 Task: Search one way flight ticket for 4 adults, 1 infant in seat and 1 infant on lap in premium economy from Texarkana: Texarkana Regional Airport (webb Field) to Indianapolis: Indianapolis International Airport on 8-5-2023. Choice of flights is Emirates and Kenya Airways. Number of bags: 3 checked bags. Price is upto 107000. Outbound departure time preference is 23:45.
Action: Mouse moved to (388, 157)
Screenshot: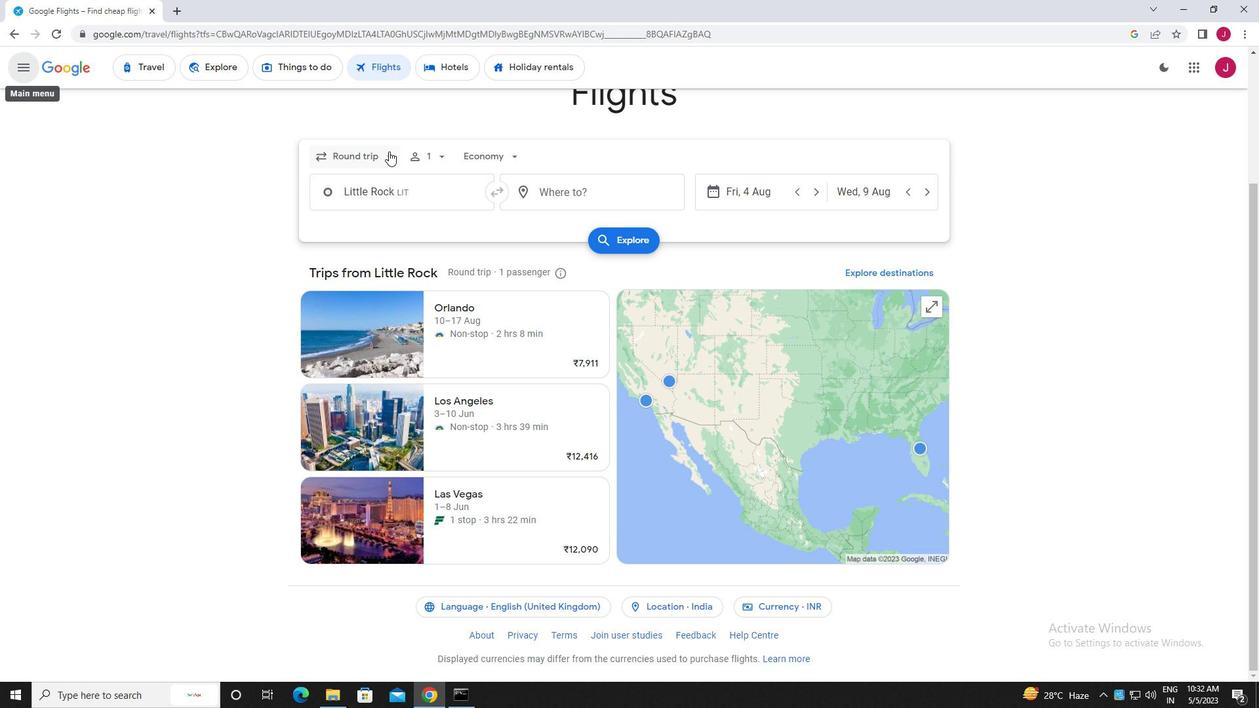 
Action: Mouse pressed left at (388, 157)
Screenshot: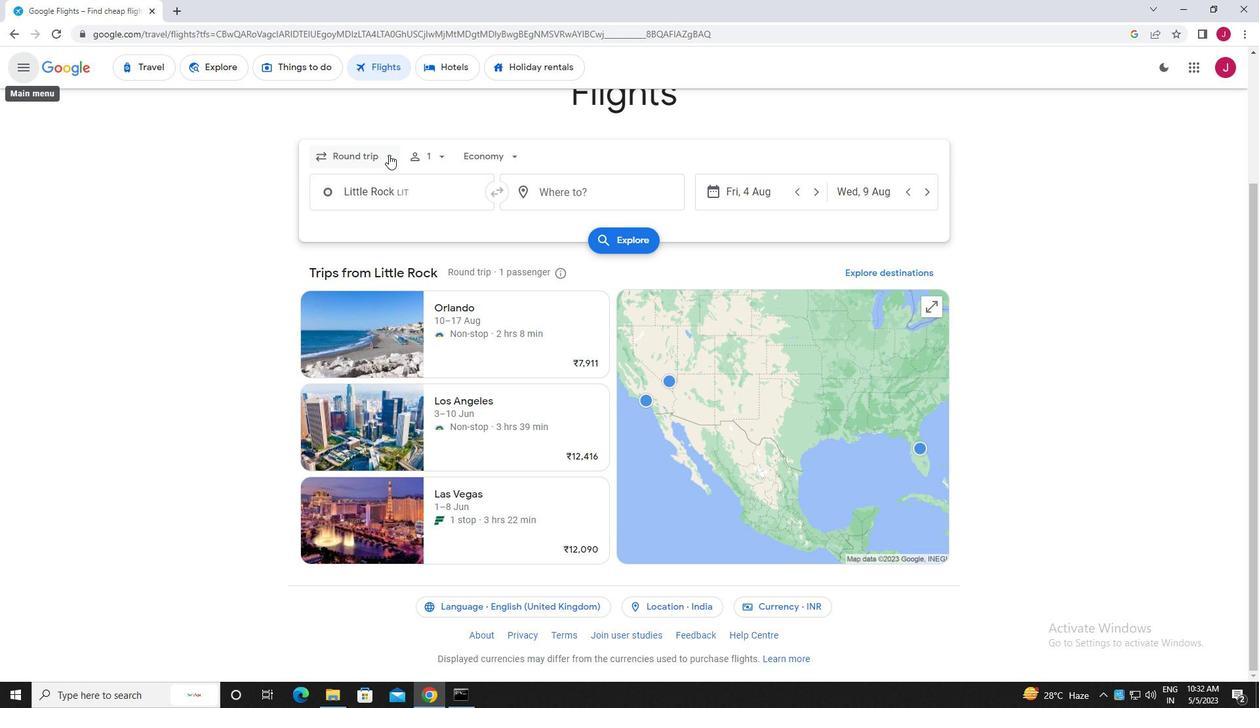 
Action: Mouse moved to (368, 217)
Screenshot: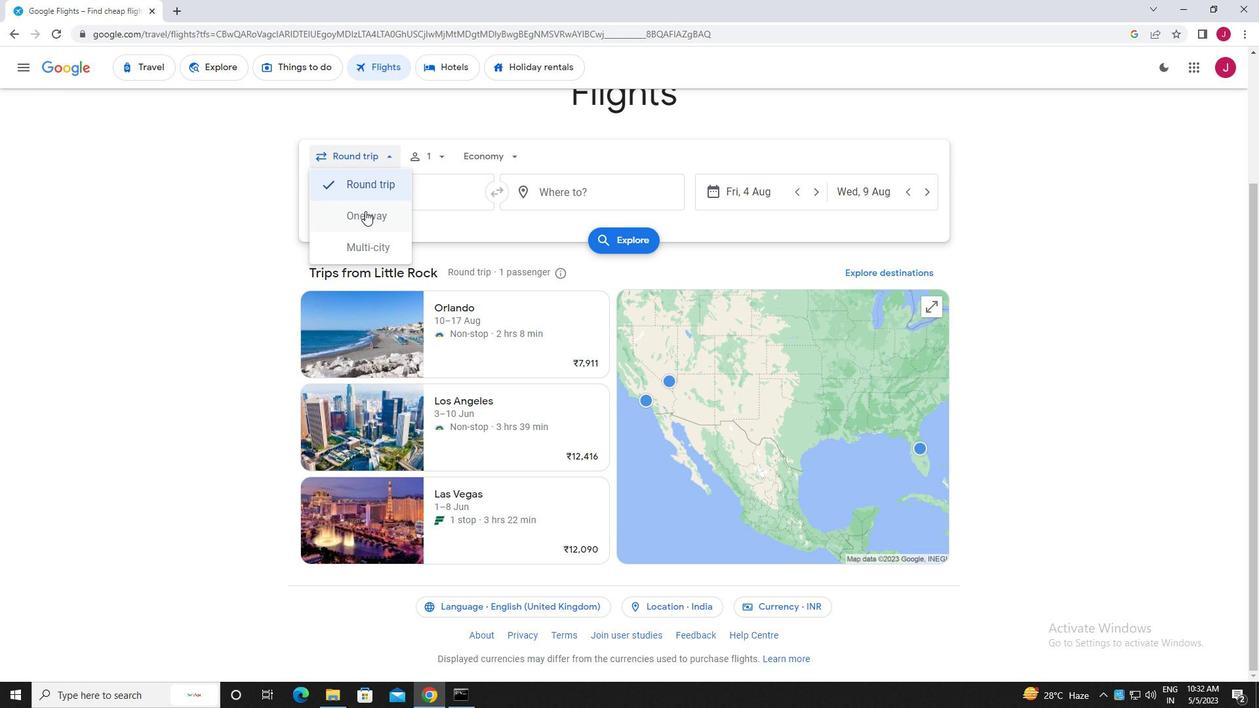 
Action: Mouse pressed left at (368, 217)
Screenshot: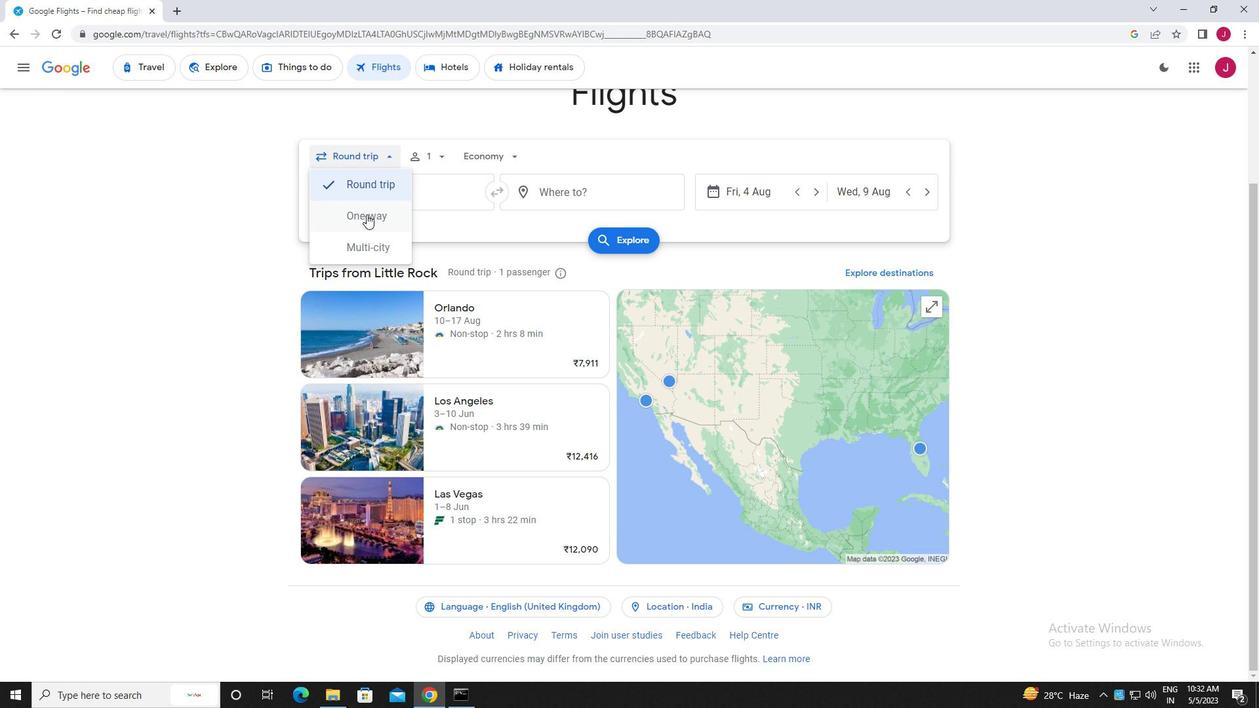 
Action: Mouse moved to (432, 157)
Screenshot: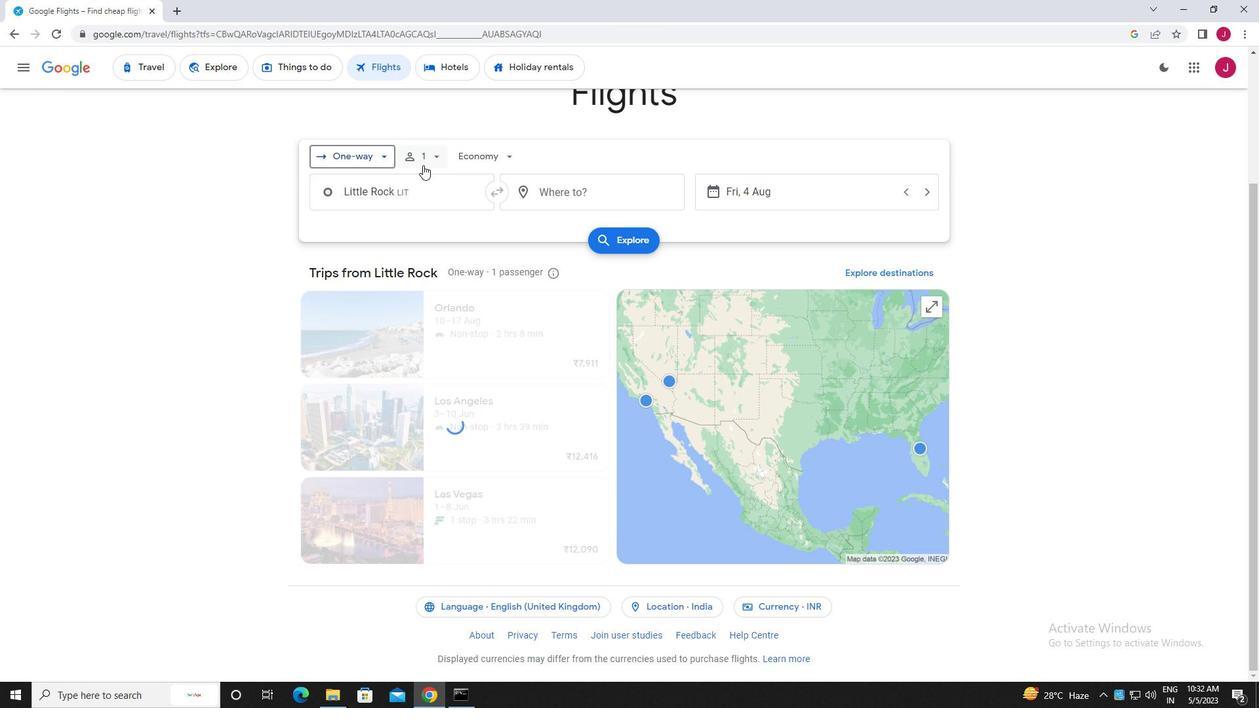 
Action: Mouse pressed left at (432, 157)
Screenshot: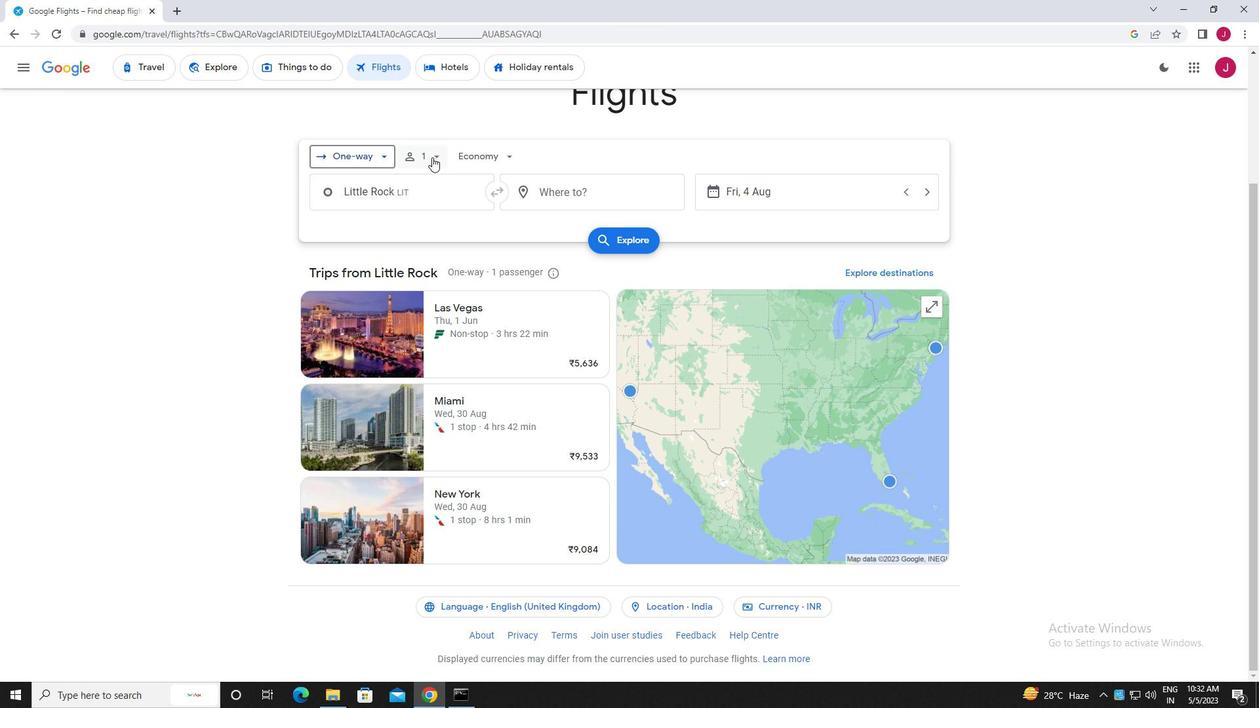 
Action: Mouse moved to (539, 190)
Screenshot: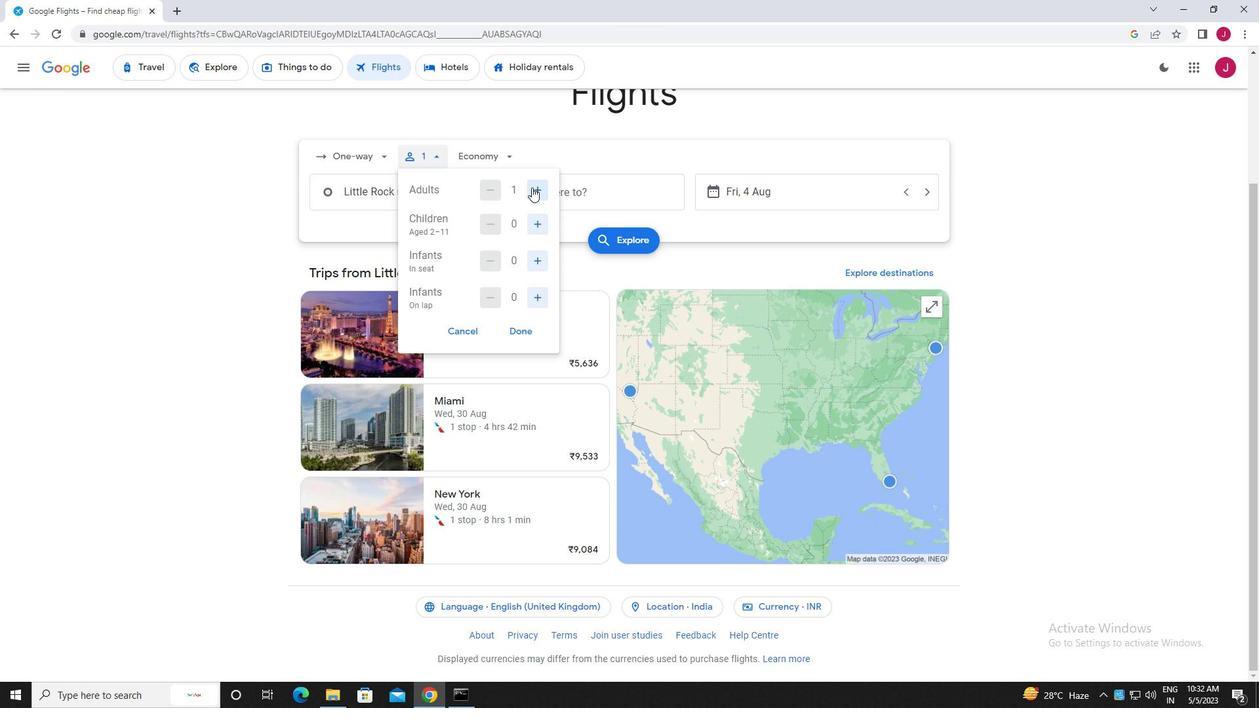 
Action: Mouse pressed left at (539, 190)
Screenshot: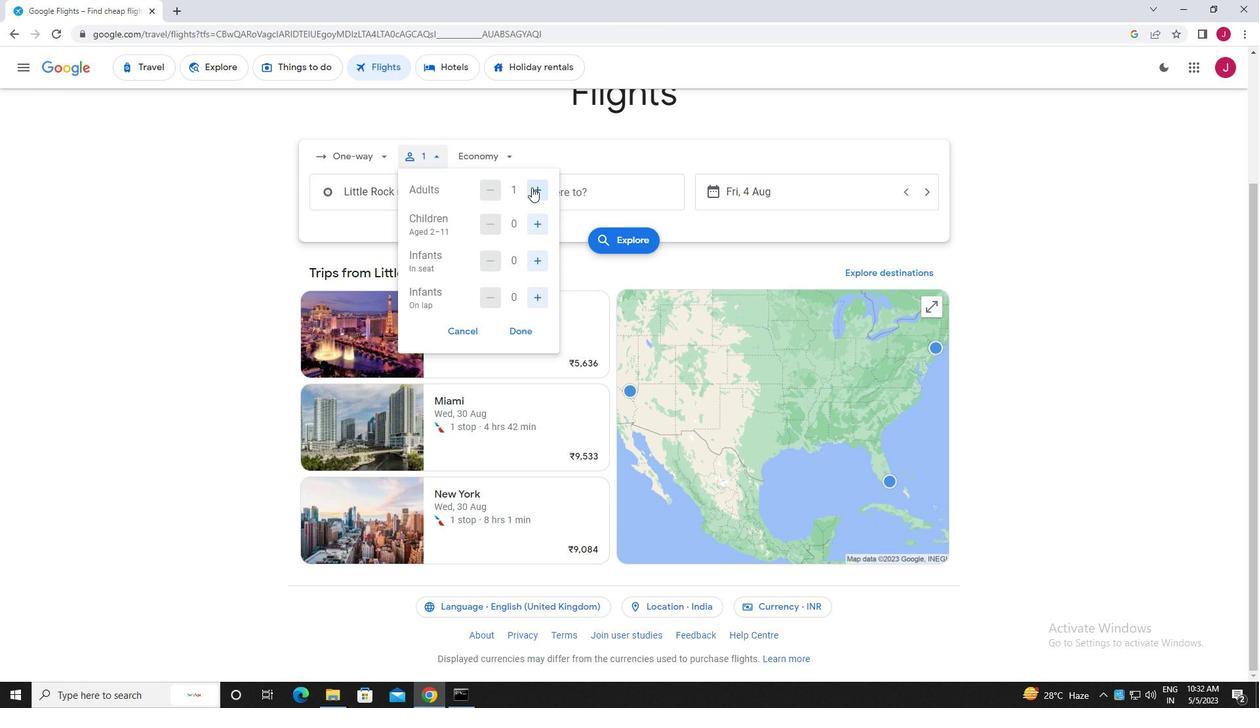 
Action: Mouse pressed left at (539, 190)
Screenshot: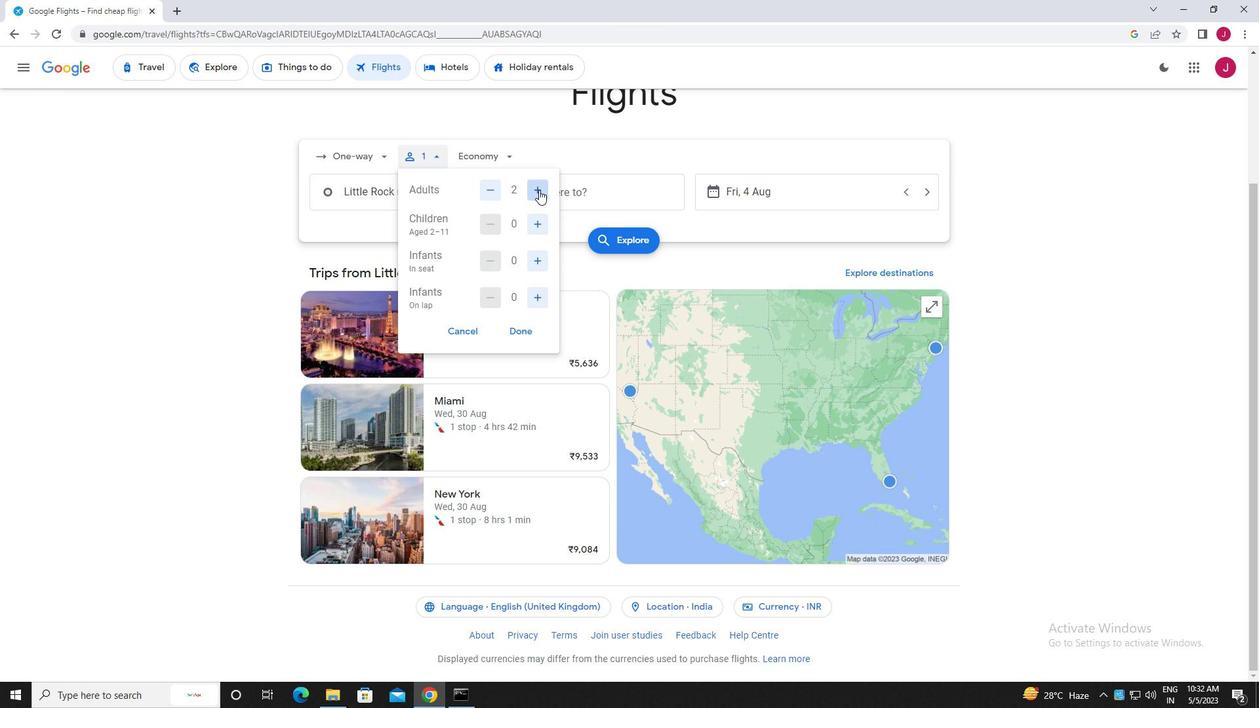 
Action: Mouse pressed left at (539, 190)
Screenshot: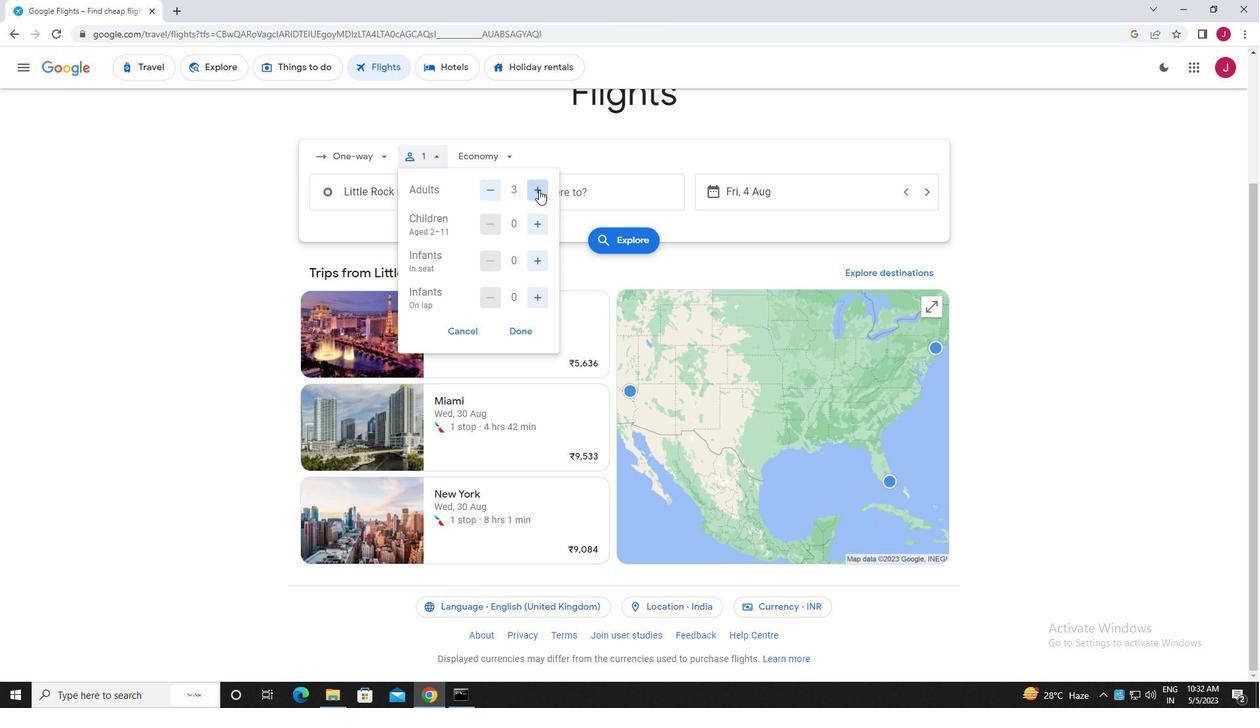 
Action: Mouse moved to (538, 225)
Screenshot: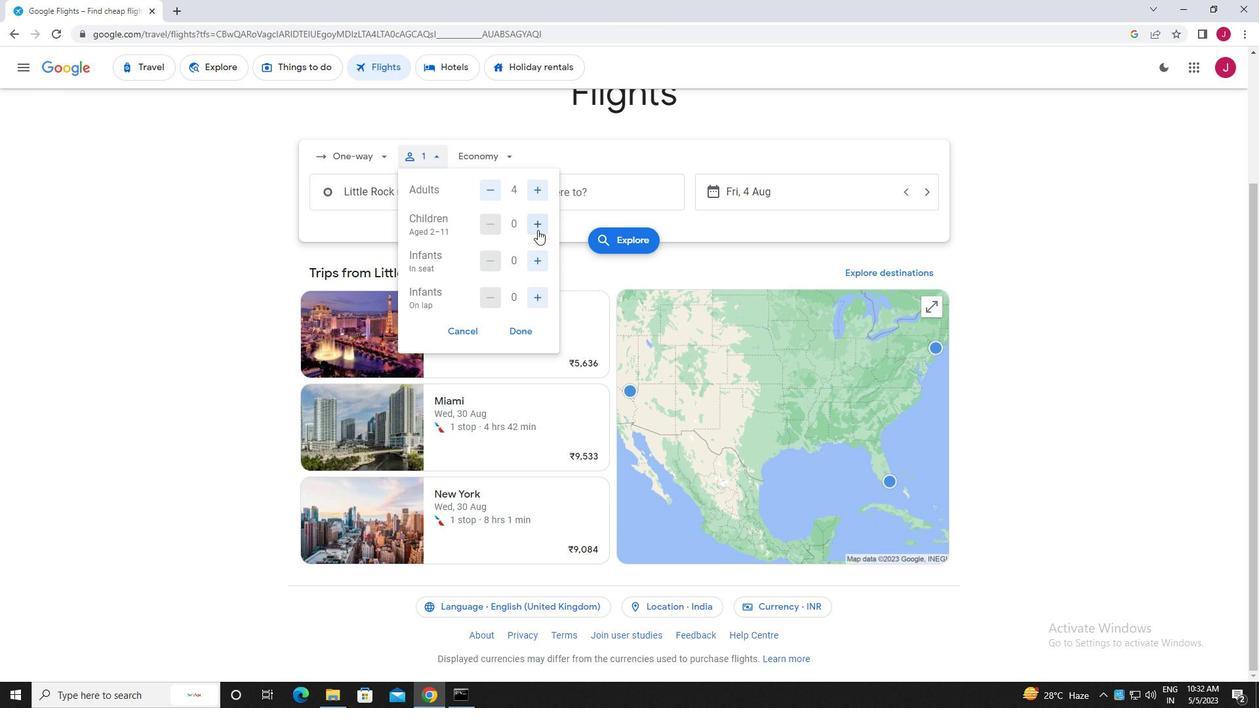 
Action: Mouse pressed left at (538, 225)
Screenshot: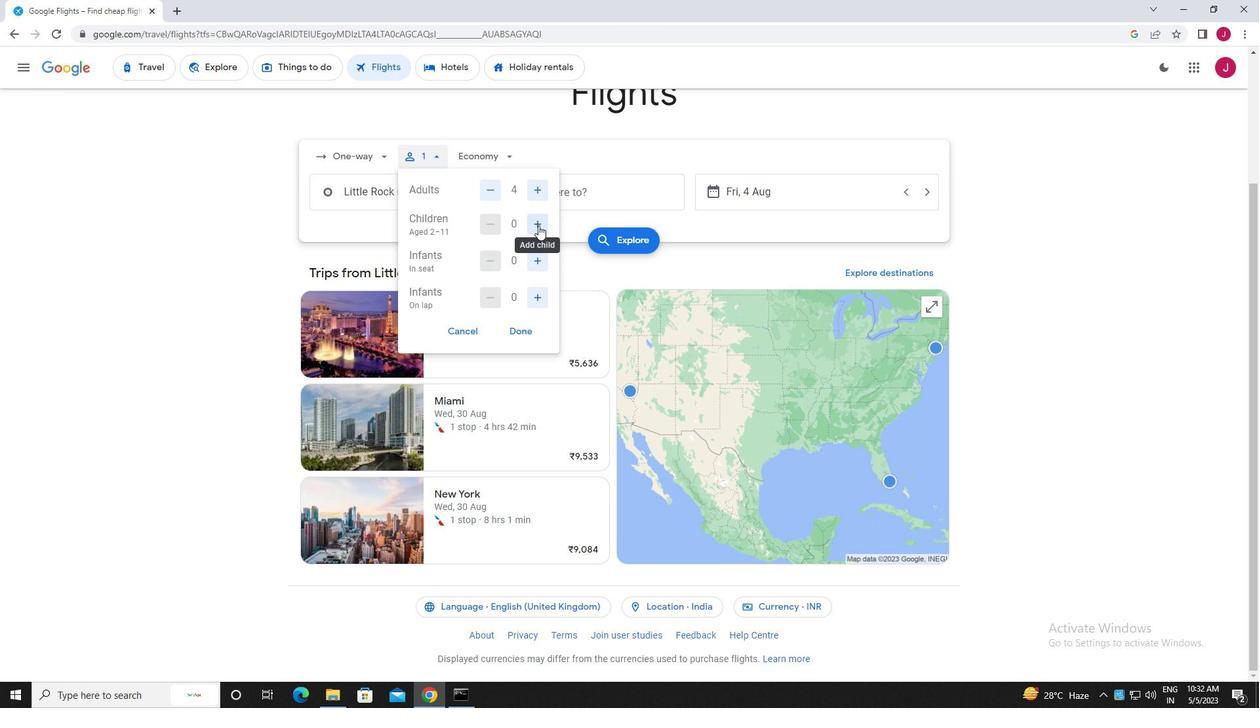 
Action: Mouse moved to (487, 225)
Screenshot: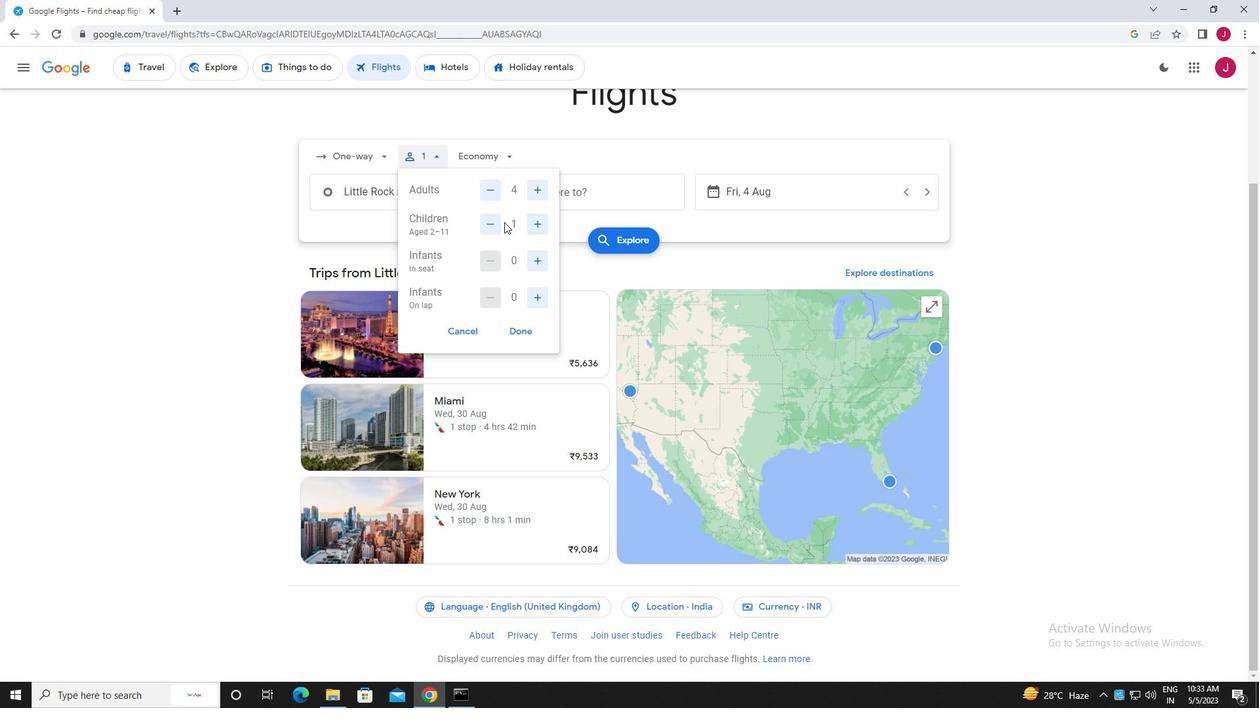 
Action: Mouse pressed left at (487, 225)
Screenshot: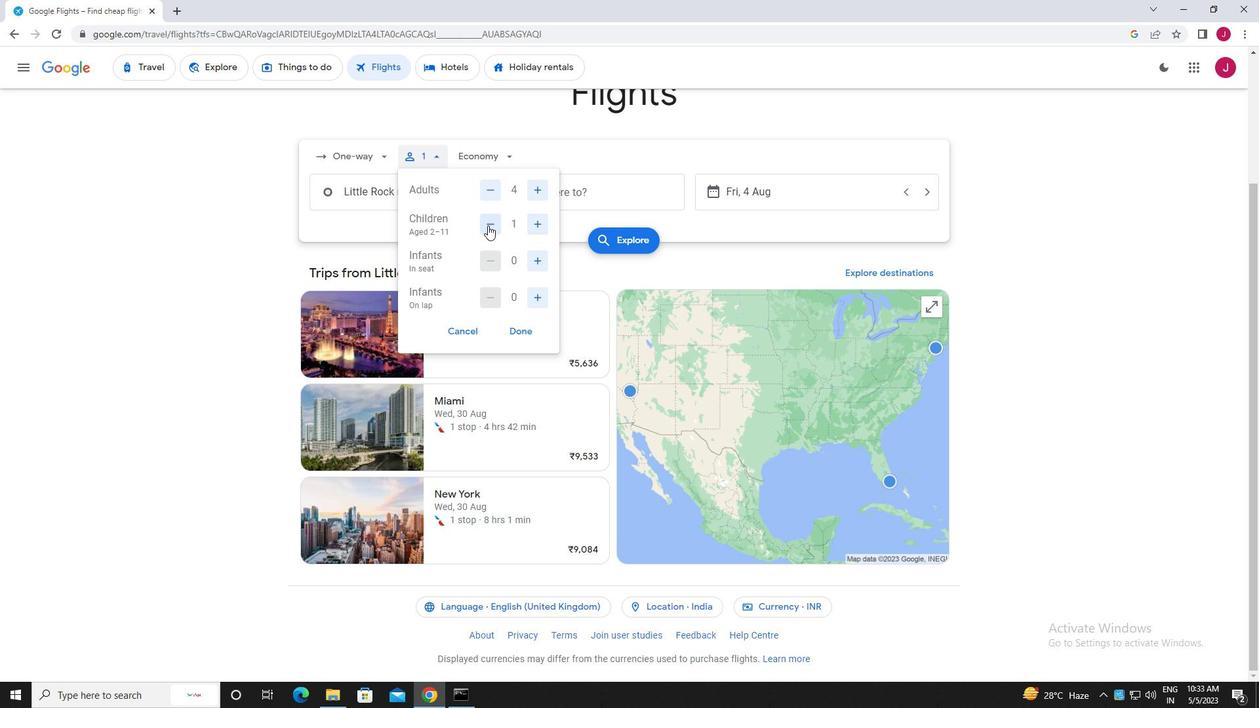 
Action: Mouse moved to (539, 261)
Screenshot: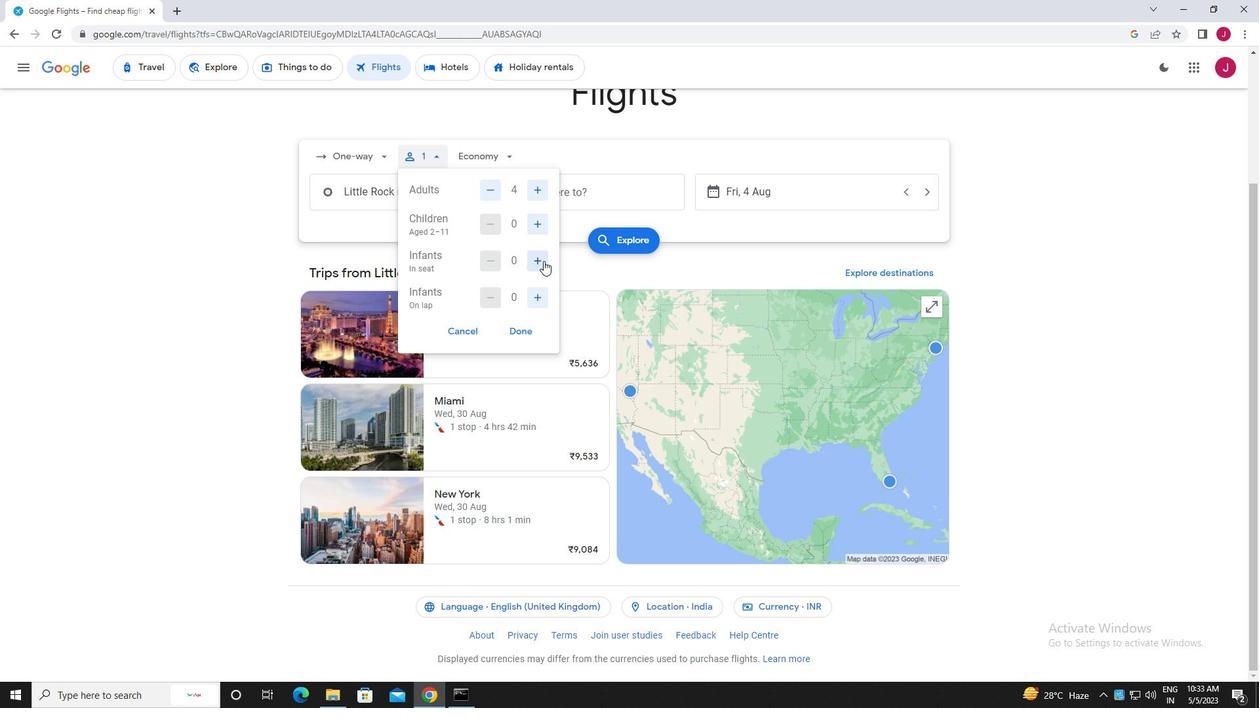 
Action: Mouse pressed left at (539, 261)
Screenshot: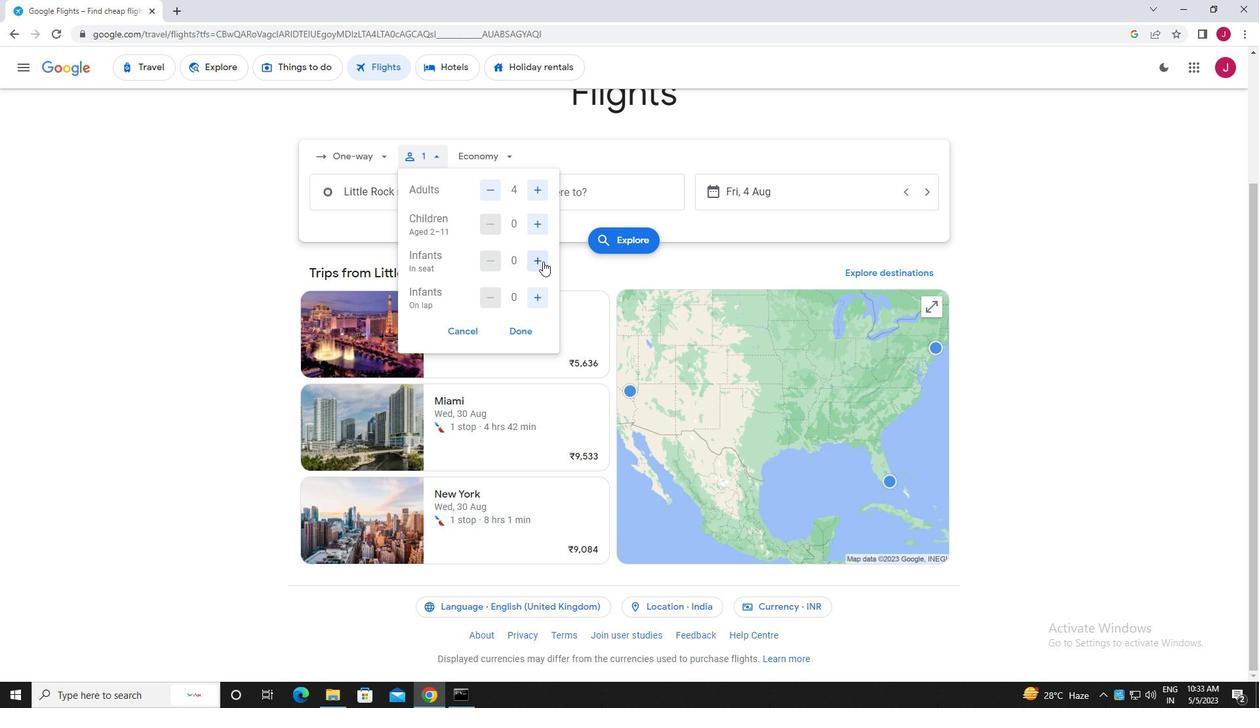 
Action: Mouse moved to (537, 293)
Screenshot: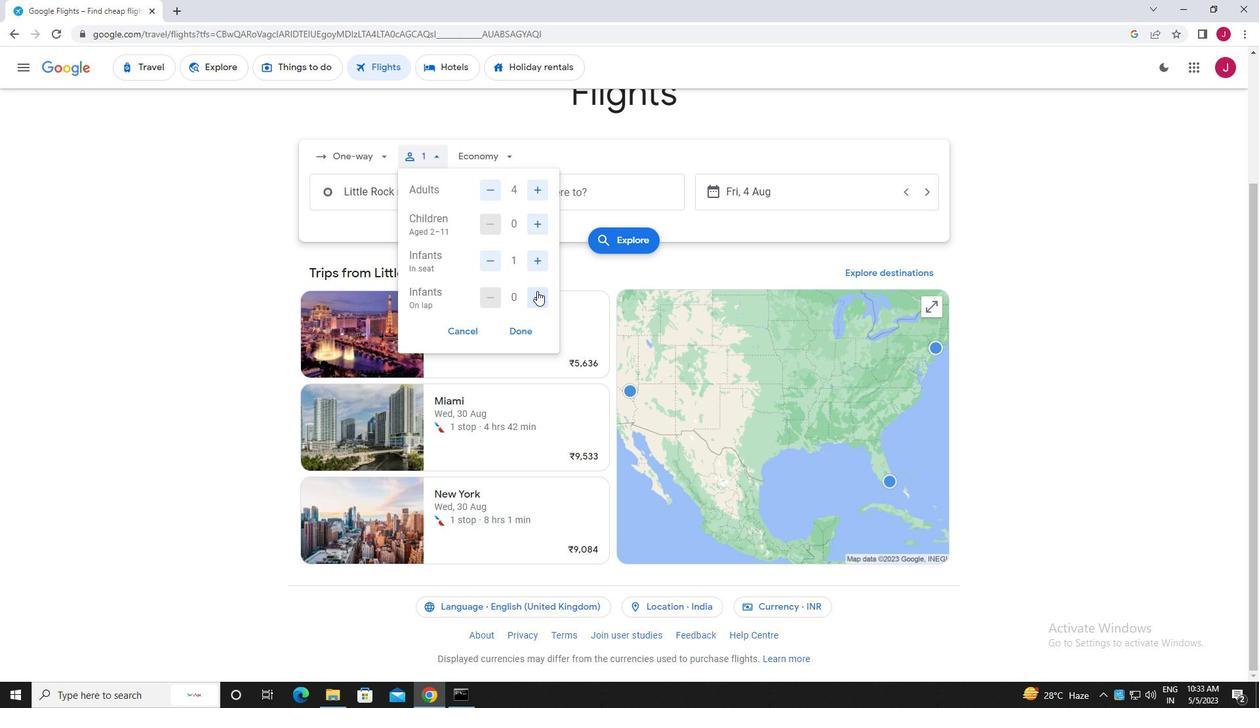 
Action: Mouse pressed left at (537, 293)
Screenshot: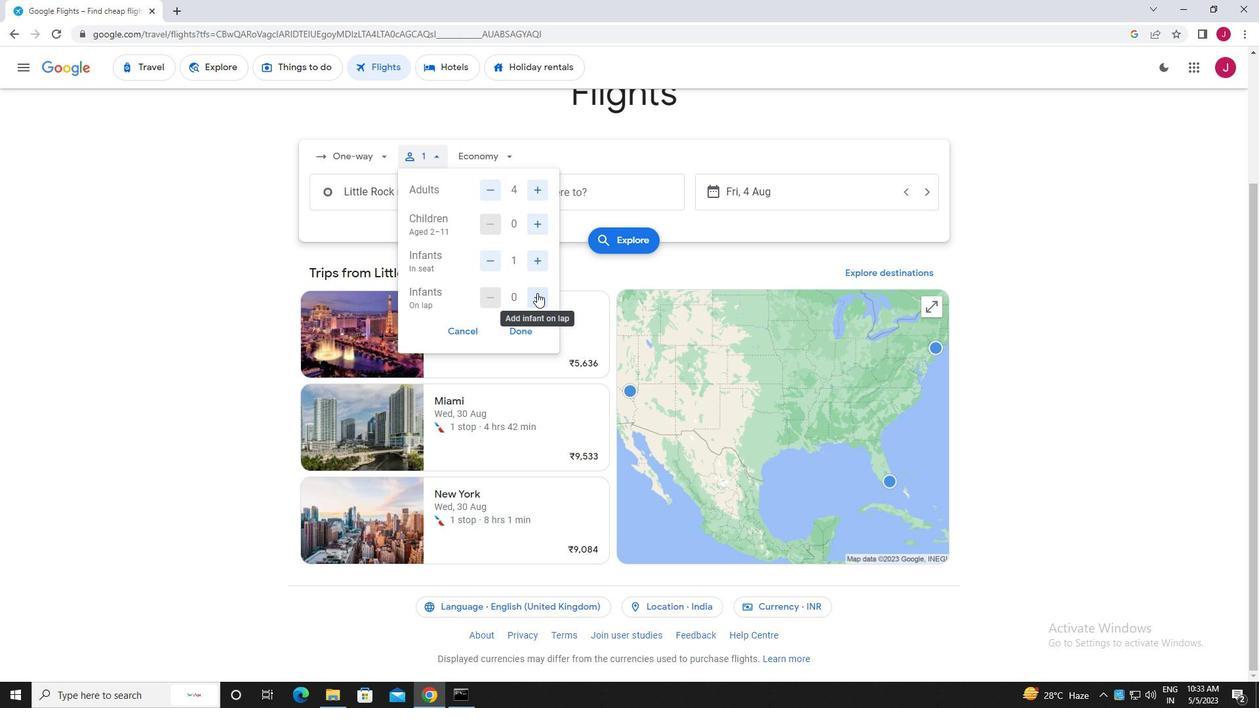 
Action: Mouse moved to (524, 329)
Screenshot: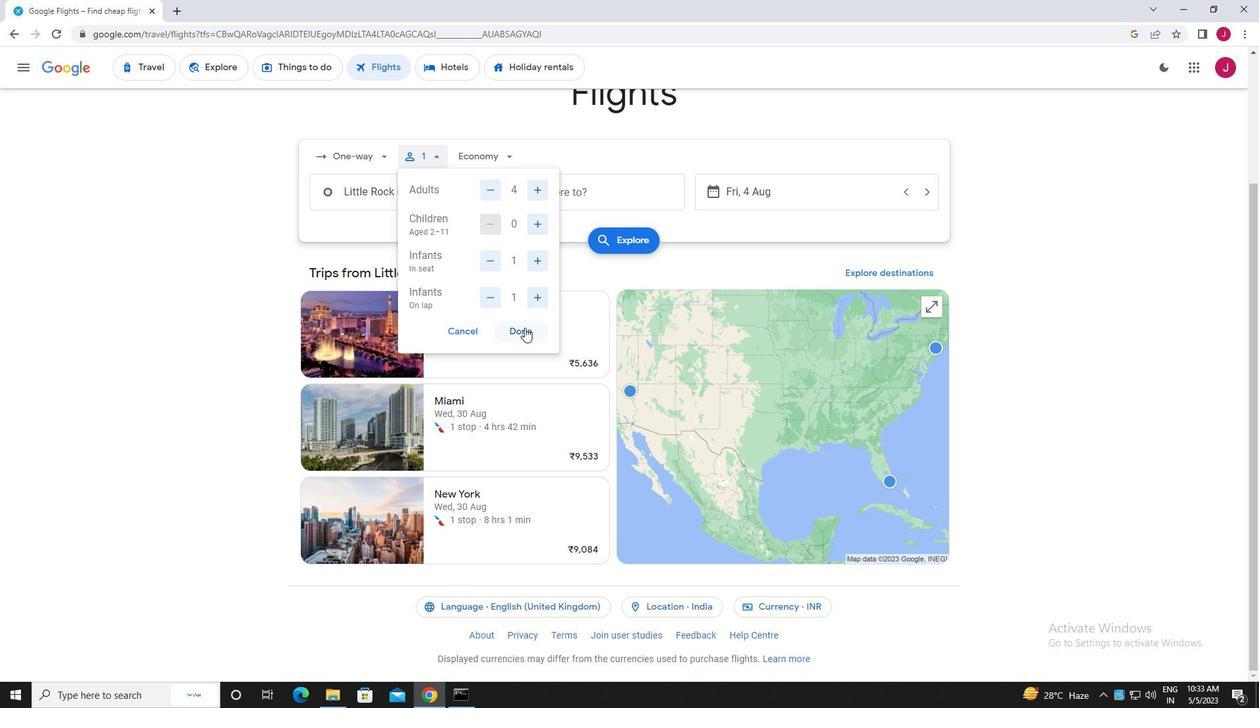 
Action: Mouse pressed left at (524, 329)
Screenshot: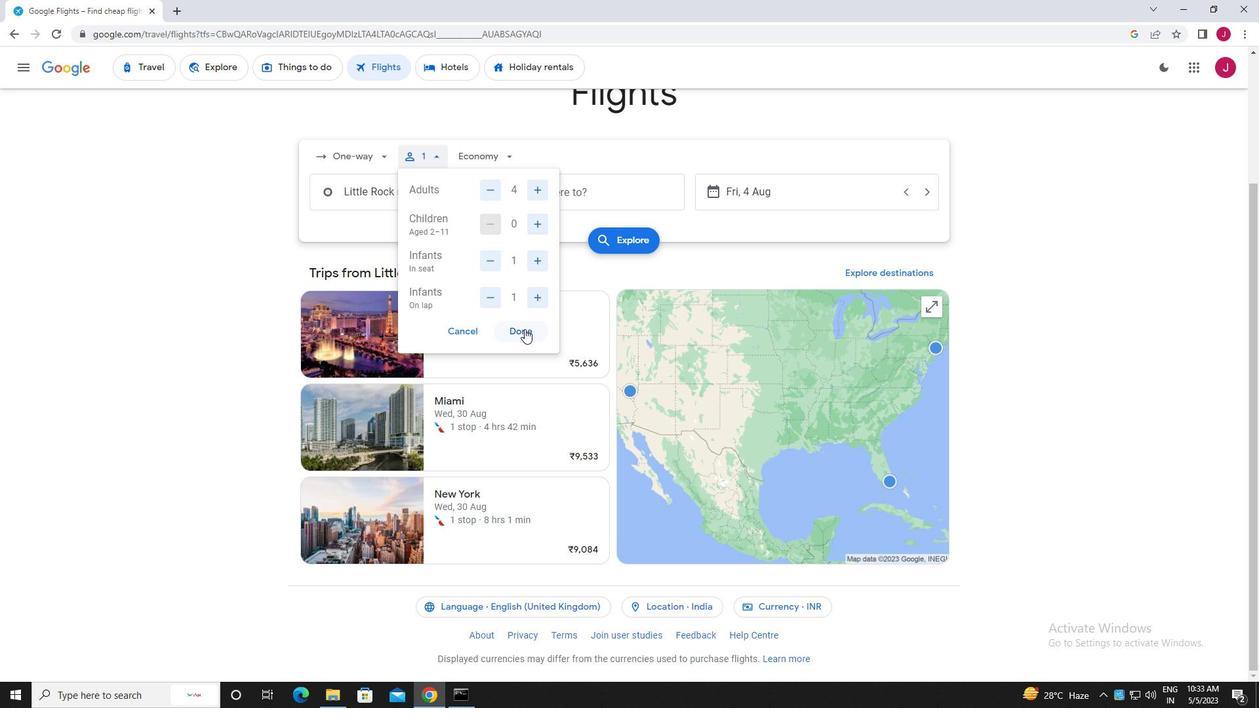 
Action: Mouse moved to (491, 156)
Screenshot: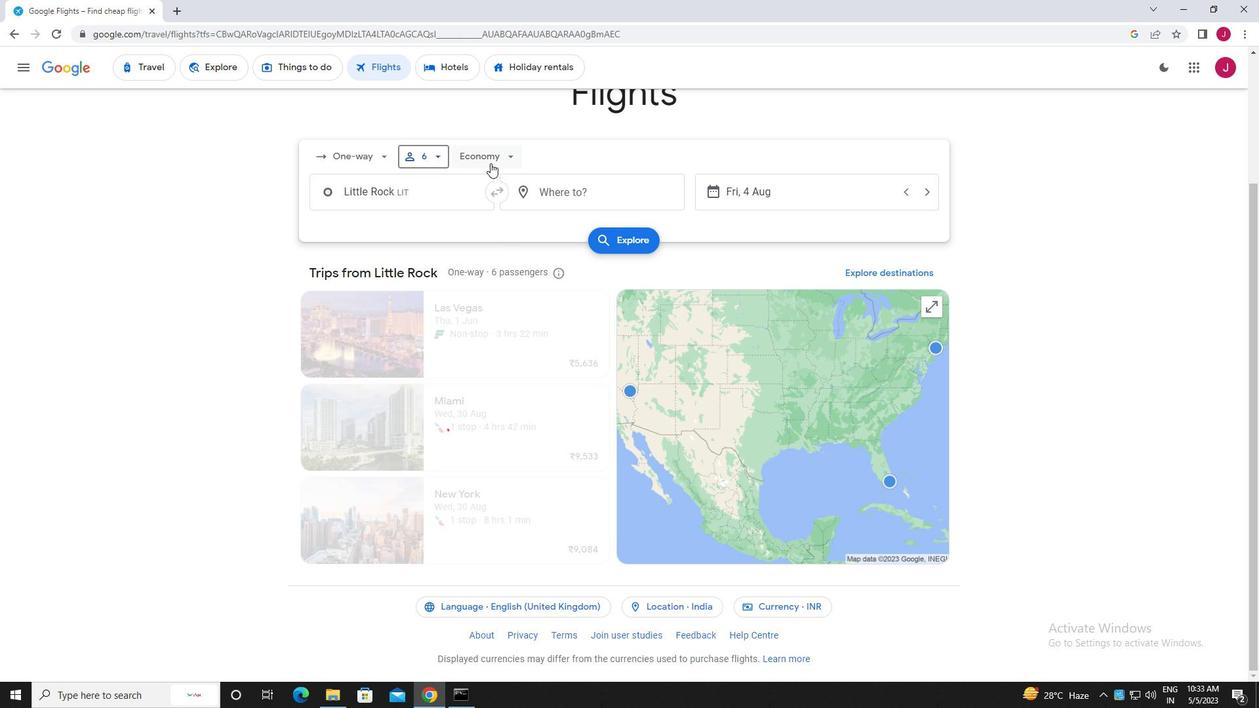 
Action: Mouse pressed left at (491, 156)
Screenshot: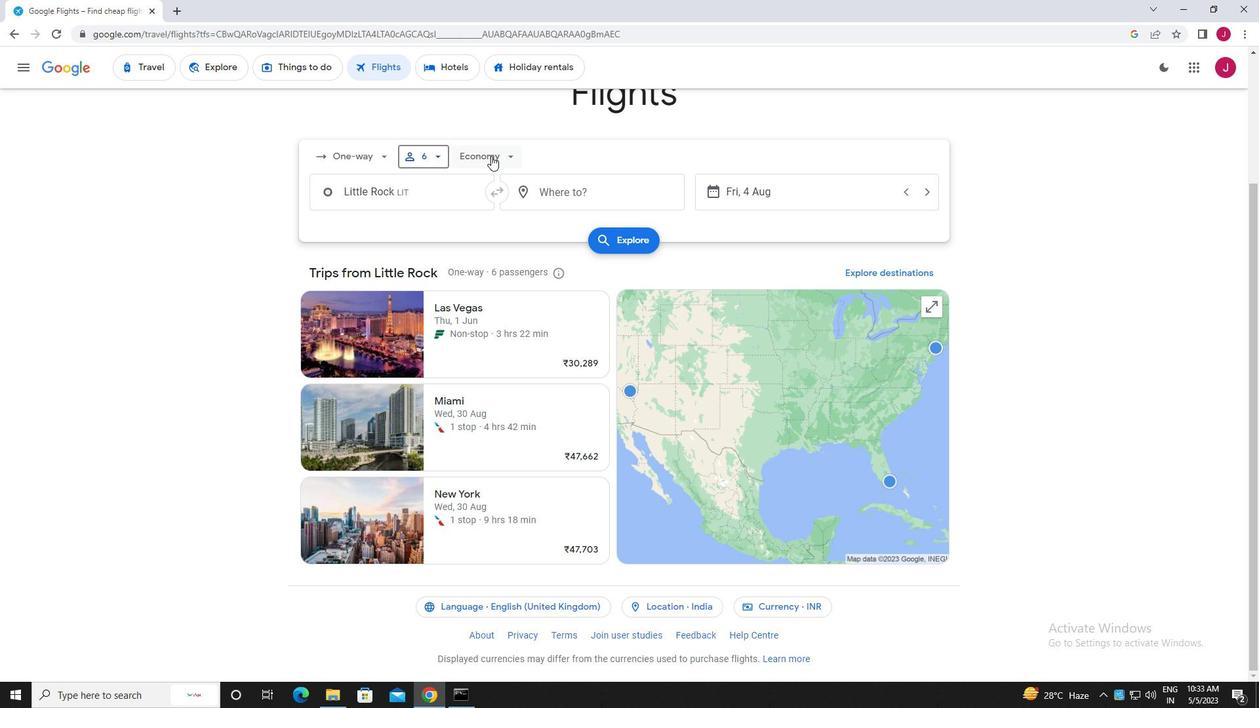 
Action: Mouse moved to (516, 213)
Screenshot: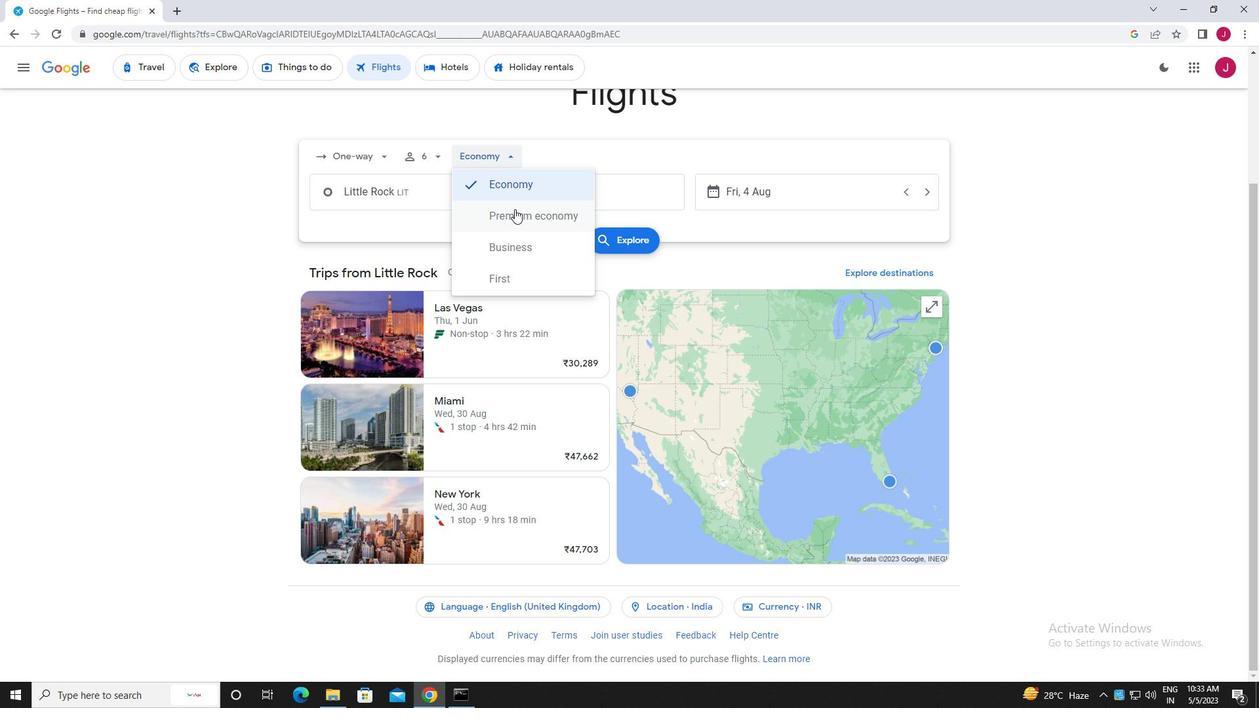 
Action: Mouse pressed left at (516, 213)
Screenshot: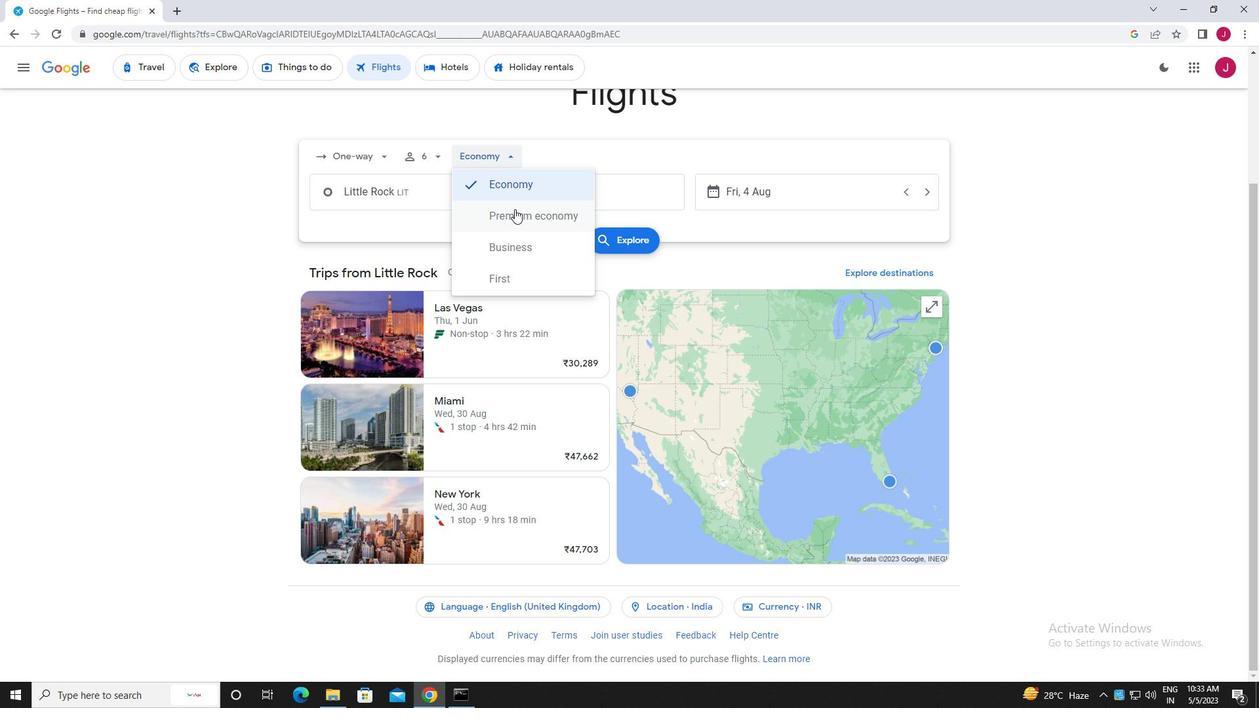 
Action: Mouse moved to (422, 192)
Screenshot: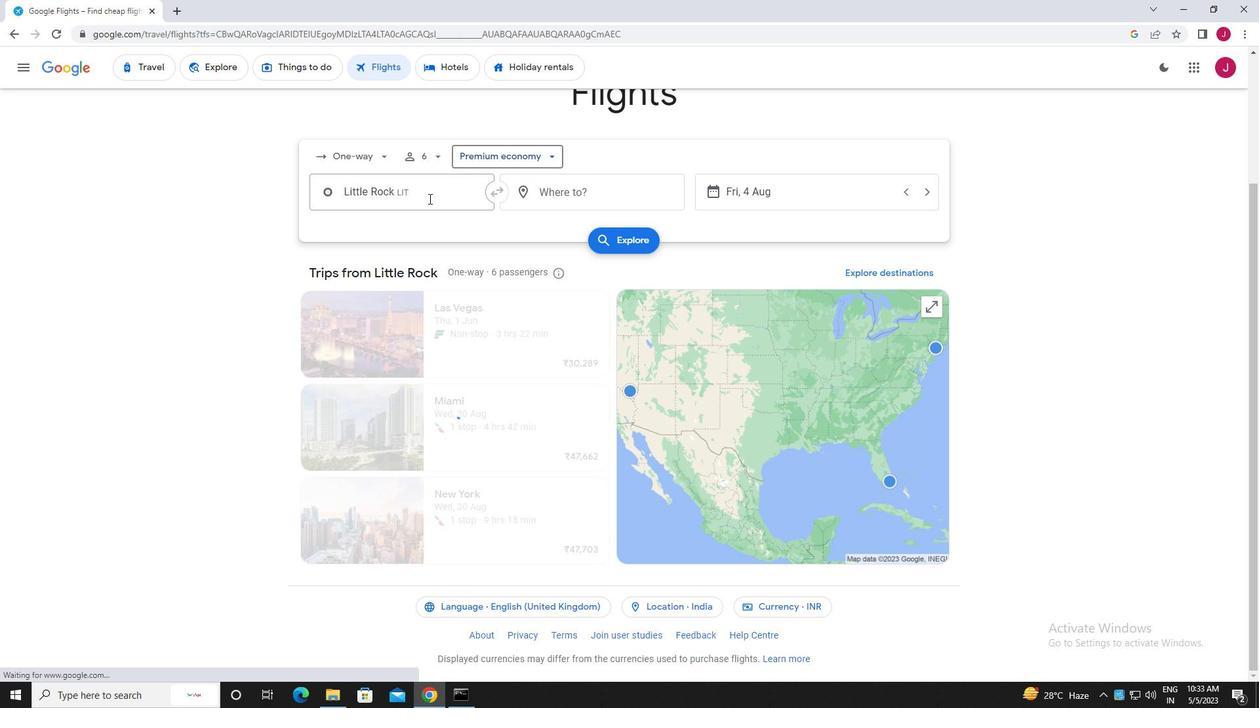 
Action: Mouse pressed left at (422, 192)
Screenshot: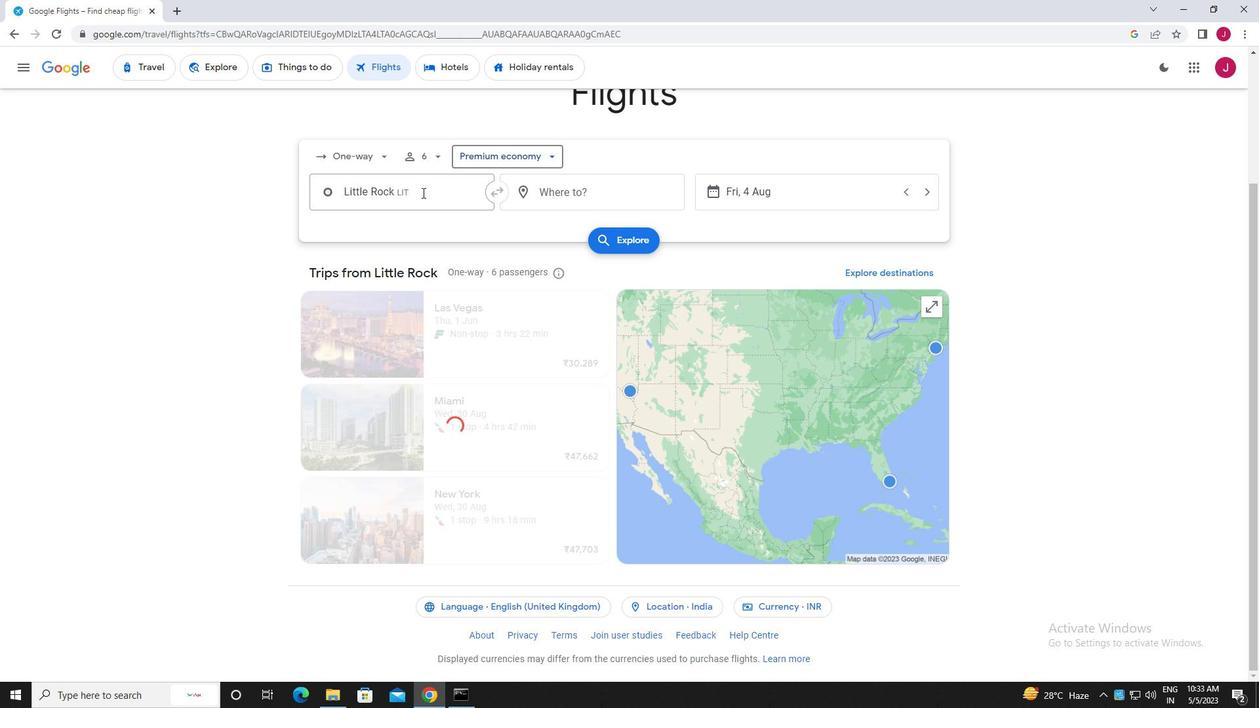 
Action: Key pressed texarkana
Screenshot: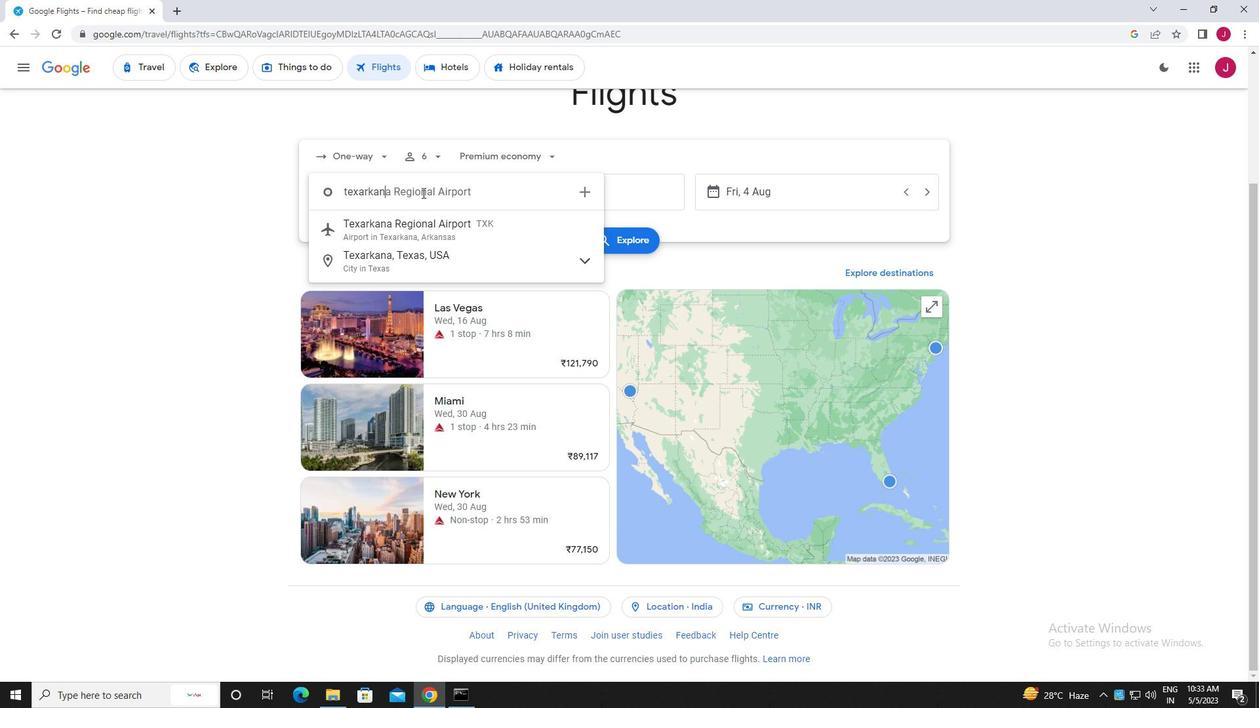 
Action: Mouse moved to (411, 217)
Screenshot: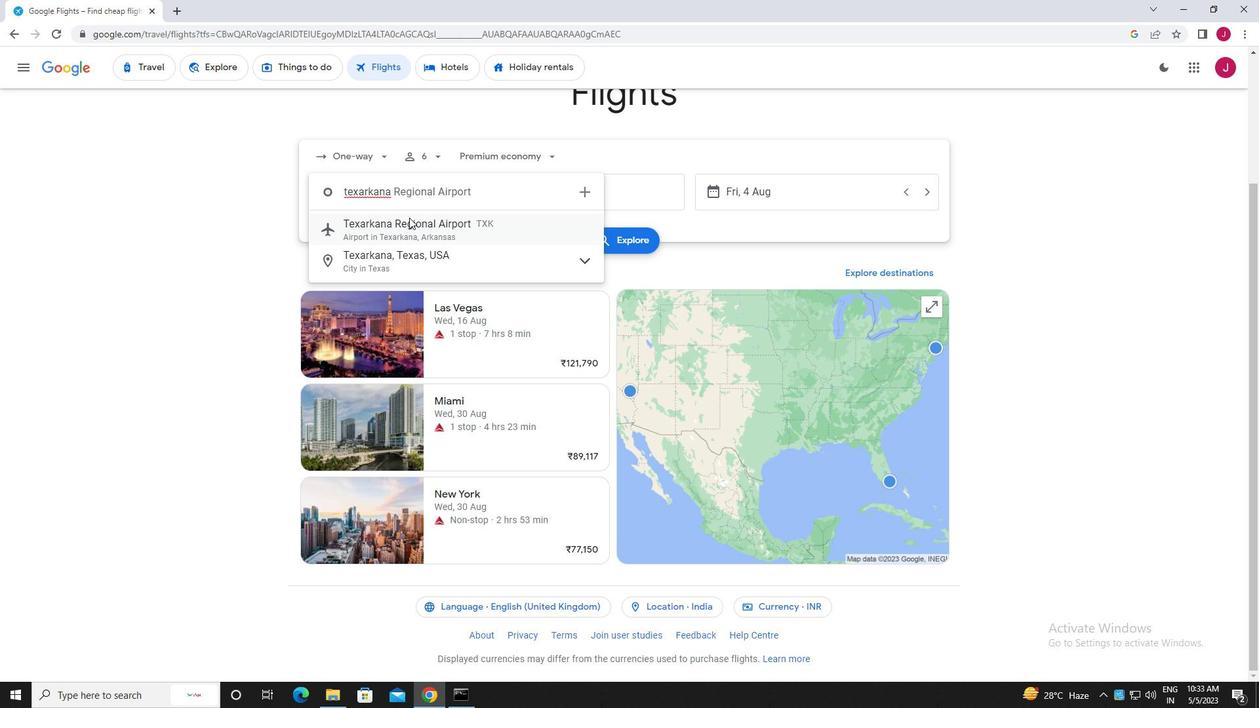 
Action: Mouse pressed left at (411, 217)
Screenshot: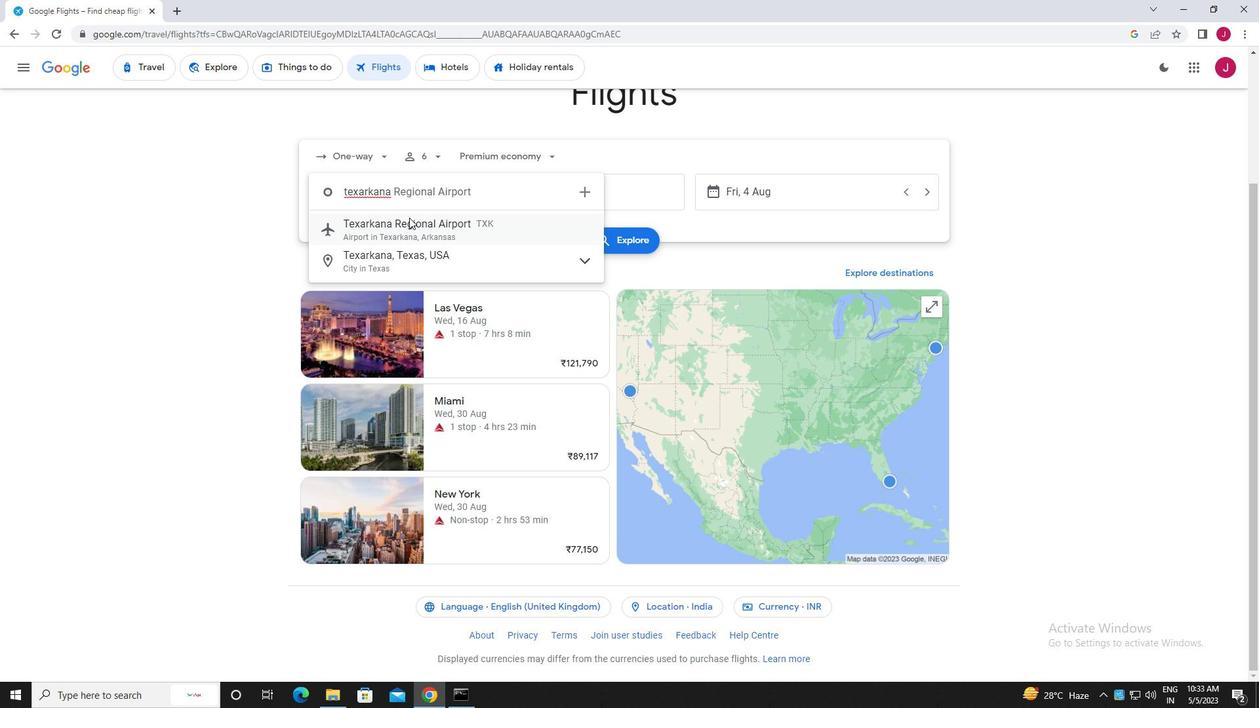 
Action: Mouse moved to (569, 194)
Screenshot: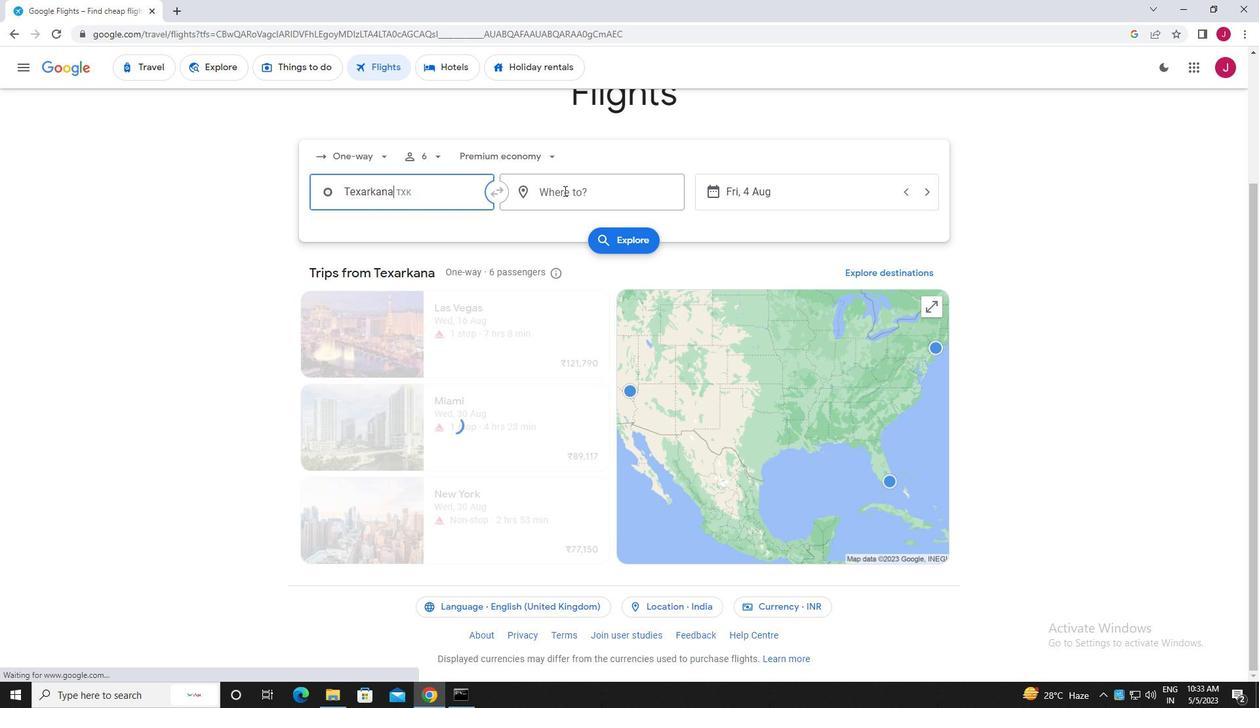 
Action: Mouse pressed left at (569, 194)
Screenshot: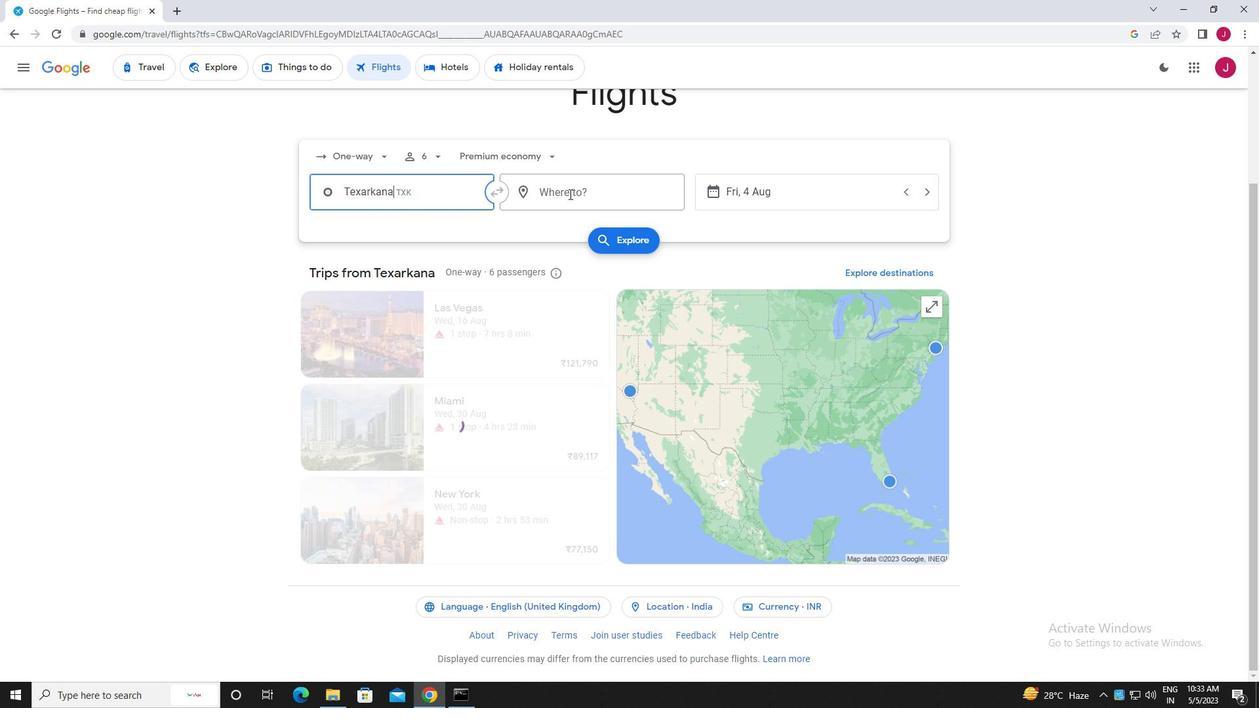 
Action: Key pressed ind<Key.backspace>diana
Screenshot: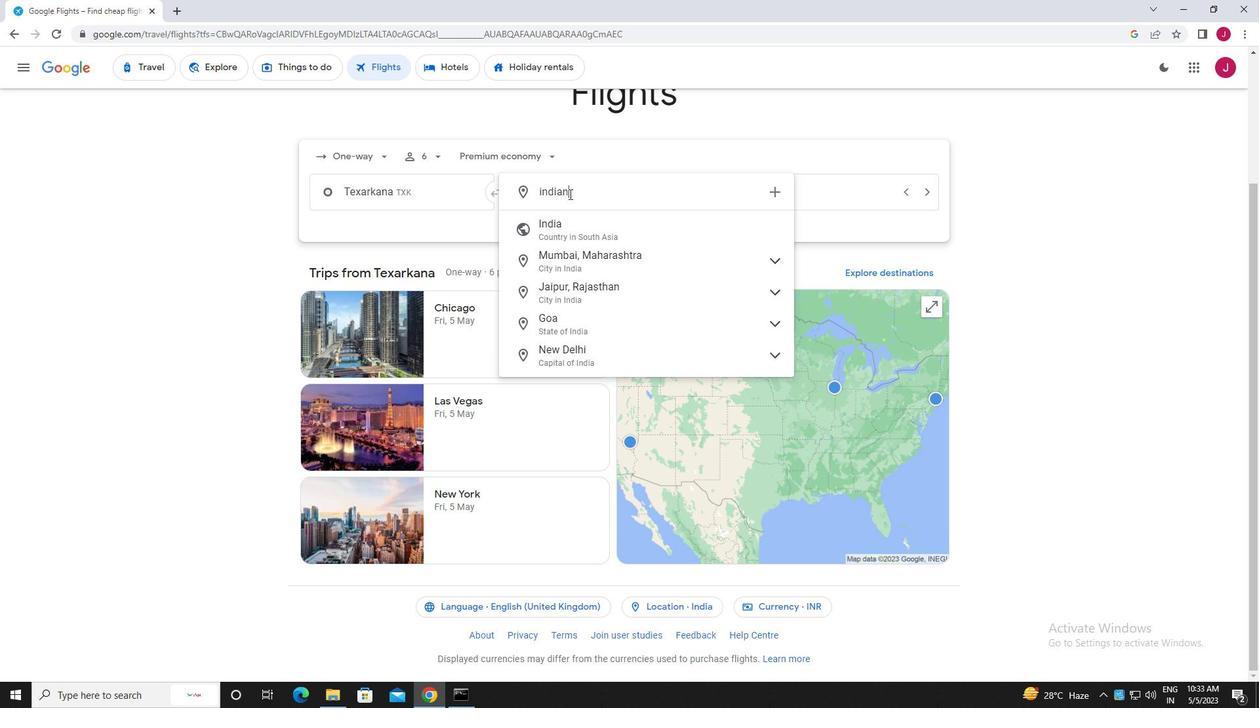 
Action: Mouse moved to (617, 190)
Screenshot: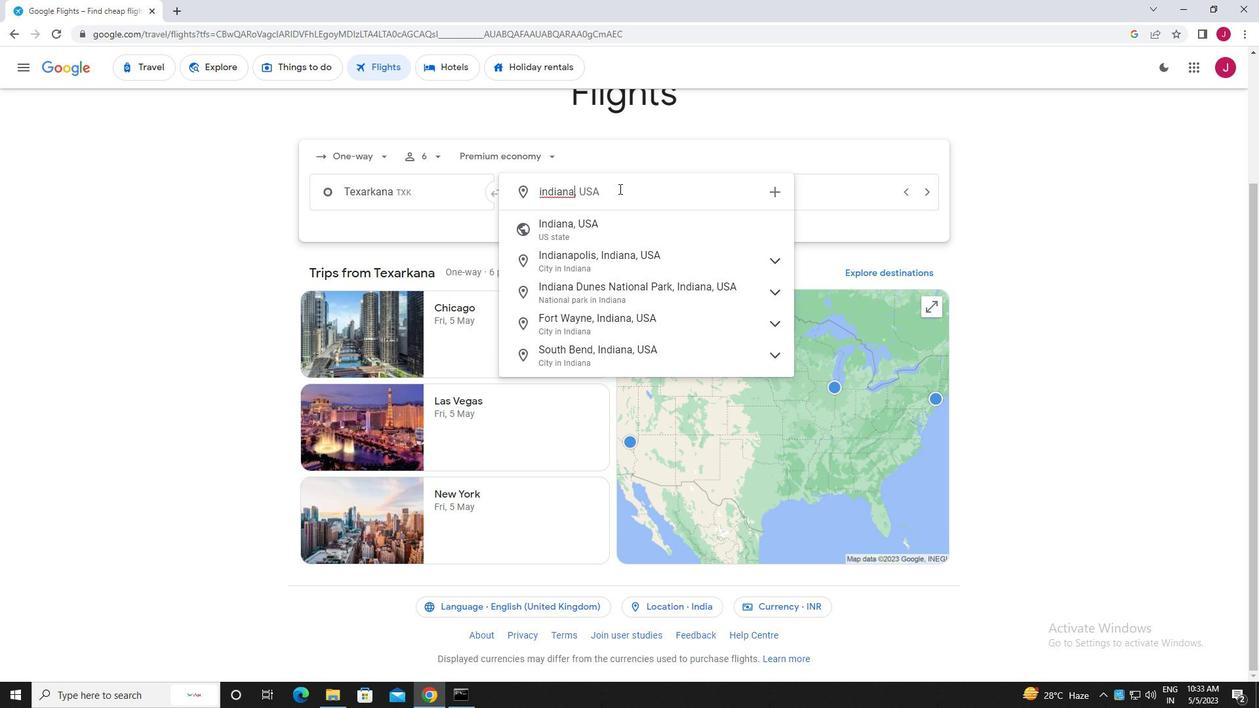
Action: Key pressed polis
Screenshot: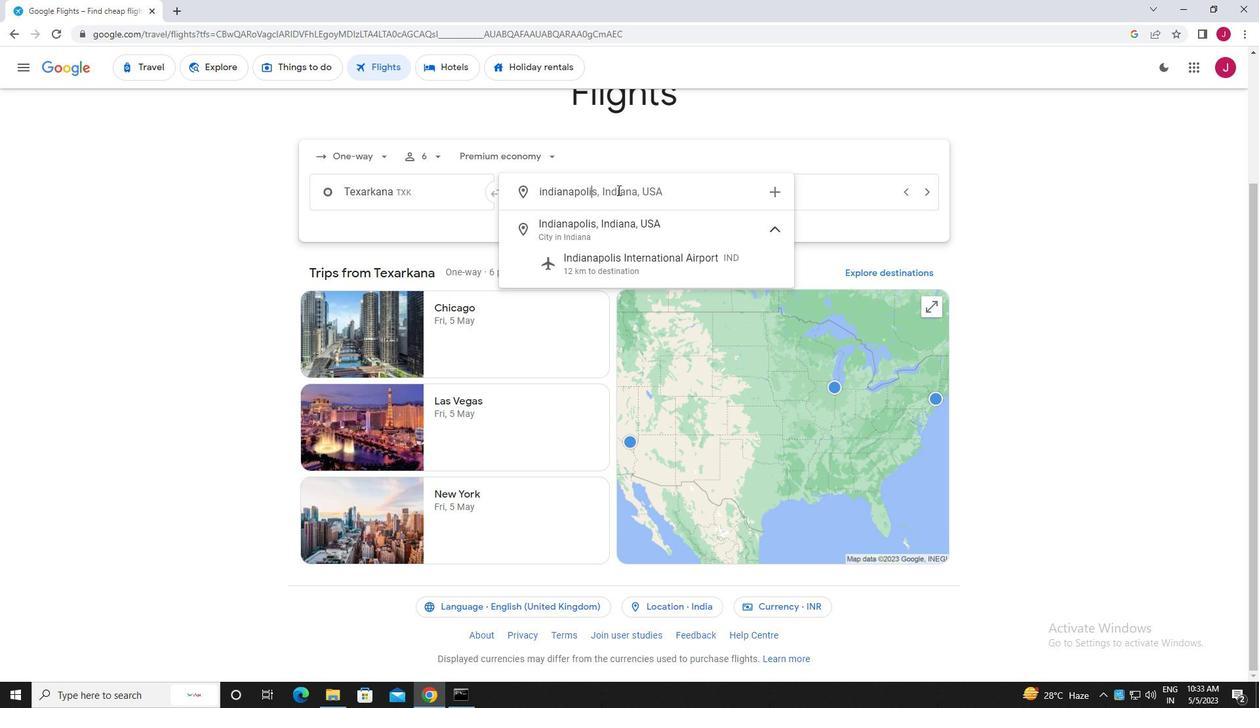 
Action: Mouse moved to (642, 263)
Screenshot: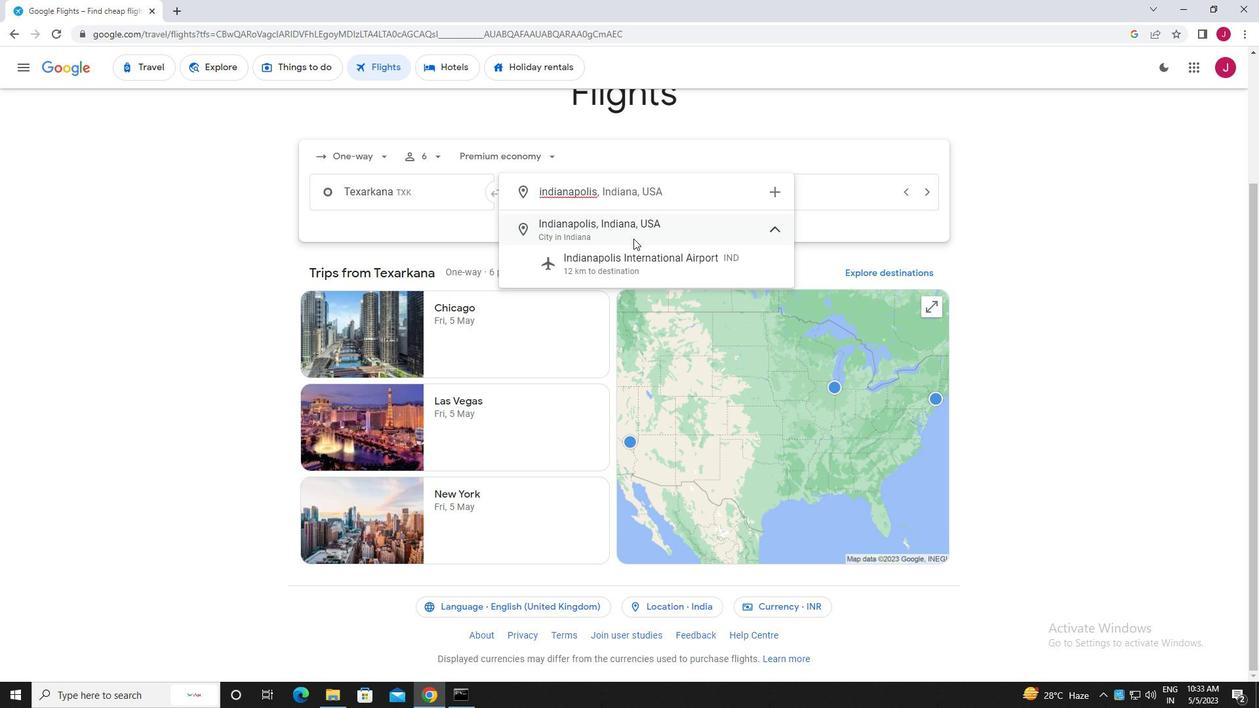 
Action: Mouse pressed left at (642, 263)
Screenshot: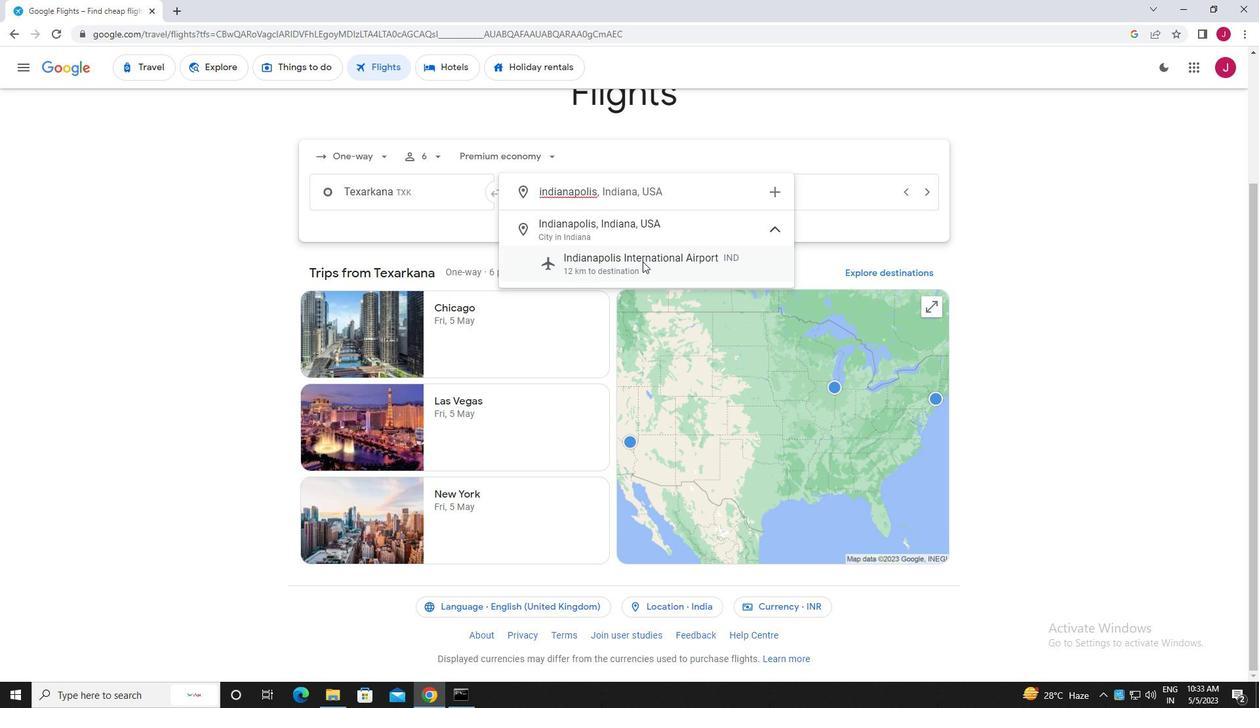 
Action: Mouse moved to (763, 192)
Screenshot: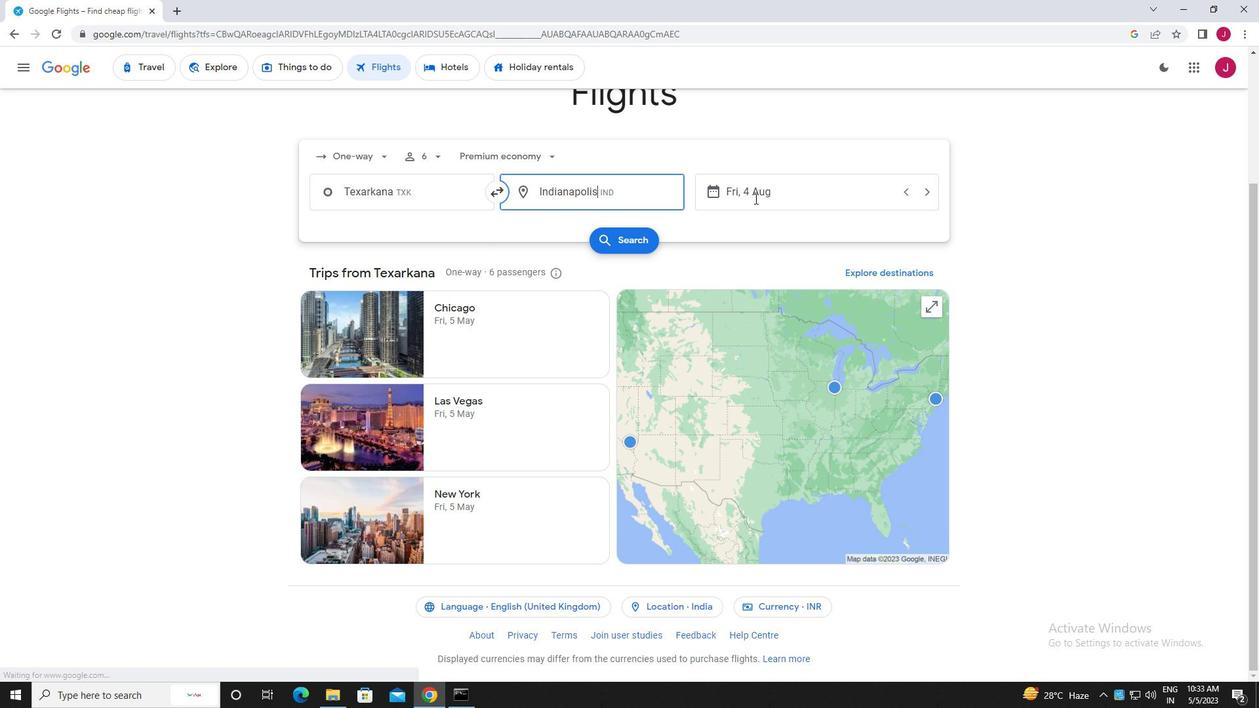 
Action: Mouse pressed left at (763, 192)
Screenshot: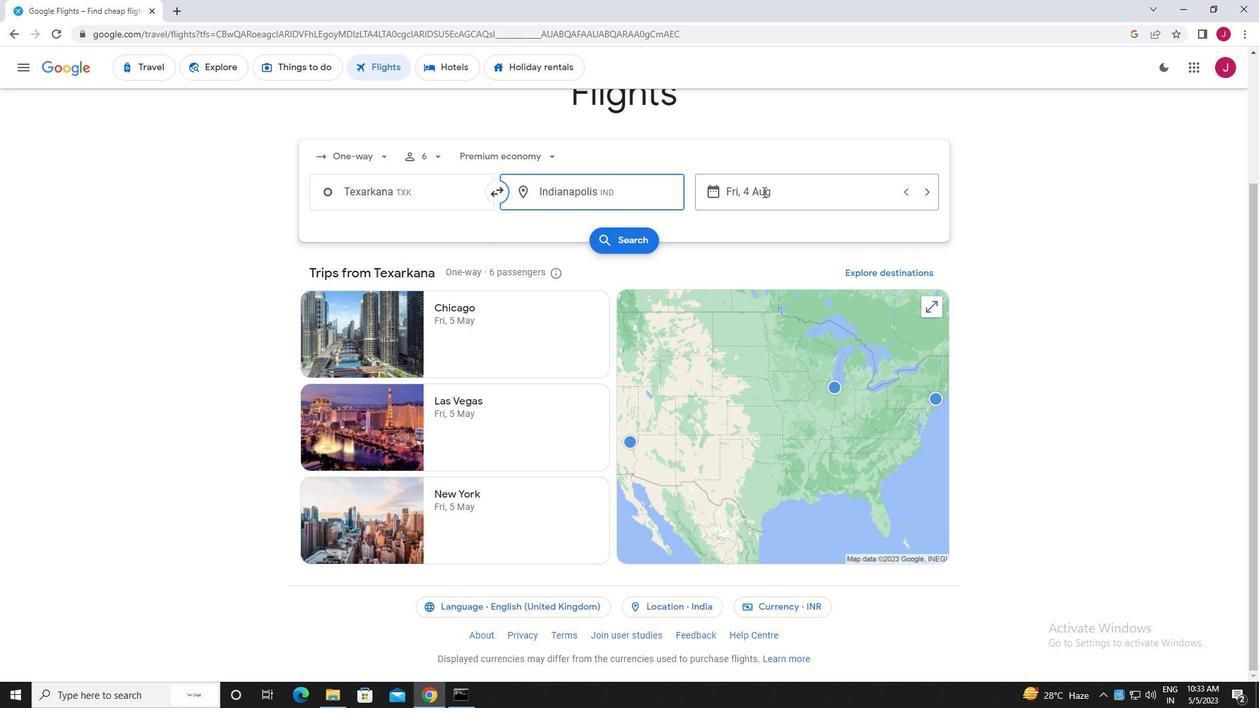 
Action: Mouse moved to (661, 296)
Screenshot: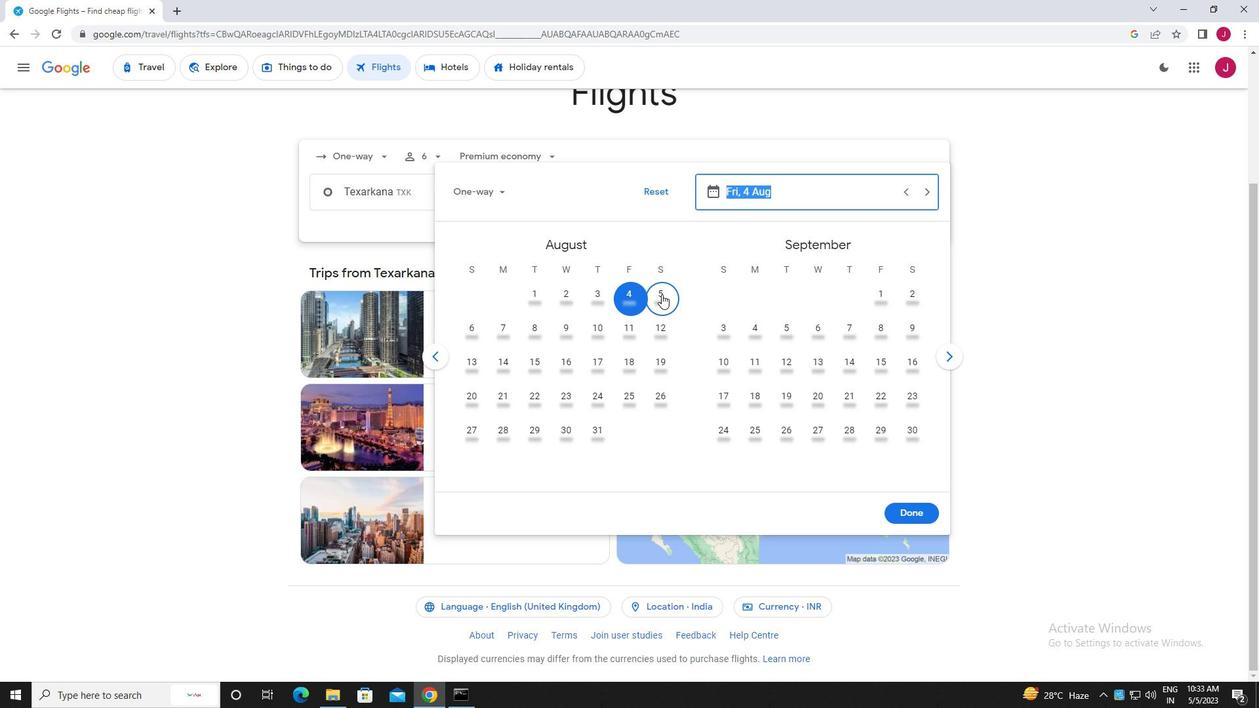 
Action: Mouse pressed left at (661, 296)
Screenshot: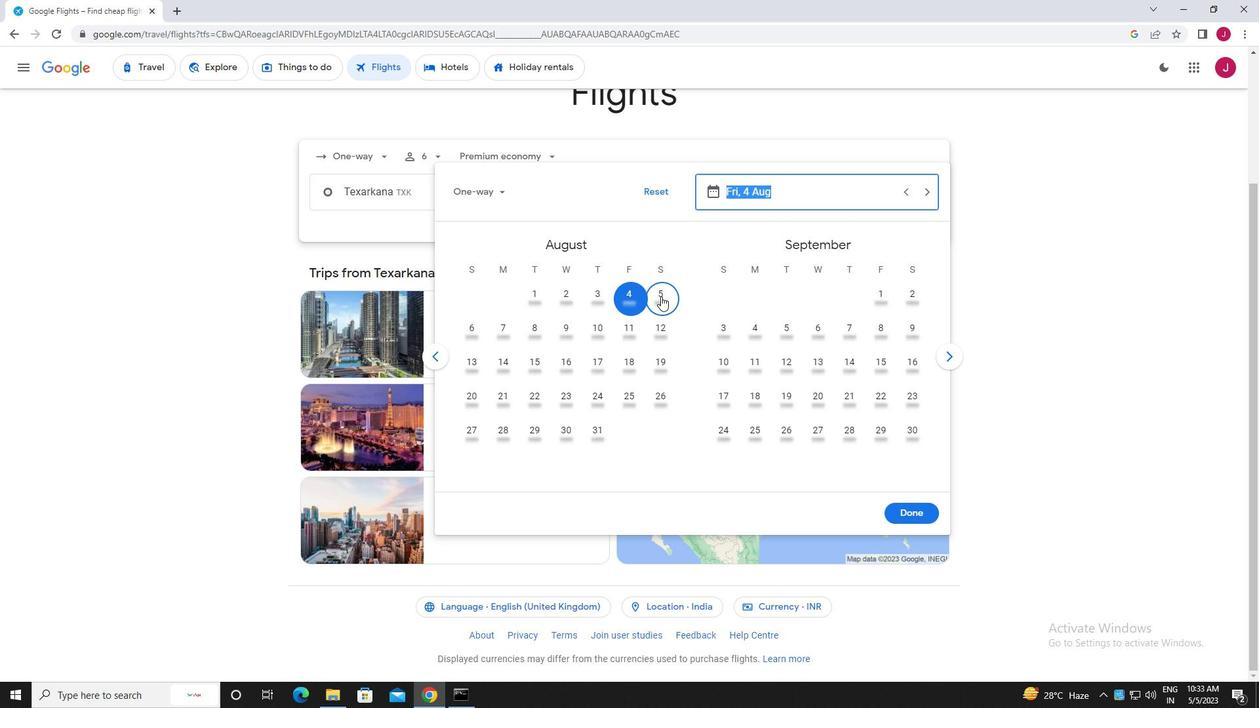 
Action: Mouse moved to (920, 513)
Screenshot: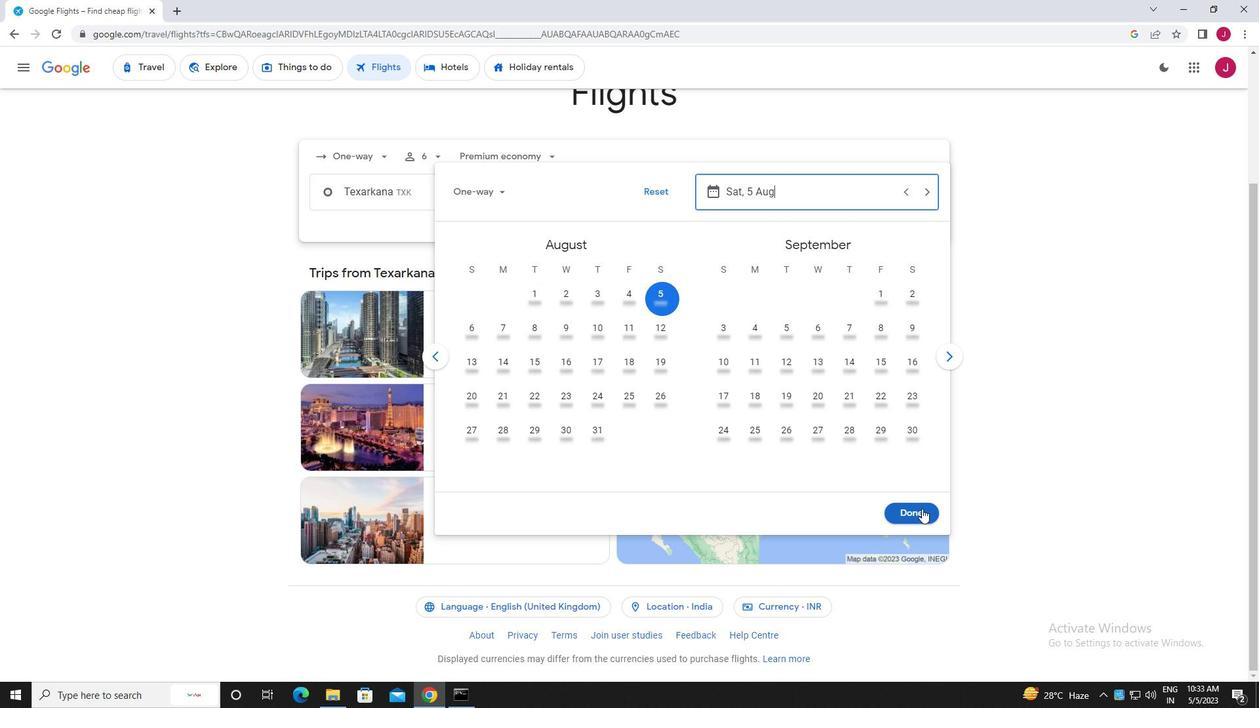 
Action: Mouse pressed left at (920, 513)
Screenshot: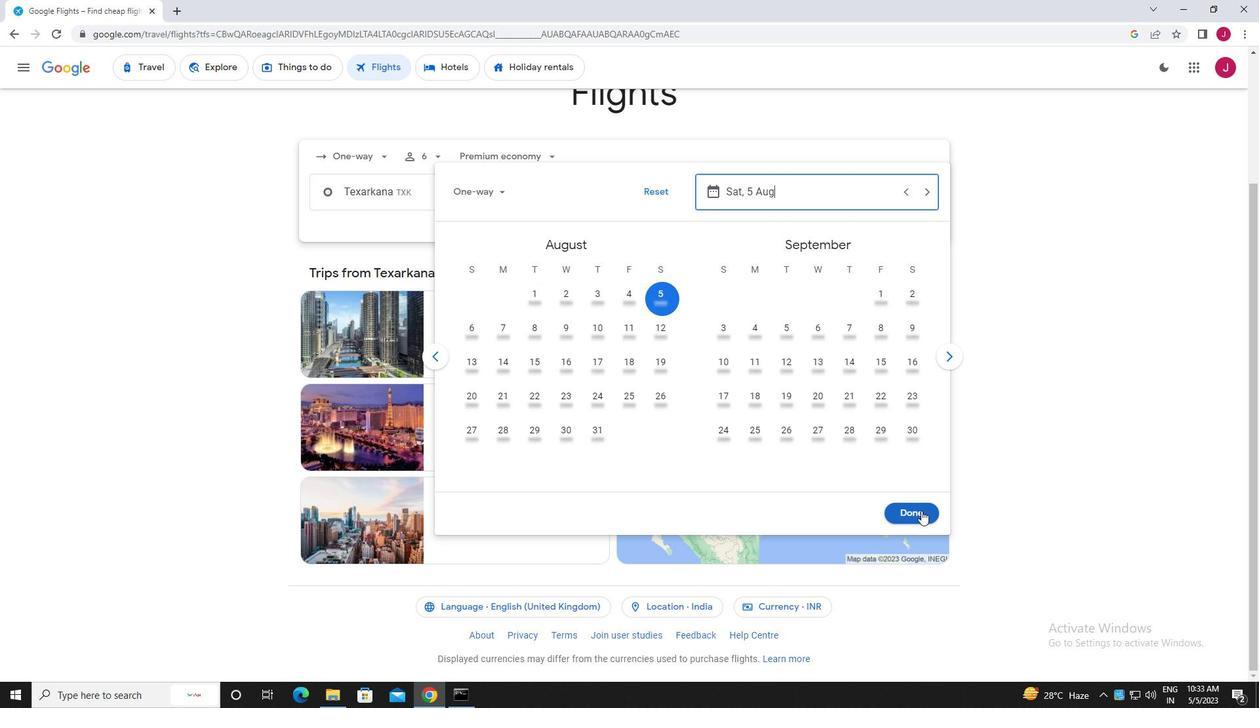 
Action: Mouse moved to (616, 245)
Screenshot: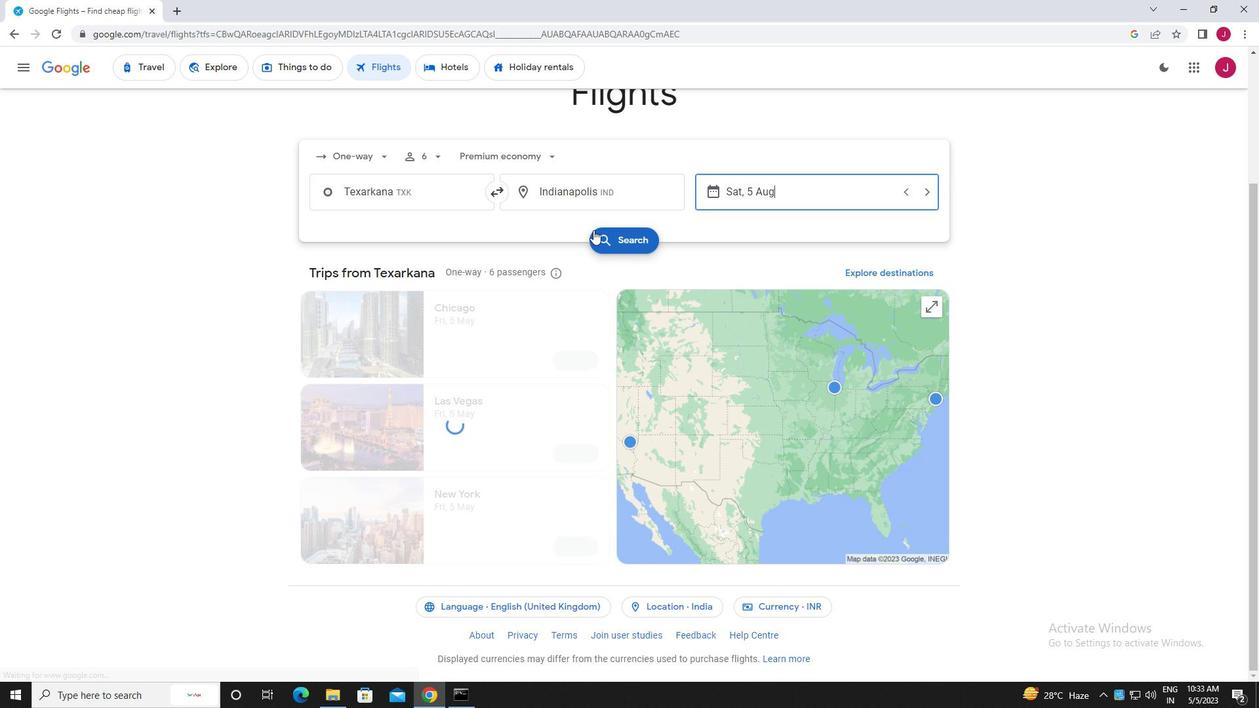
Action: Mouse pressed left at (616, 245)
Screenshot: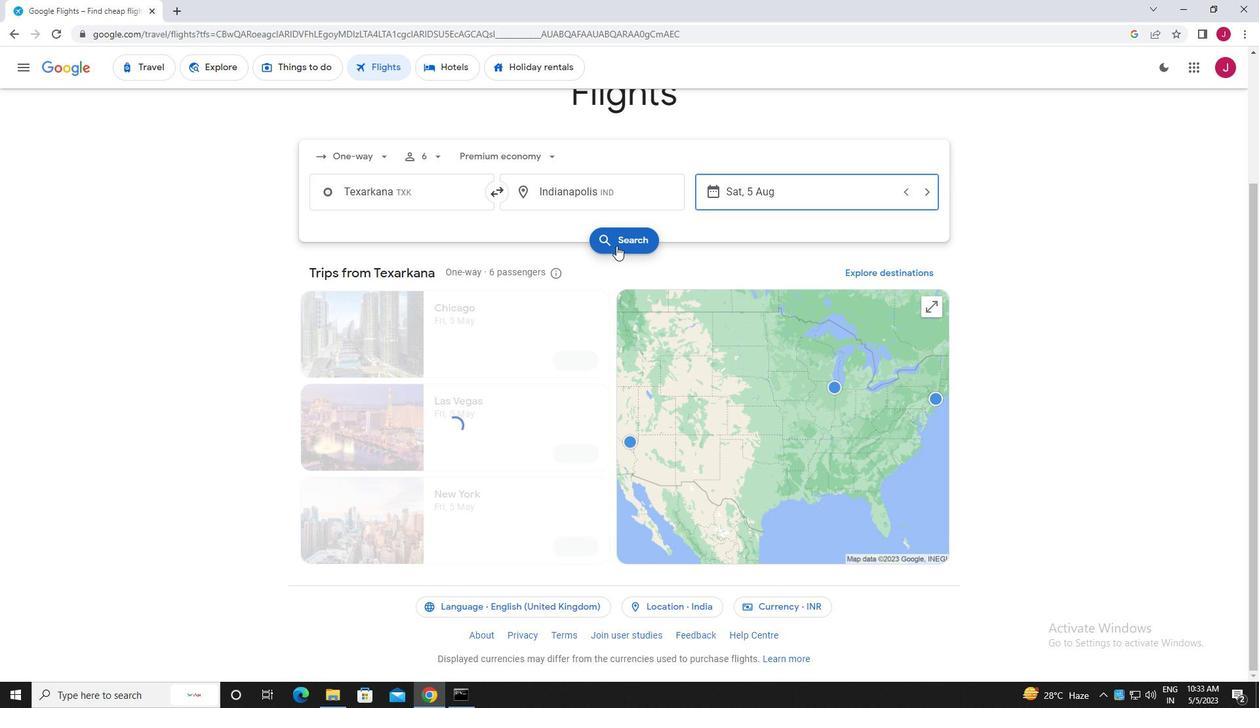 
Action: Mouse moved to (346, 186)
Screenshot: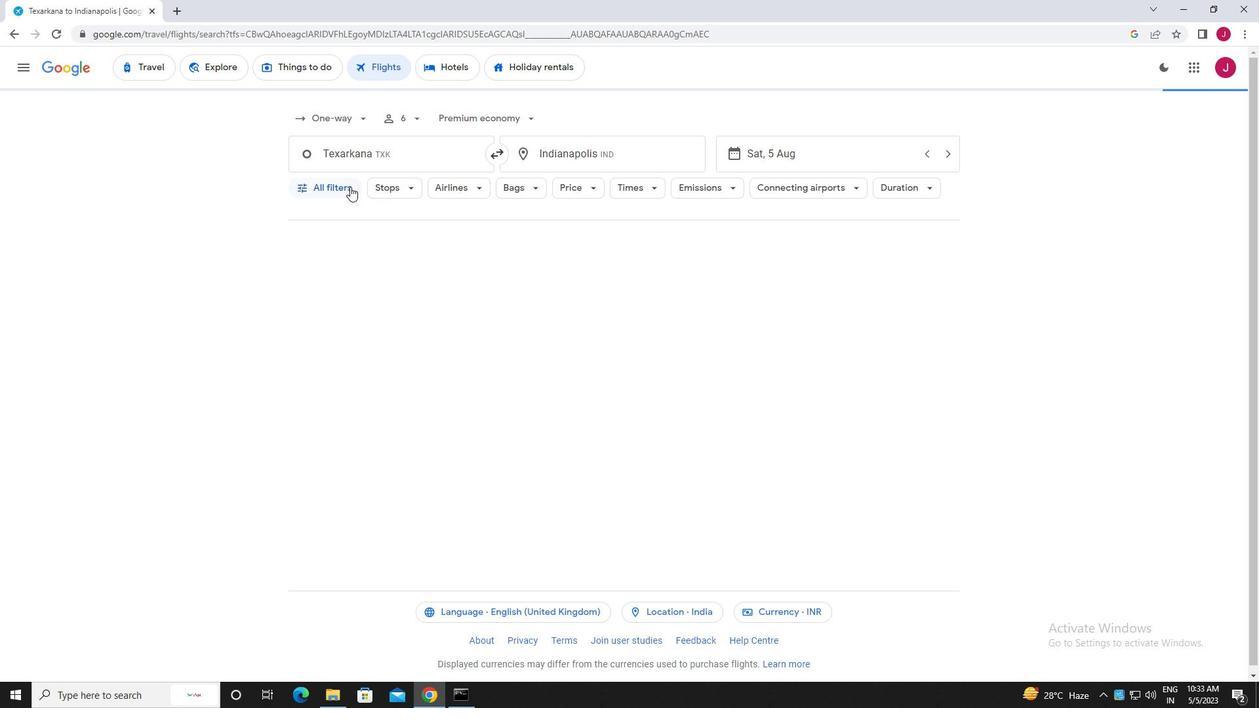 
Action: Mouse pressed left at (346, 186)
Screenshot: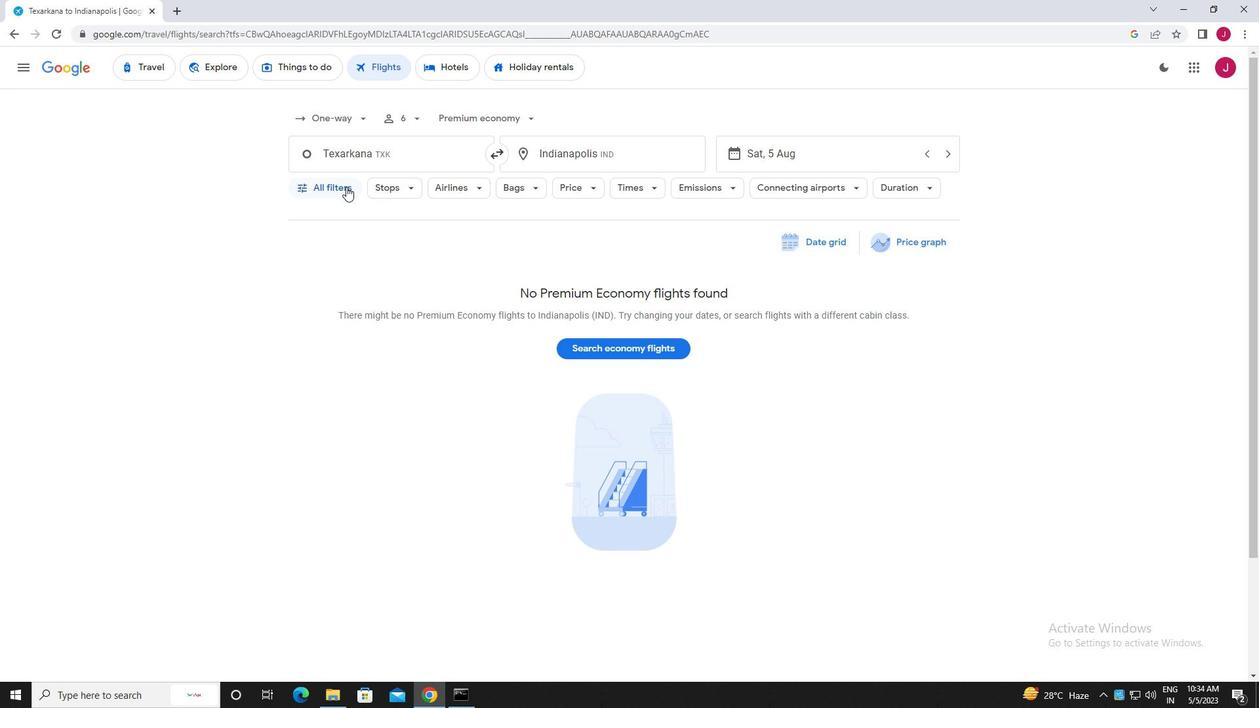 
Action: Mouse moved to (400, 268)
Screenshot: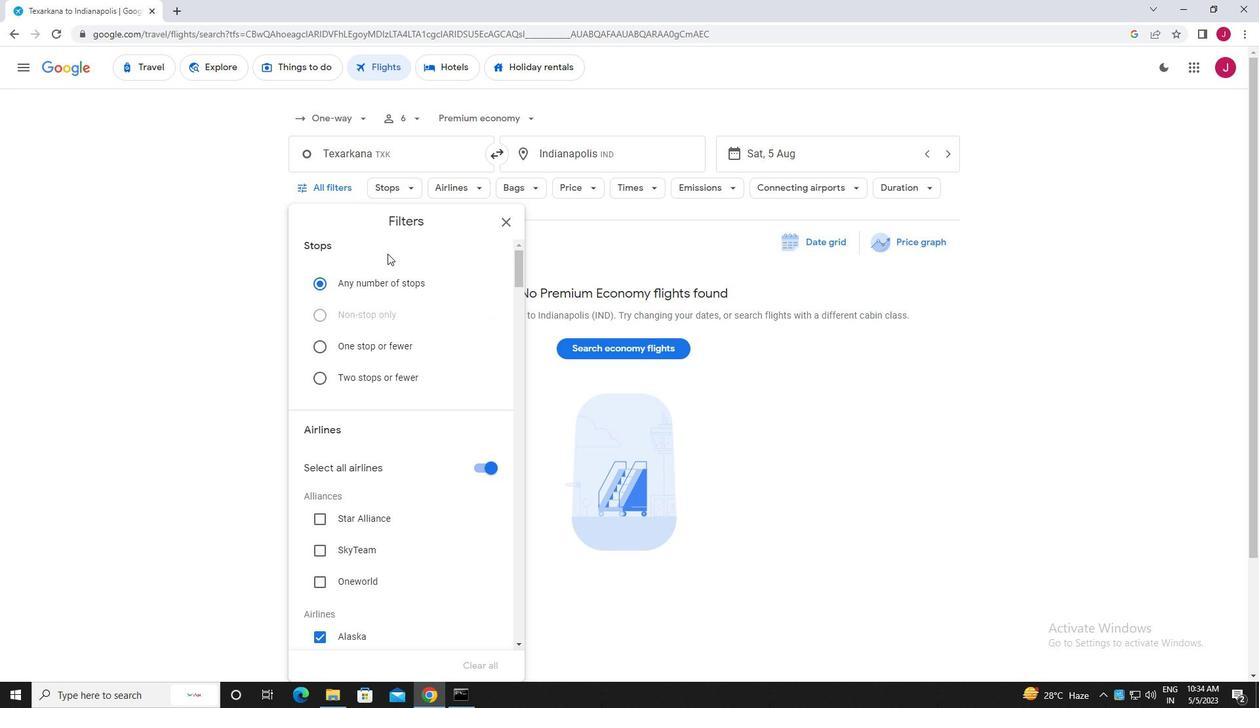 
Action: Mouse scrolled (400, 267) with delta (0, 0)
Screenshot: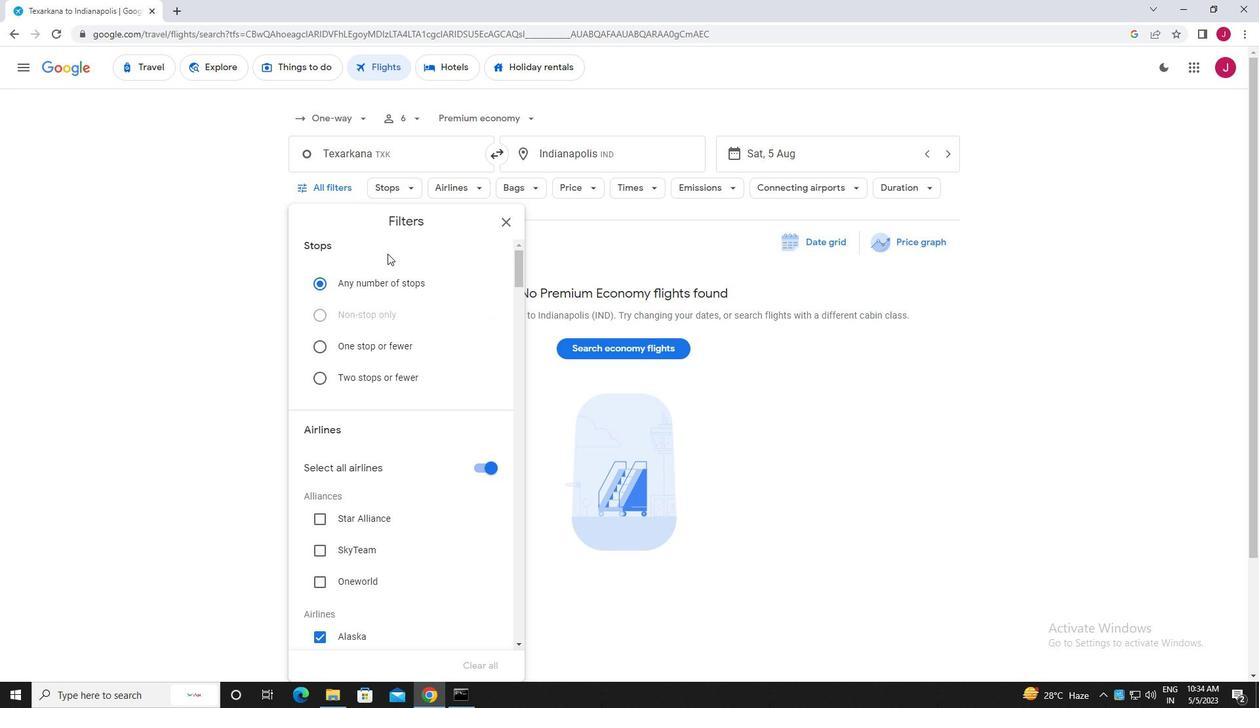 
Action: Mouse scrolled (400, 267) with delta (0, 0)
Screenshot: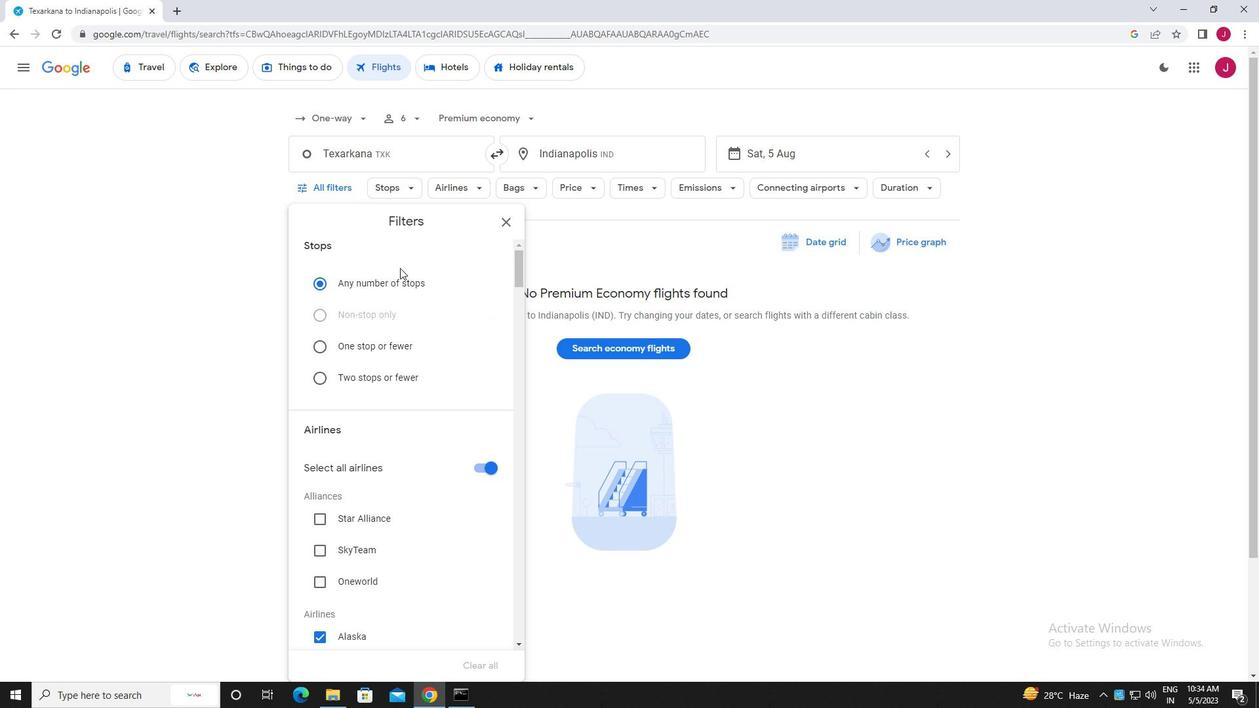 
Action: Mouse moved to (472, 342)
Screenshot: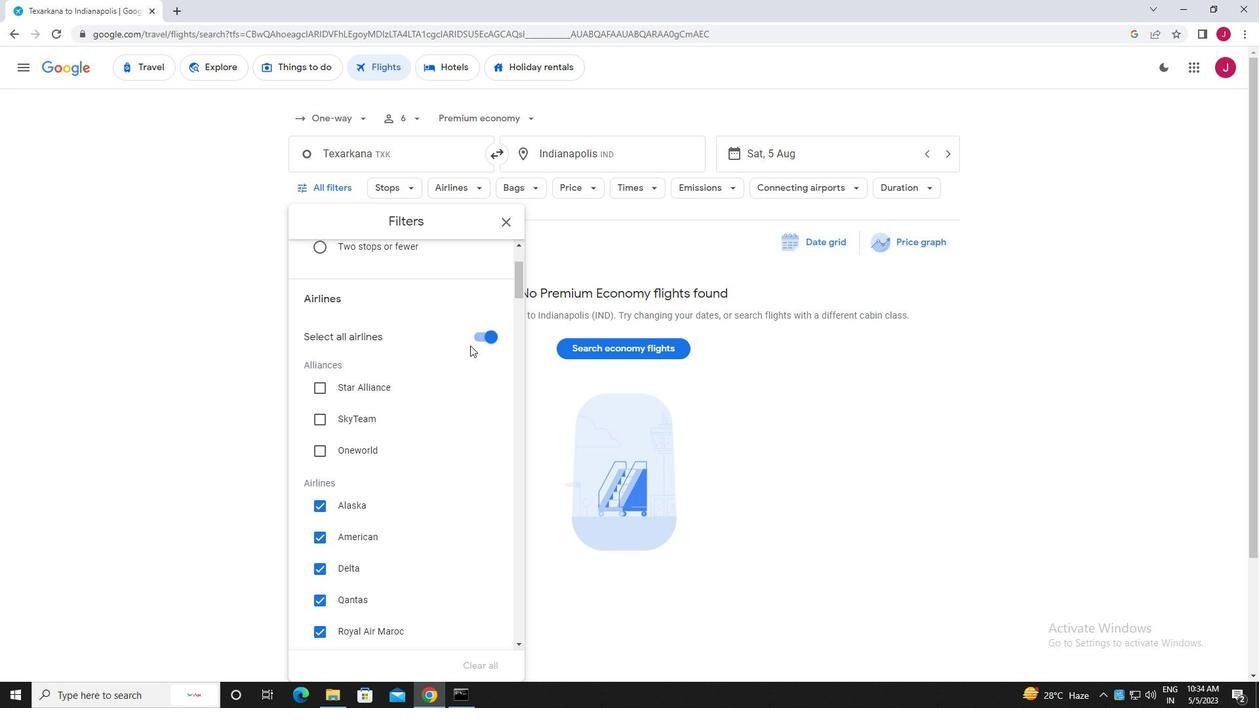 
Action: Mouse pressed left at (472, 342)
Screenshot: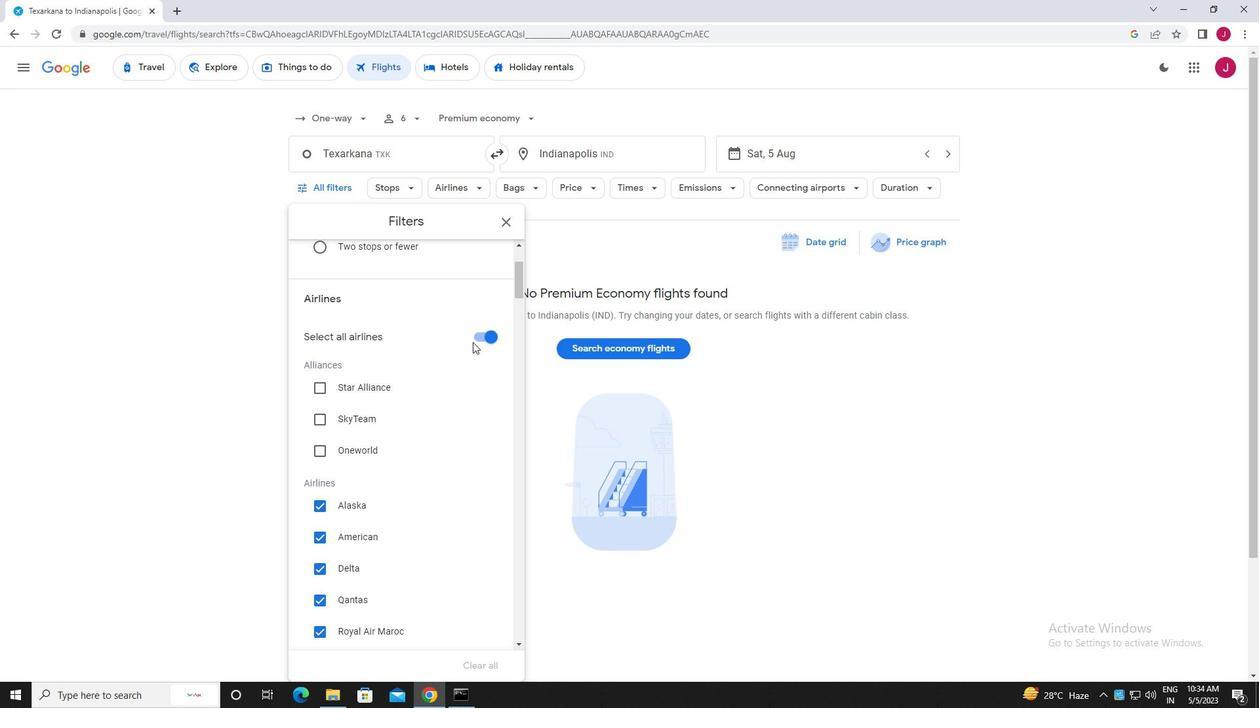 
Action: Mouse moved to (478, 339)
Screenshot: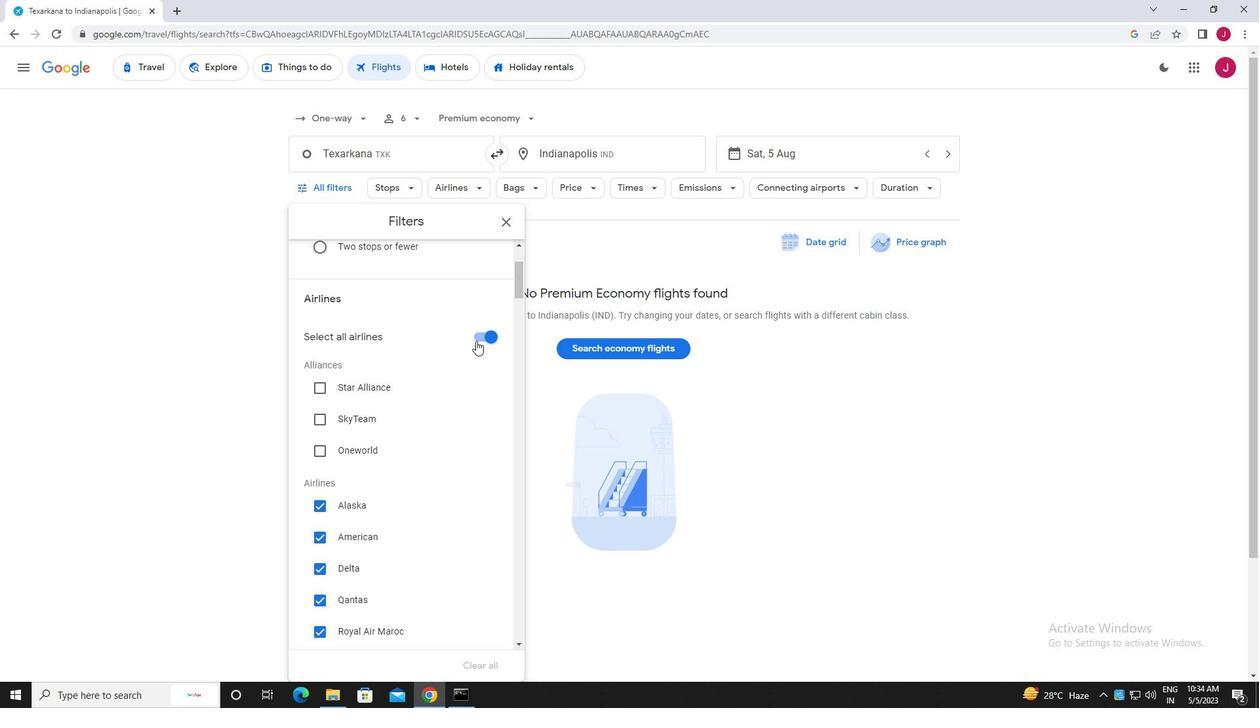 
Action: Mouse pressed left at (478, 339)
Screenshot: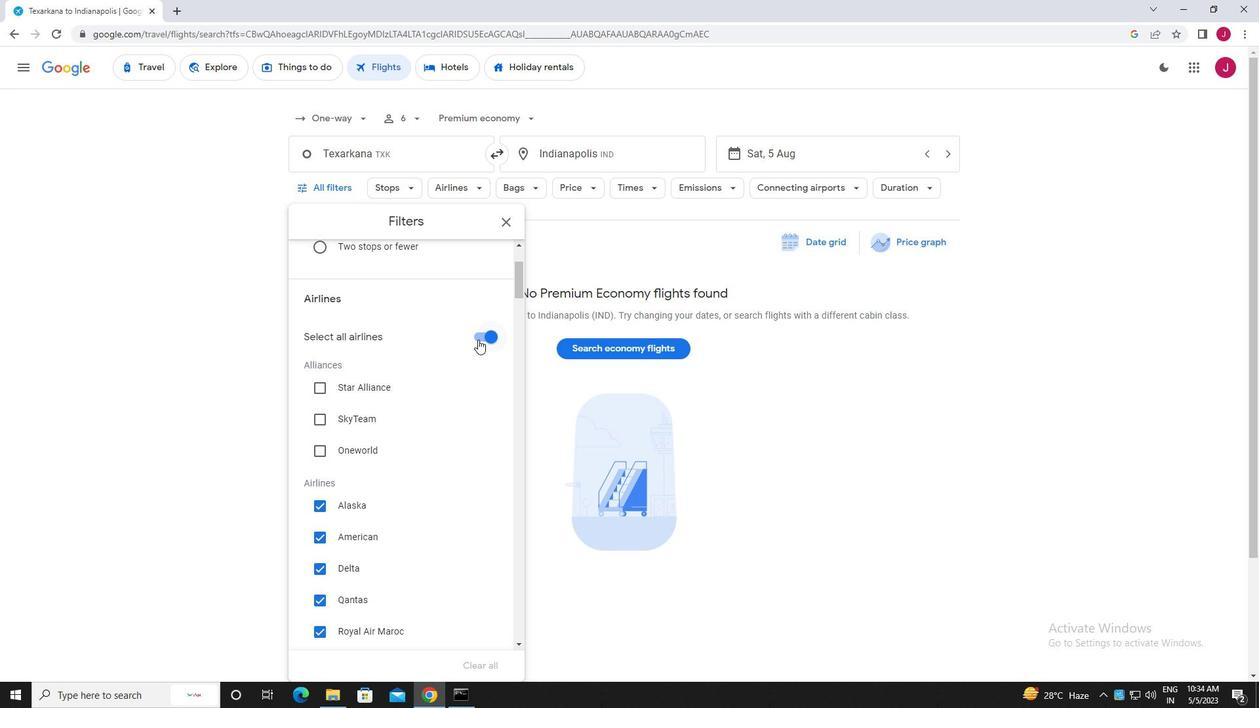 
Action: Mouse moved to (436, 329)
Screenshot: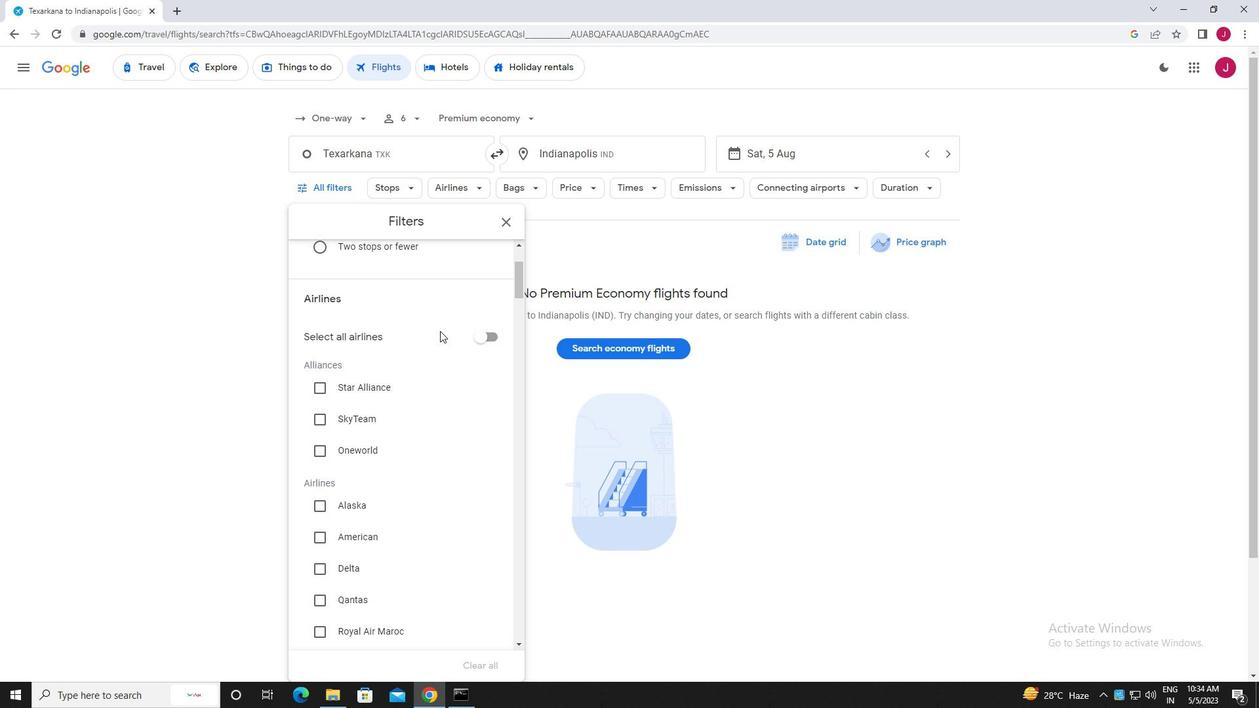 
Action: Mouse scrolled (436, 329) with delta (0, 0)
Screenshot: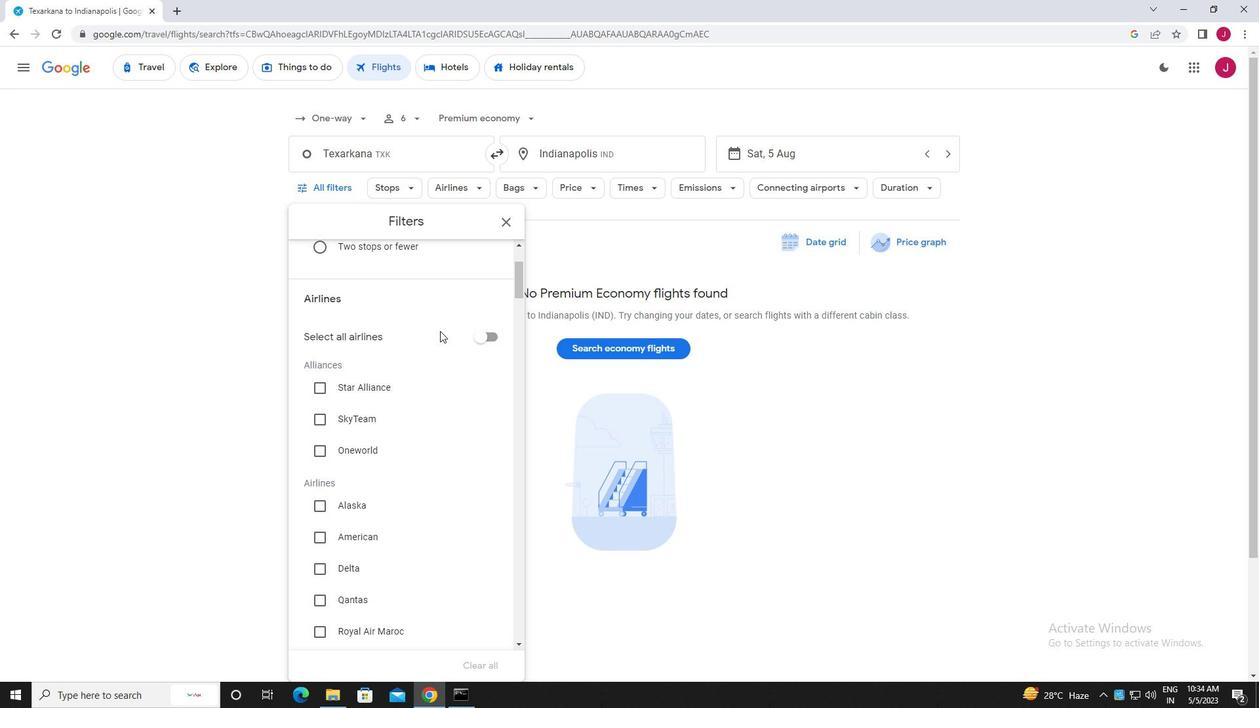 
Action: Mouse scrolled (436, 329) with delta (0, 0)
Screenshot: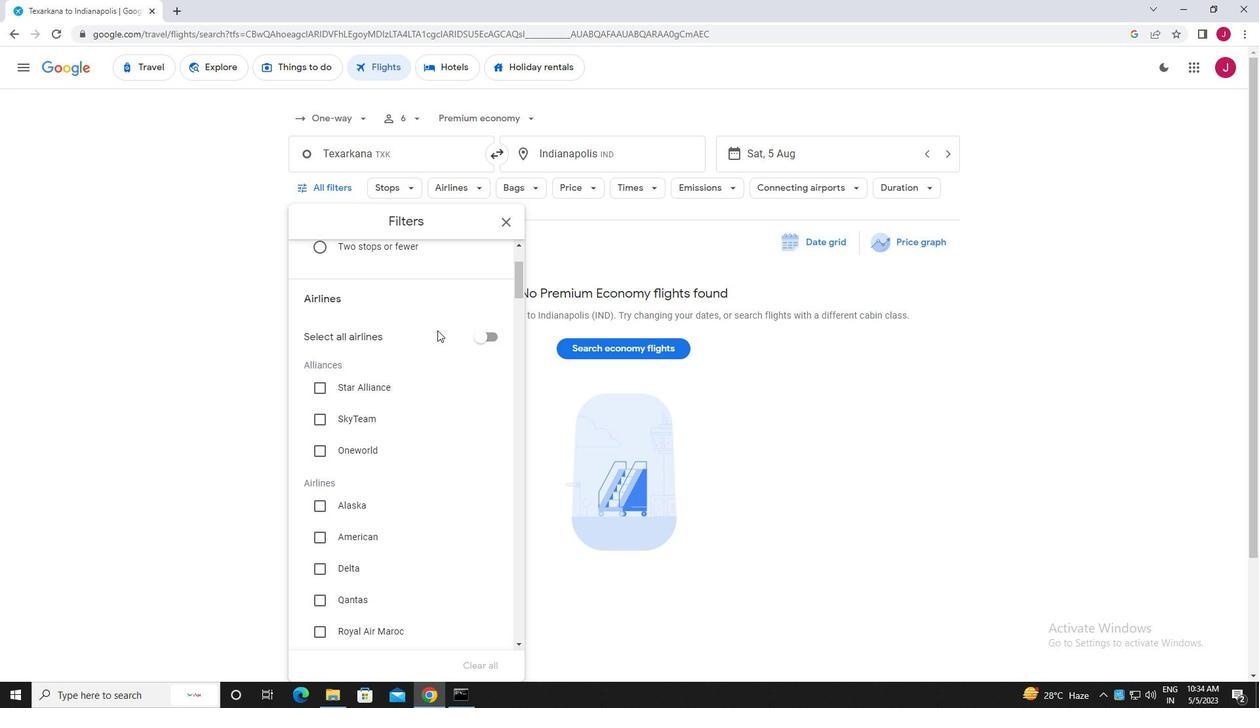 
Action: Mouse moved to (375, 454)
Screenshot: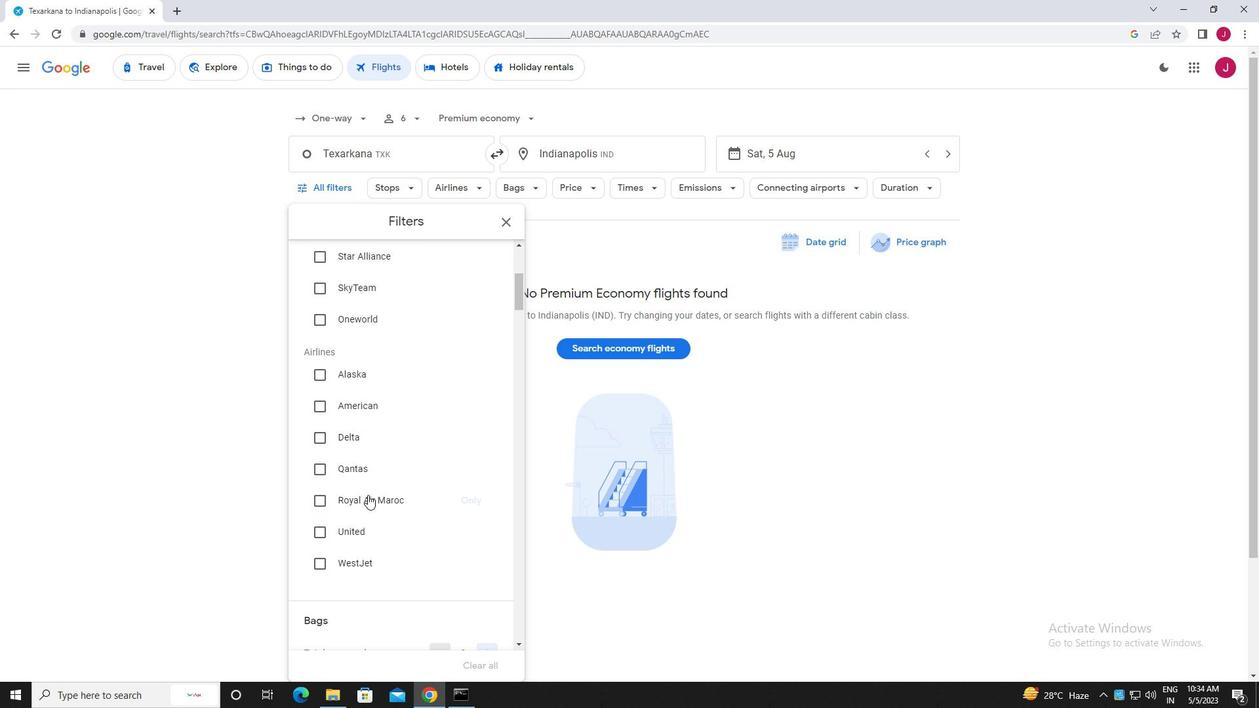 
Action: Mouse scrolled (375, 453) with delta (0, 0)
Screenshot: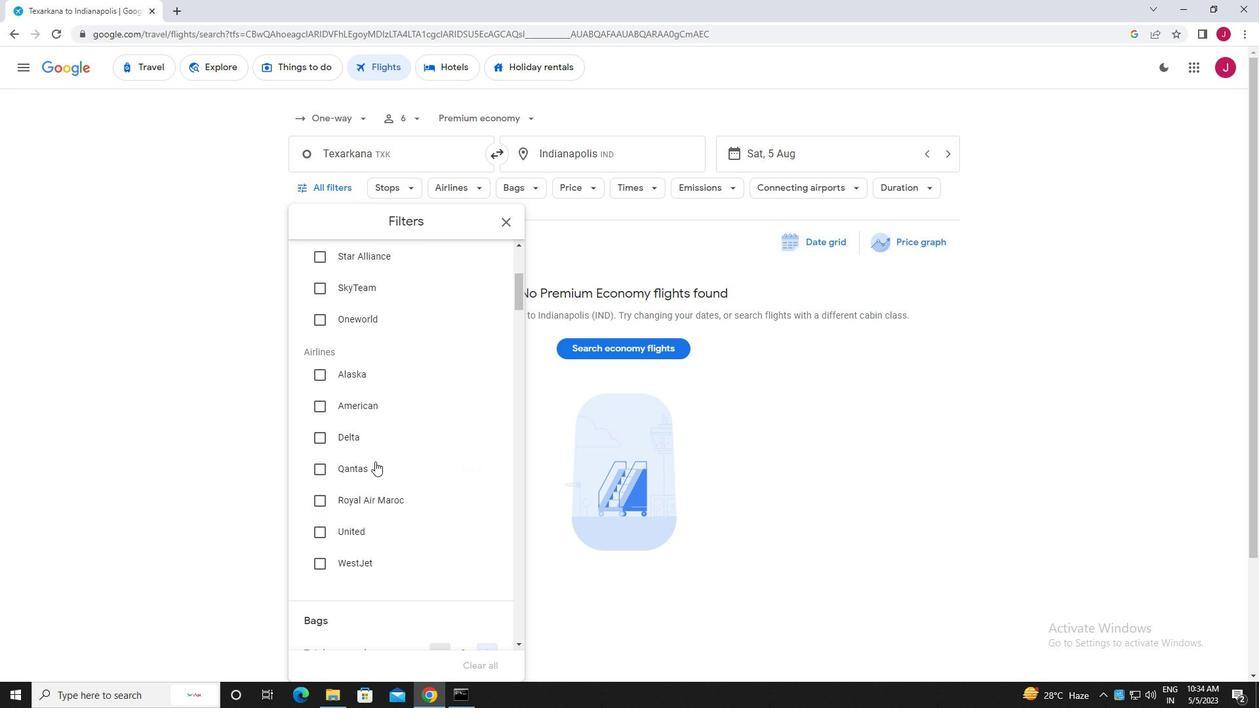 
Action: Mouse scrolled (375, 453) with delta (0, 0)
Screenshot: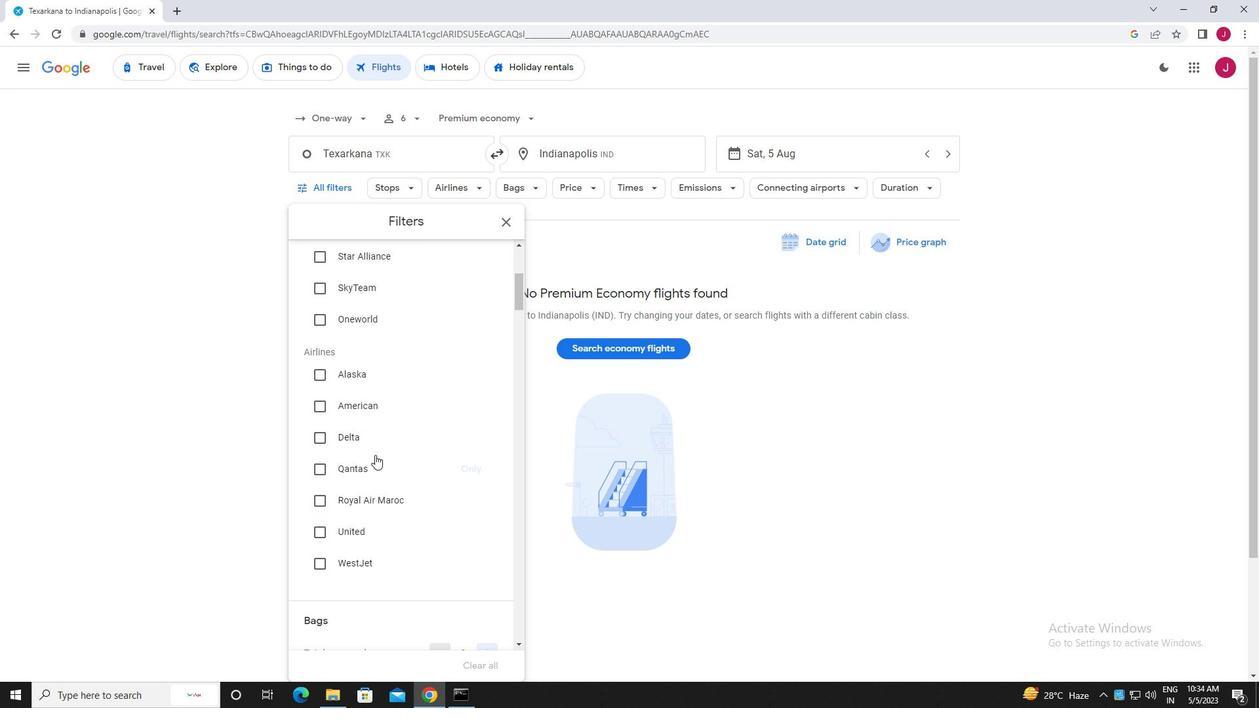 
Action: Mouse scrolled (375, 453) with delta (0, 0)
Screenshot: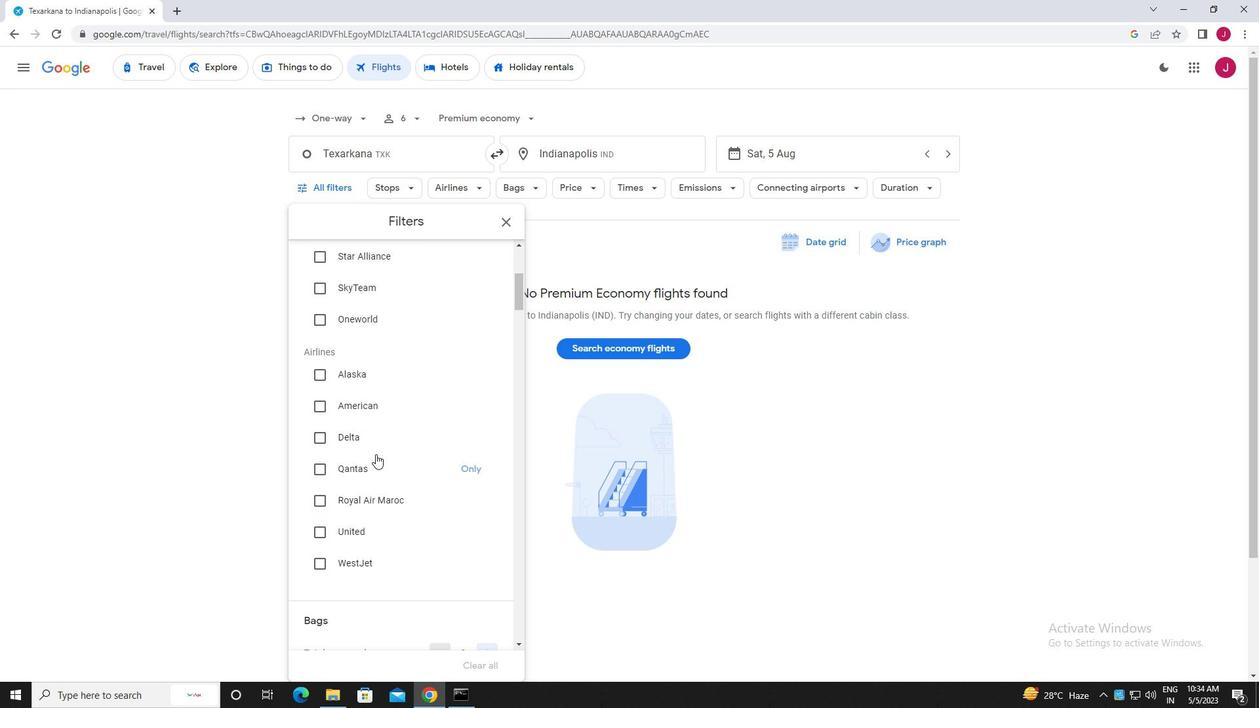 
Action: Mouse scrolled (375, 453) with delta (0, 0)
Screenshot: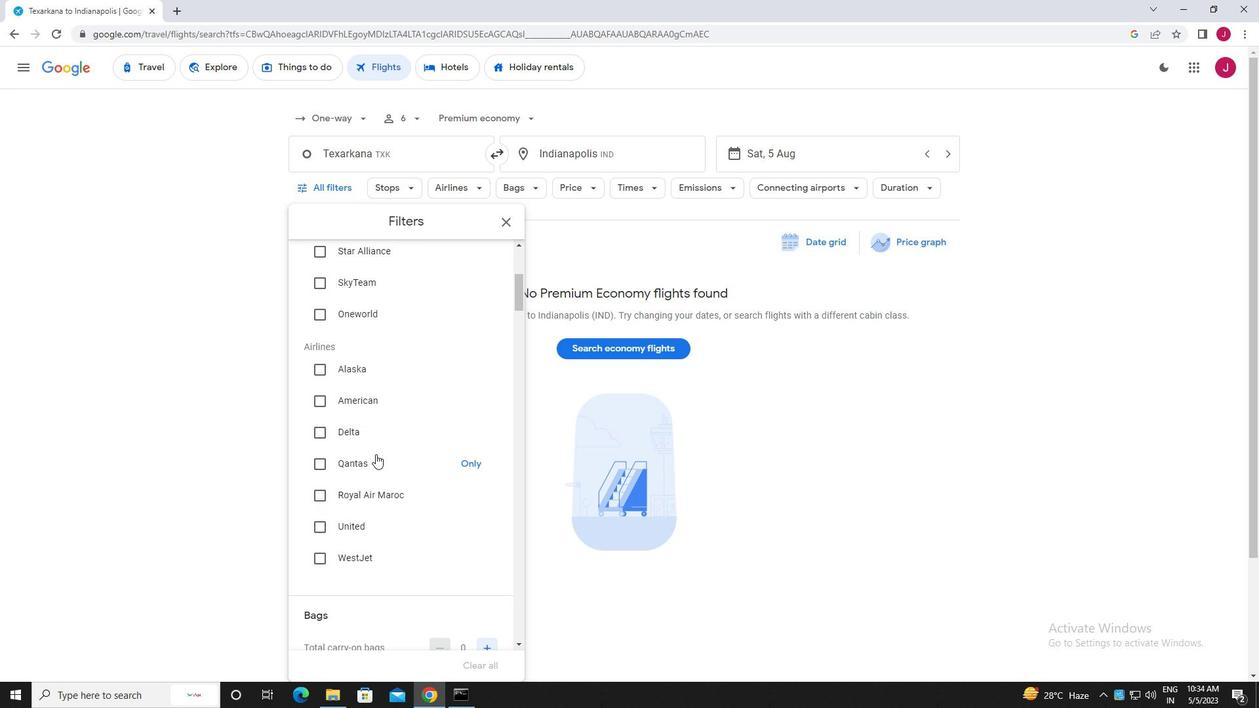 
Action: Mouse scrolled (375, 453) with delta (0, 0)
Screenshot: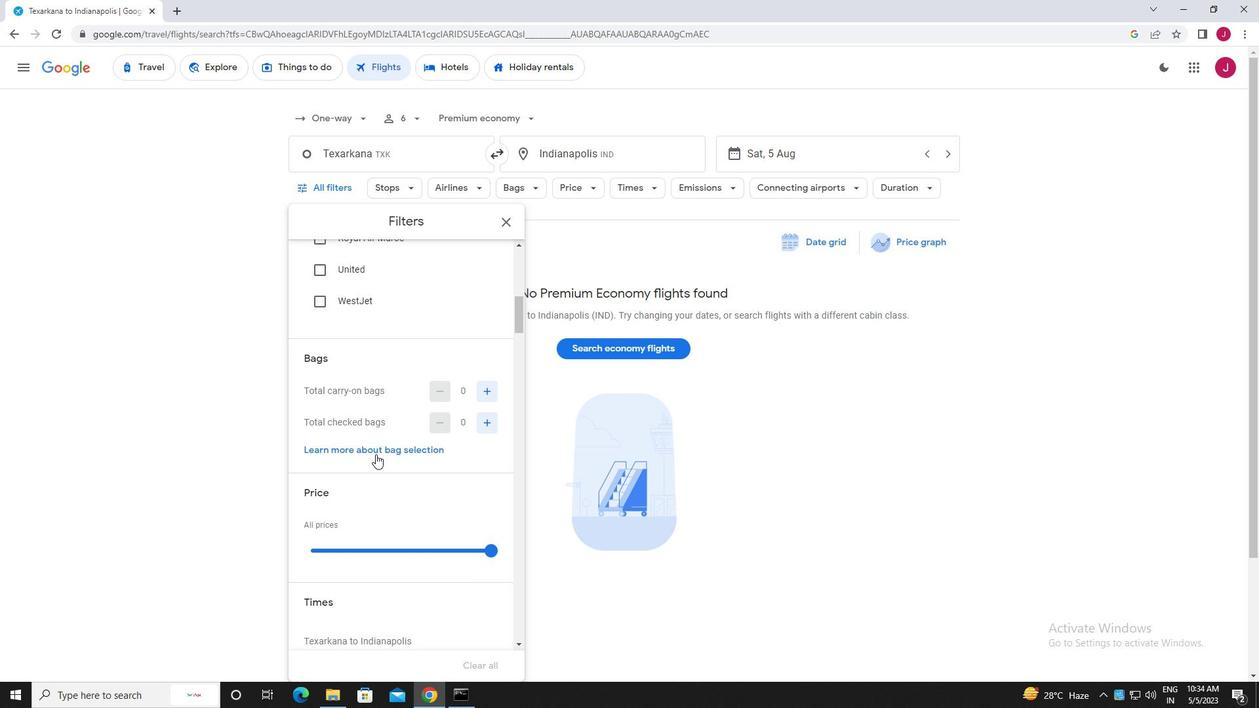 
Action: Mouse scrolled (375, 453) with delta (0, 0)
Screenshot: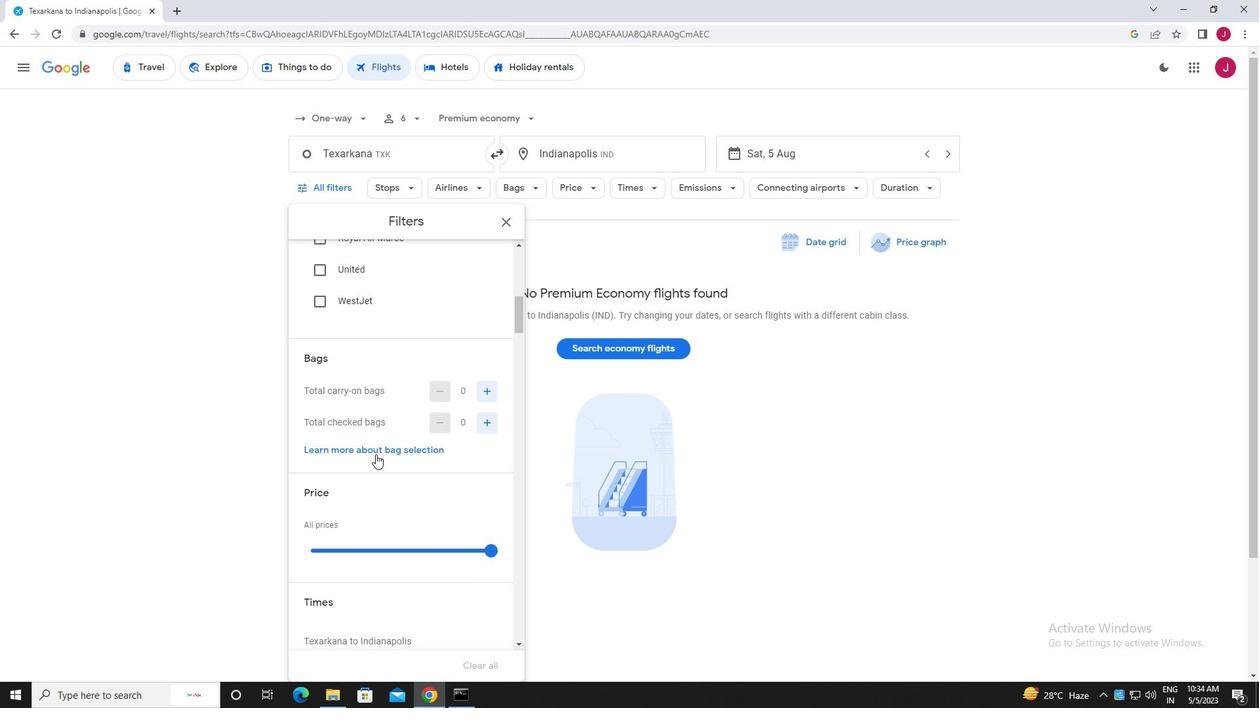 
Action: Mouse moved to (485, 293)
Screenshot: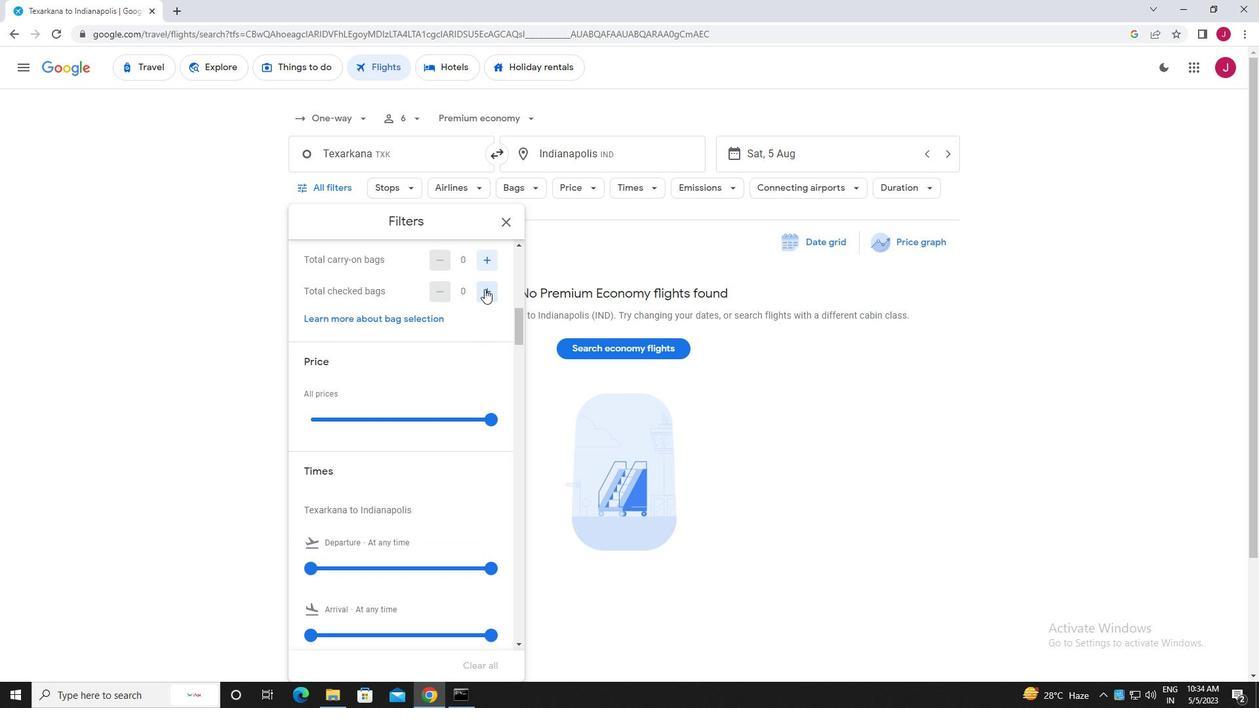 
Action: Mouse pressed left at (485, 293)
Screenshot: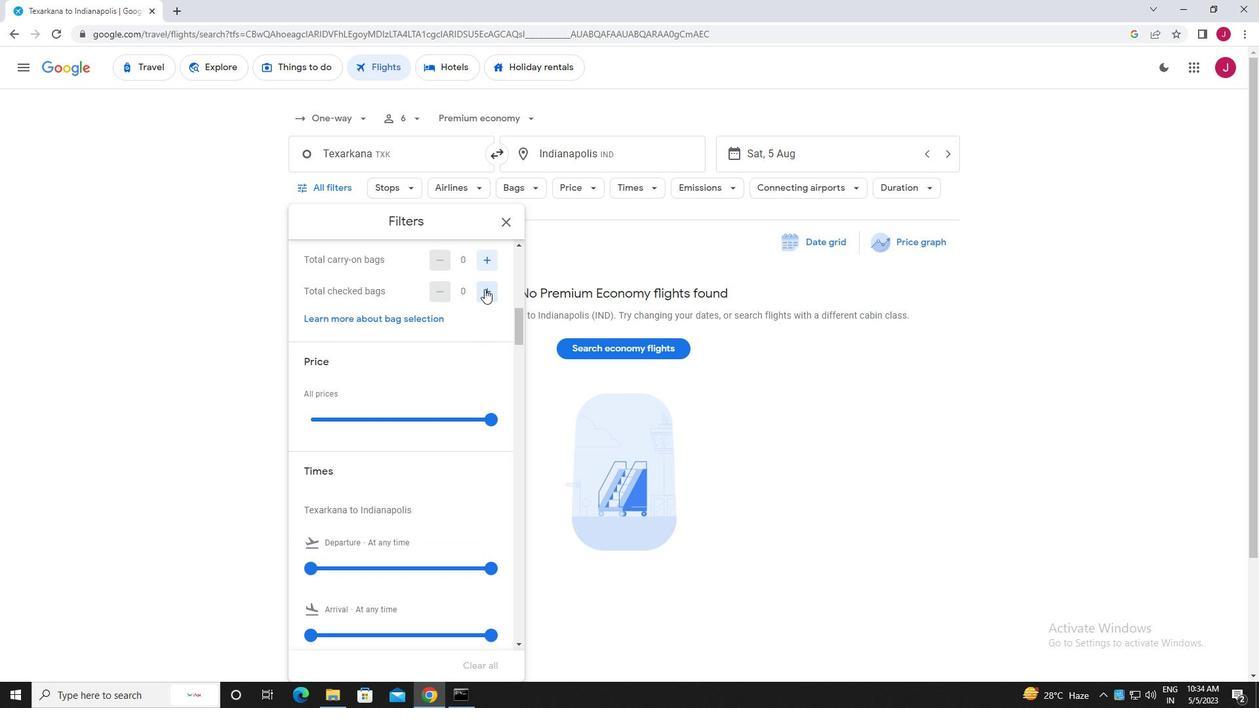 
Action: Mouse moved to (485, 293)
Screenshot: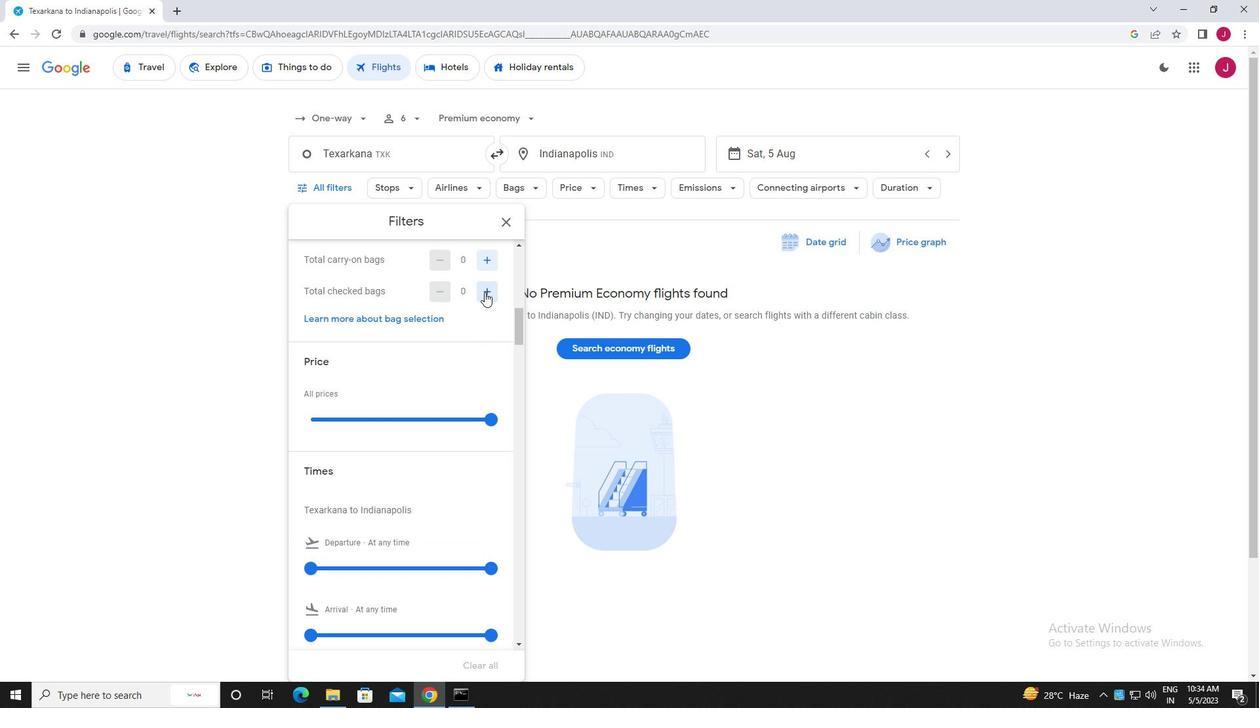 
Action: Mouse pressed left at (485, 293)
Screenshot: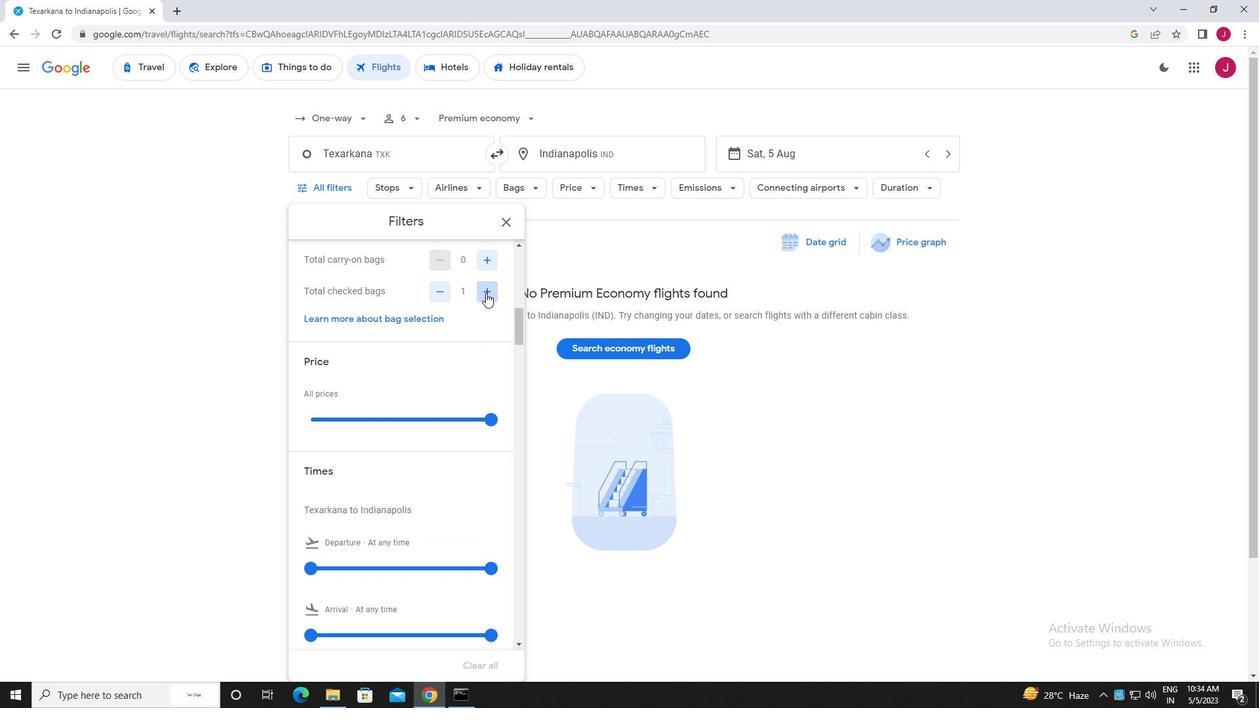 
Action: Mouse pressed left at (485, 293)
Screenshot: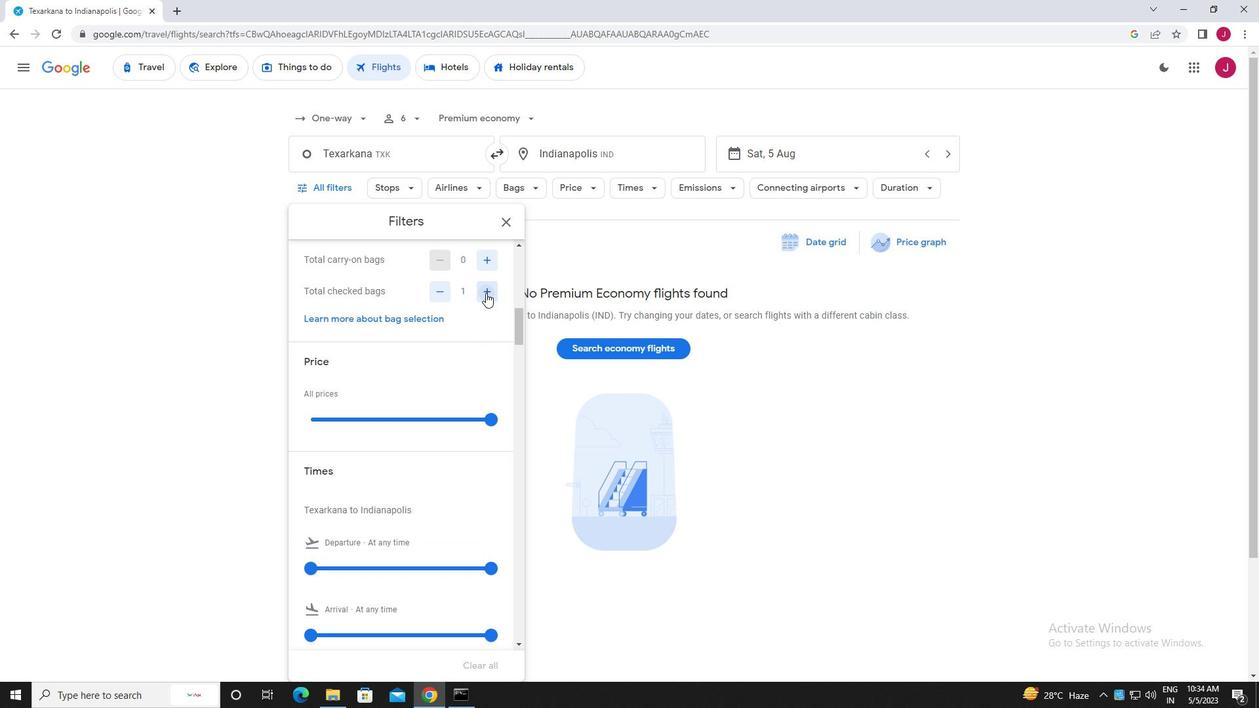 
Action: Mouse moved to (491, 424)
Screenshot: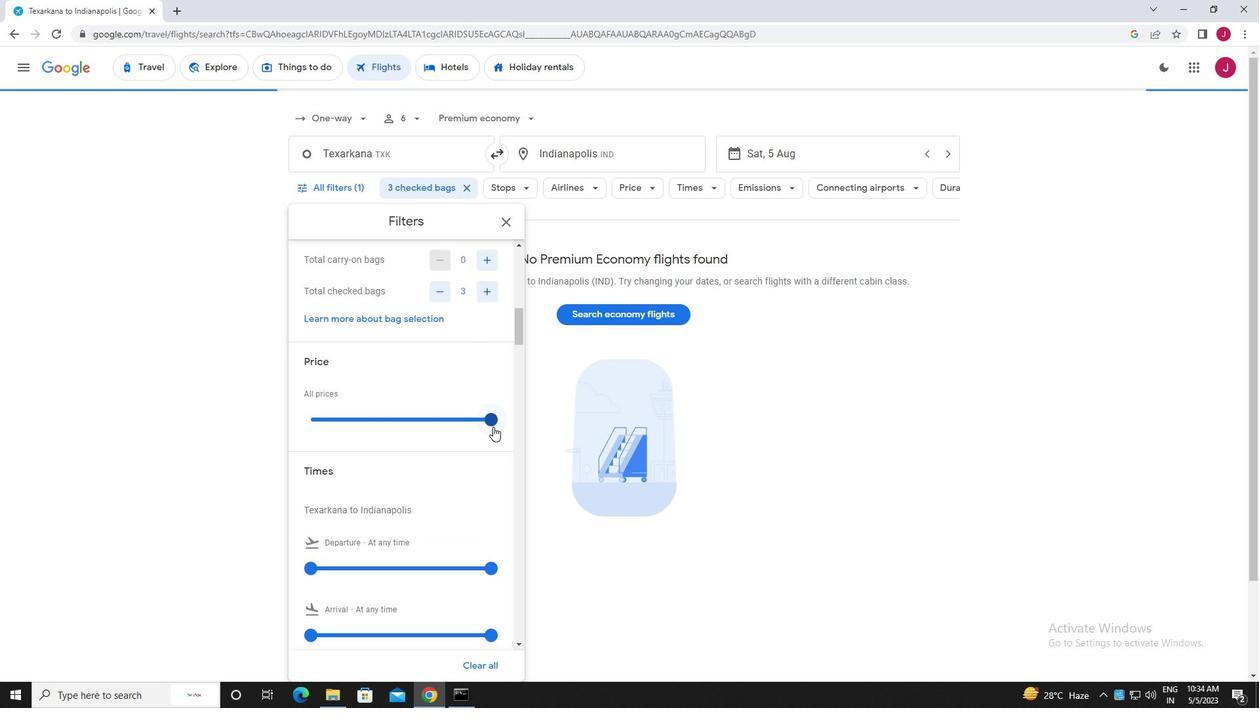 
Action: Mouse pressed left at (491, 424)
Screenshot: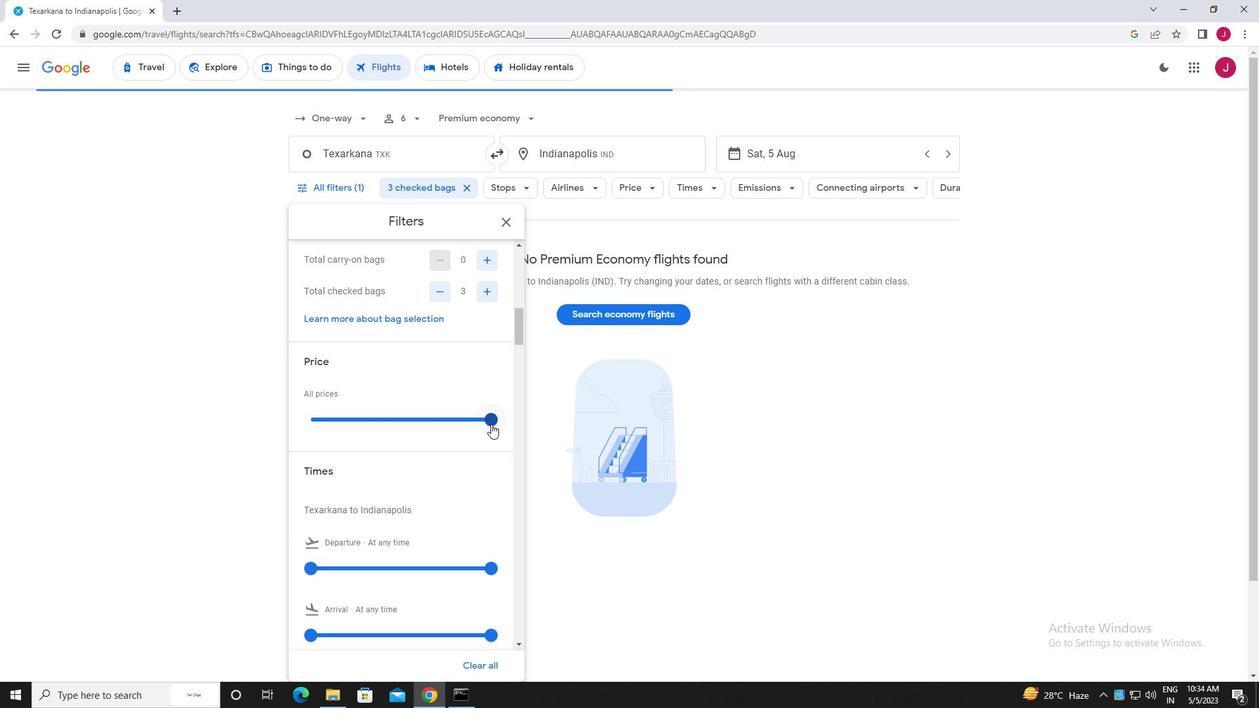 
Action: Mouse moved to (430, 407)
Screenshot: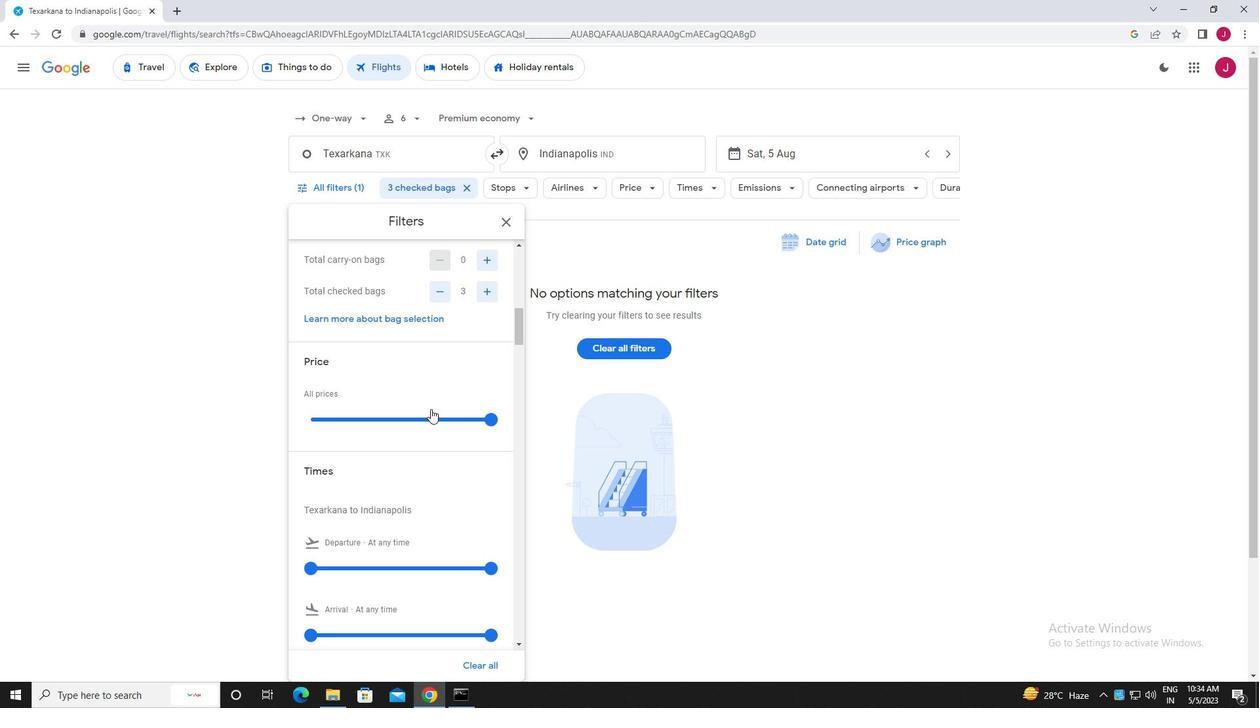 
Action: Mouse scrolled (430, 407) with delta (0, 0)
Screenshot: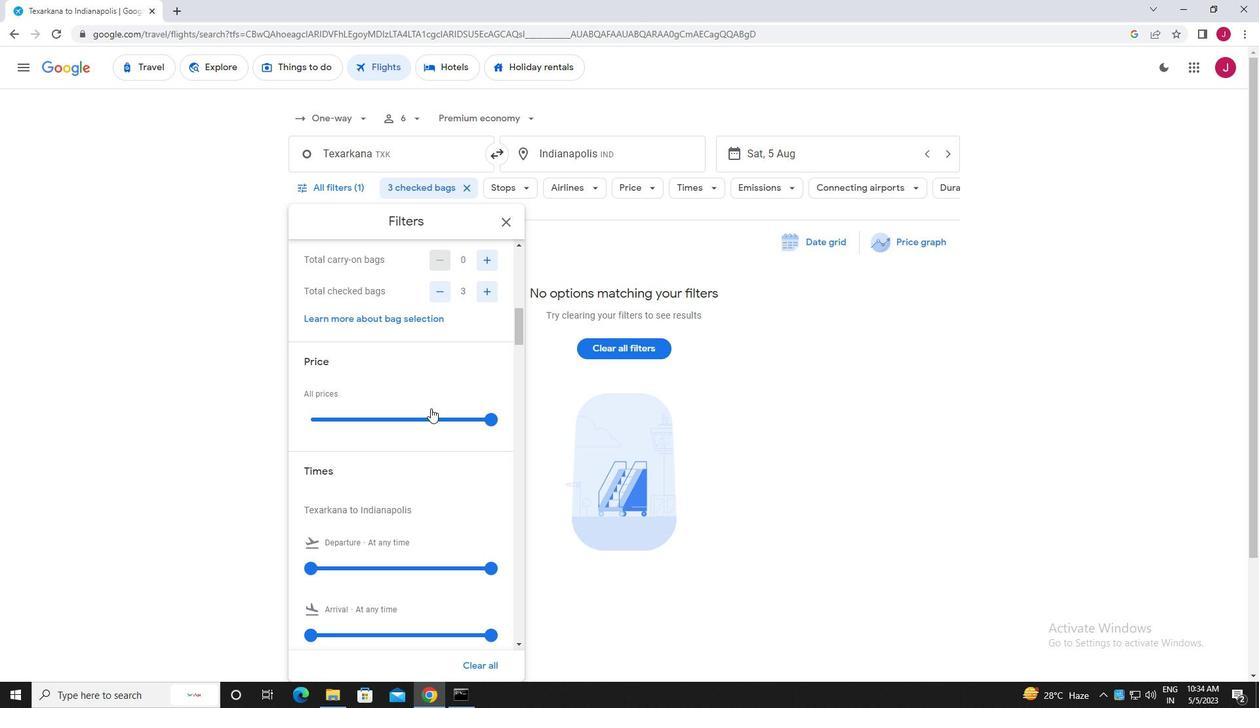
Action: Mouse moved to (430, 407)
Screenshot: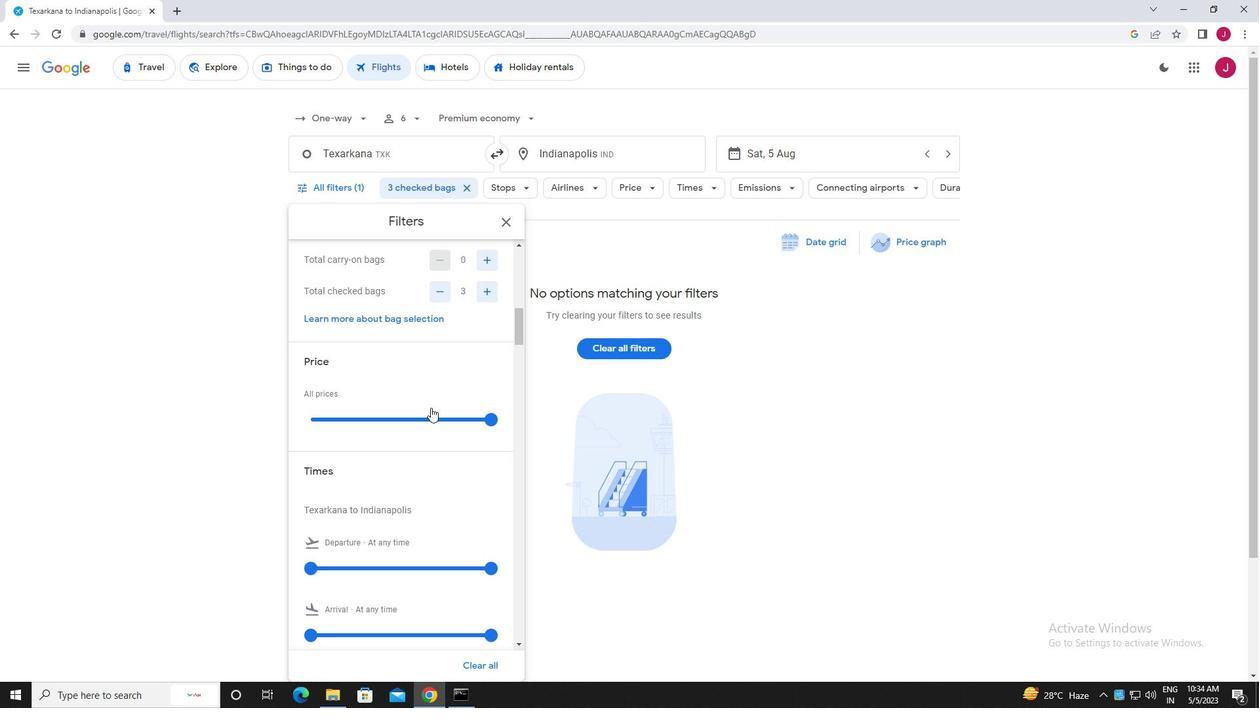 
Action: Mouse scrolled (430, 407) with delta (0, 0)
Screenshot: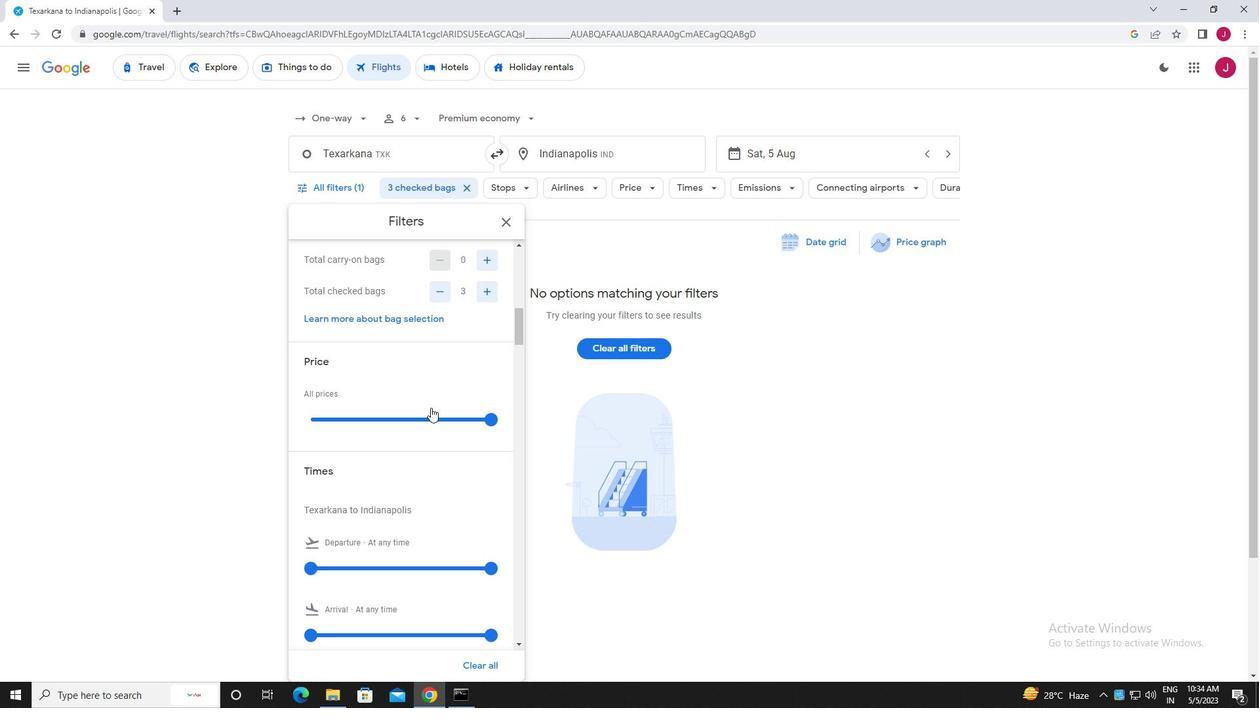 
Action: Mouse moved to (316, 434)
Screenshot: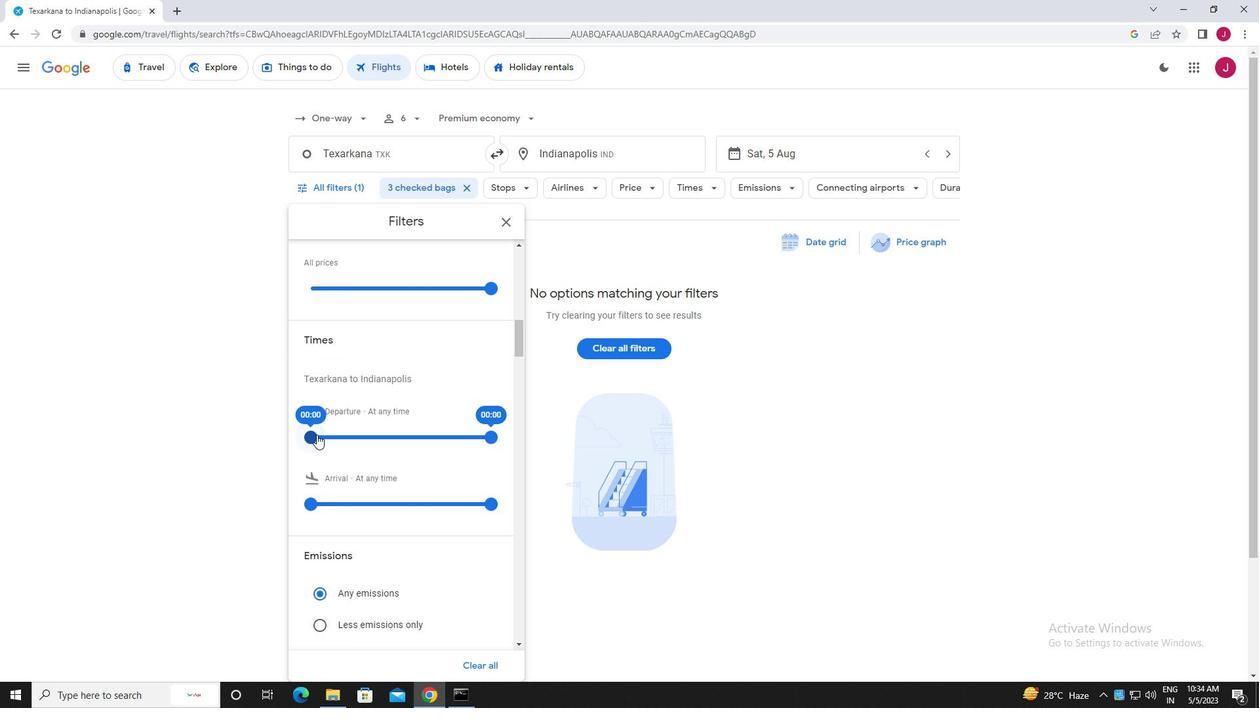
Action: Mouse pressed left at (316, 434)
Screenshot: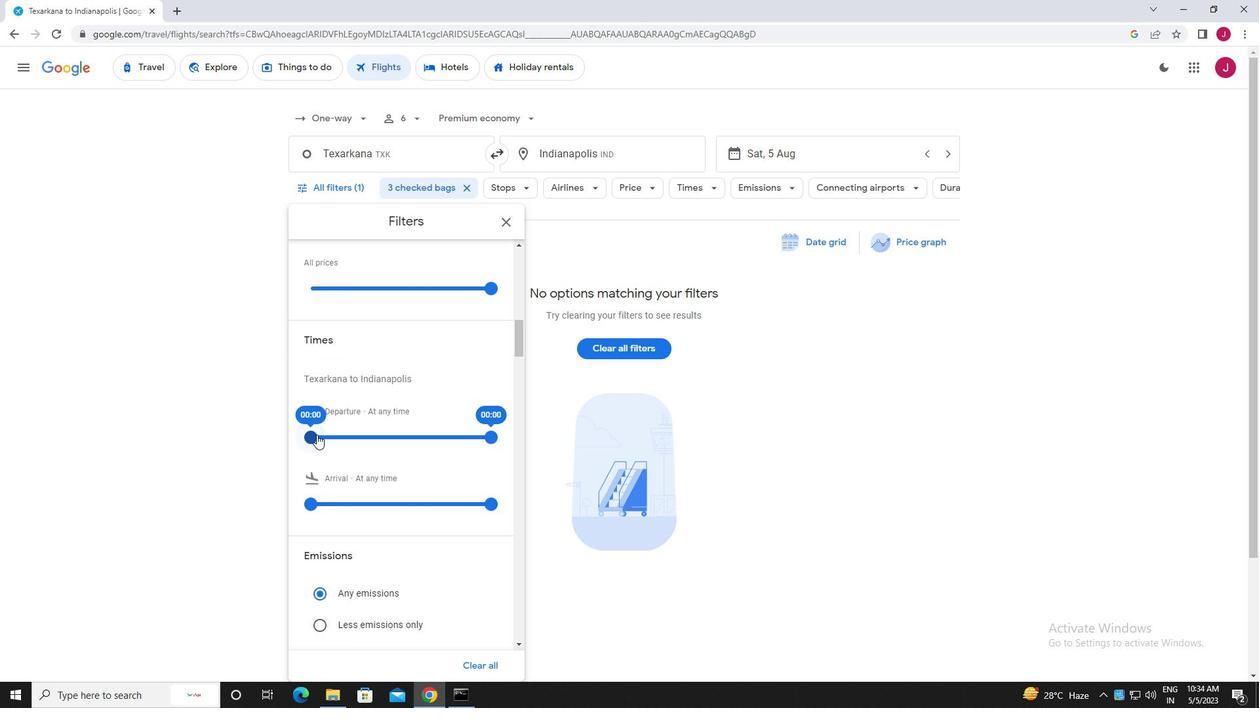 
Action: Mouse moved to (506, 224)
Screenshot: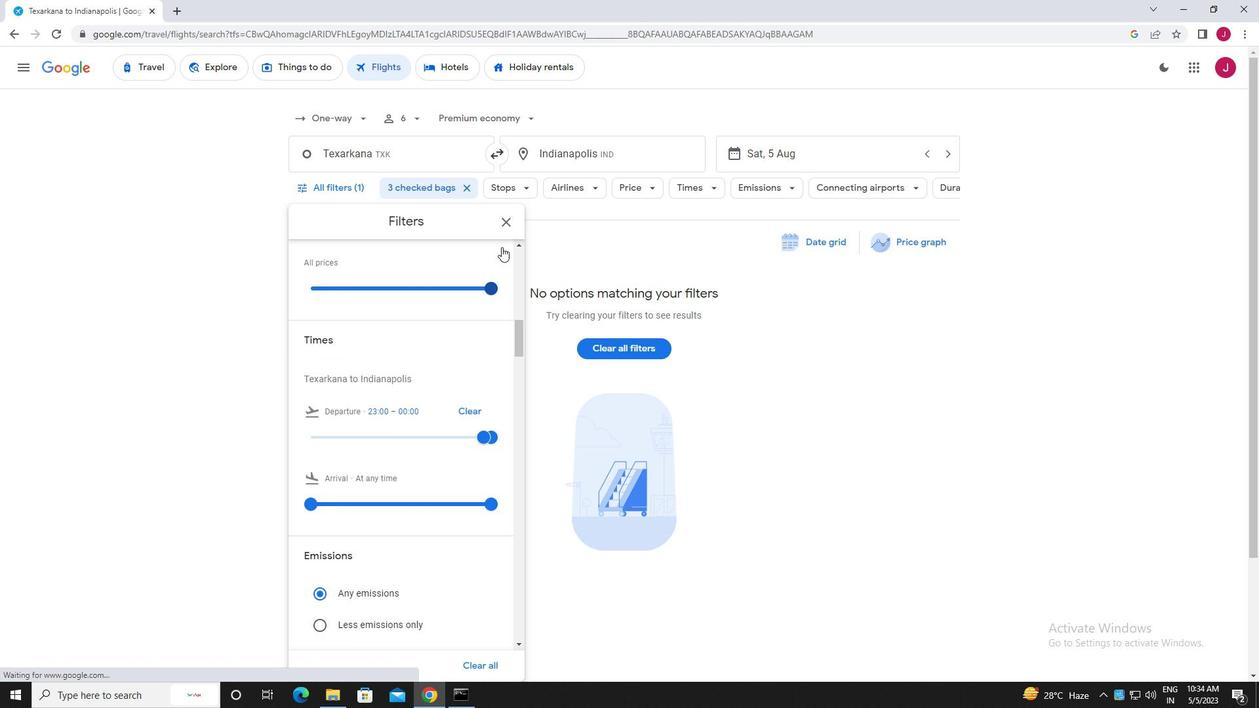
Action: Mouse pressed left at (506, 224)
Screenshot: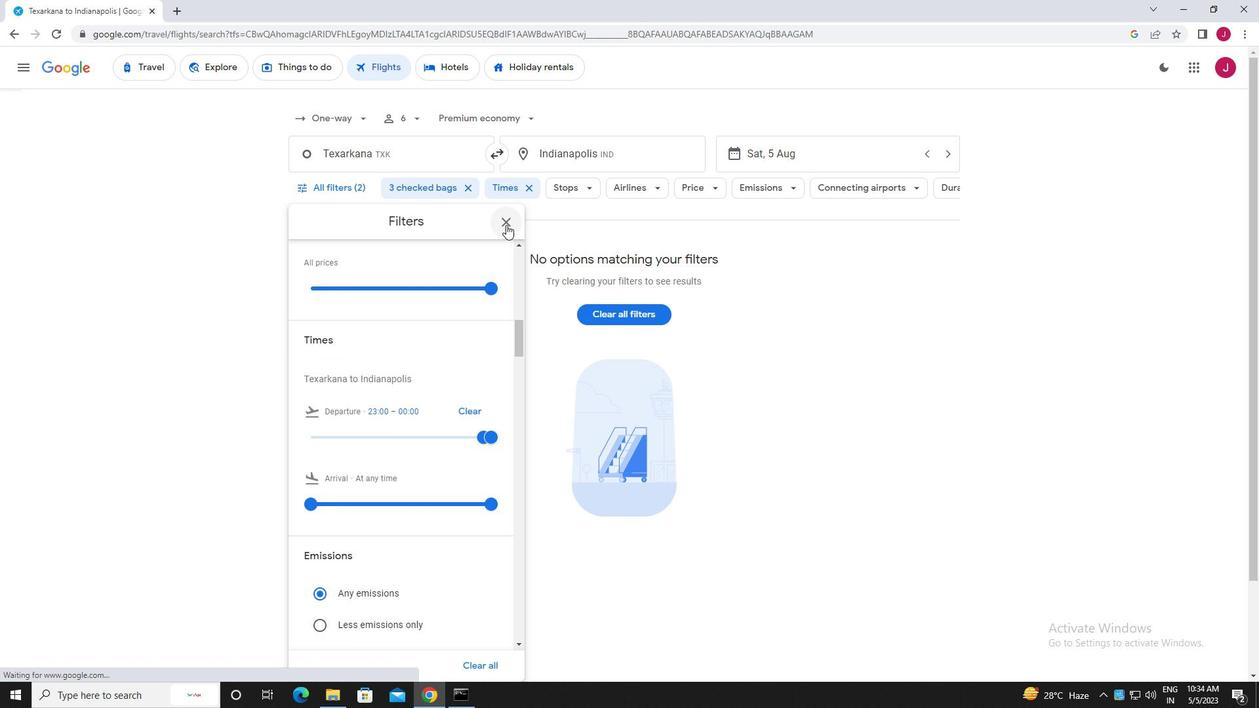 
Action: Mouse moved to (506, 224)
Screenshot: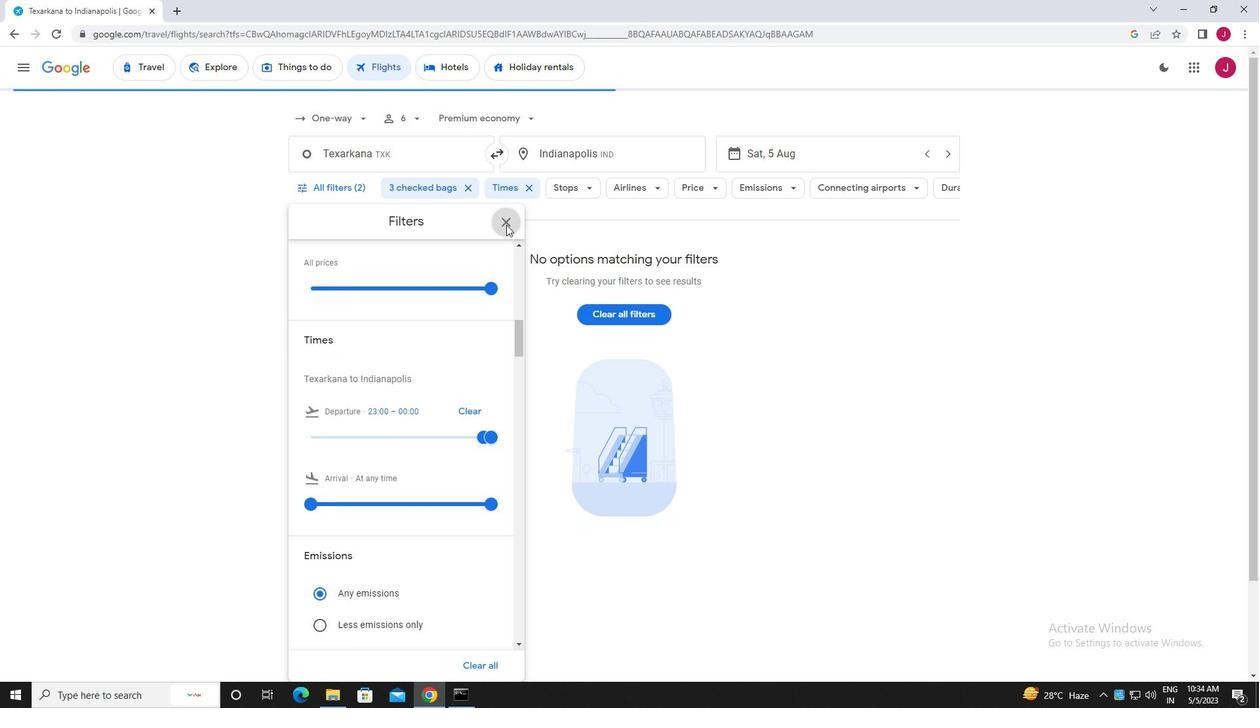 
